 Task: Play online Dominion games in medium mode.
Action: Mouse moved to (871, 275)
Screenshot: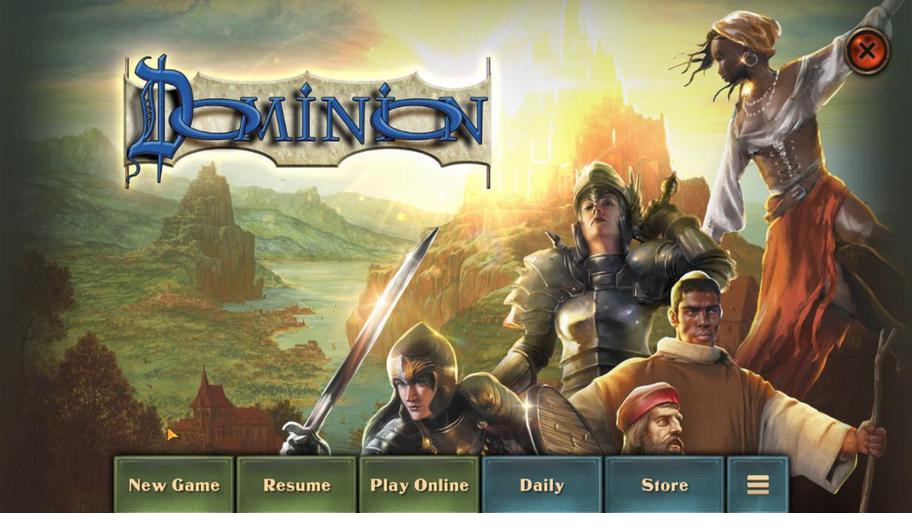 
Action: Mouse pressed left at (871, 275)
Screenshot: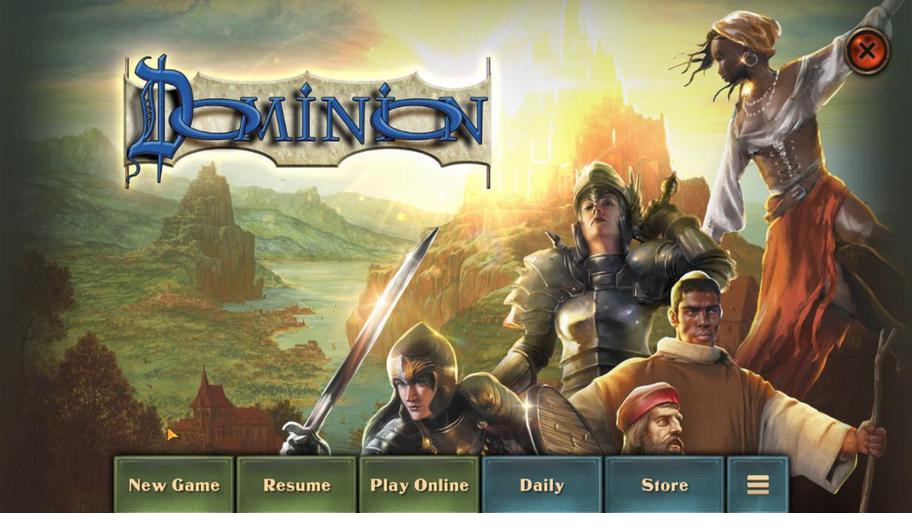 
Action: Mouse moved to (597, 399)
Screenshot: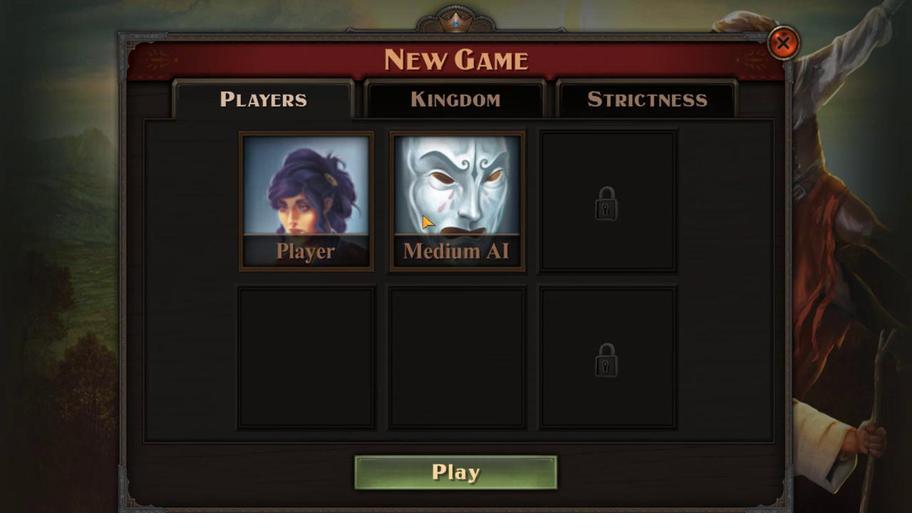 
Action: Mouse pressed left at (597, 399)
Screenshot: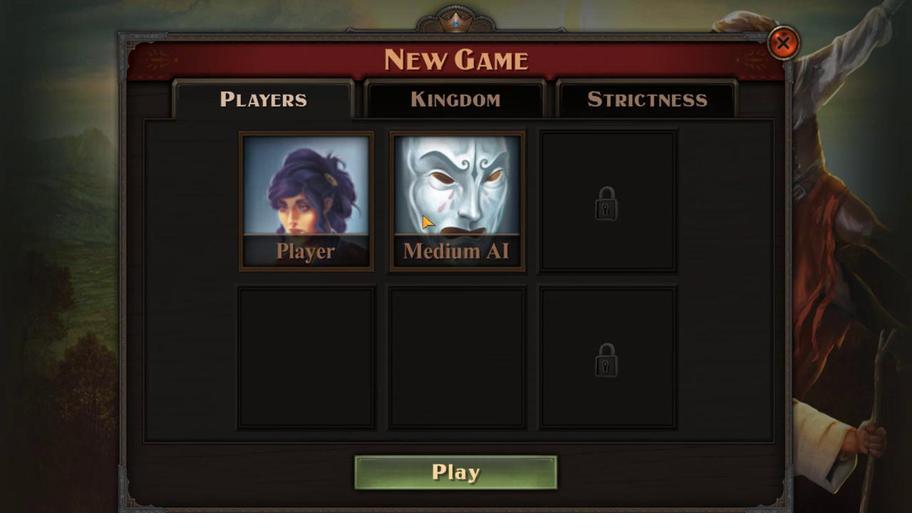 
Action: Mouse moved to (737, 324)
Screenshot: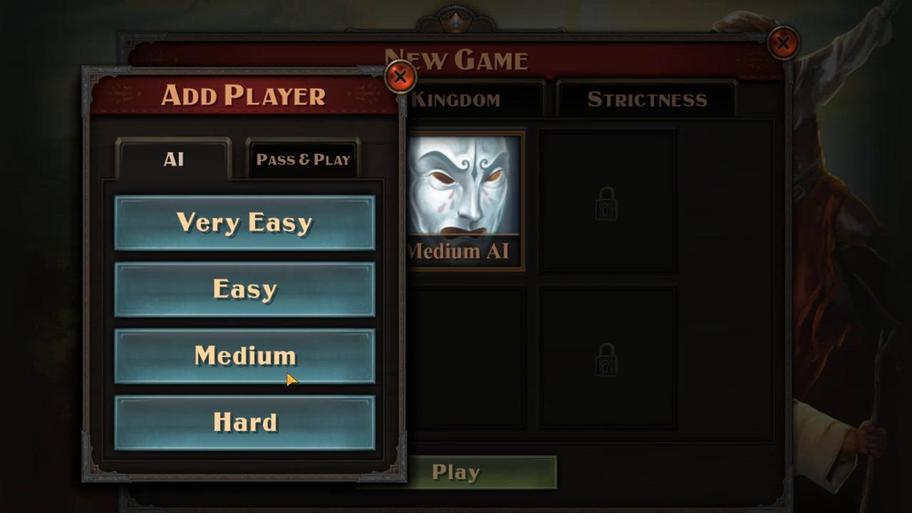 
Action: Mouse pressed left at (737, 324)
Screenshot: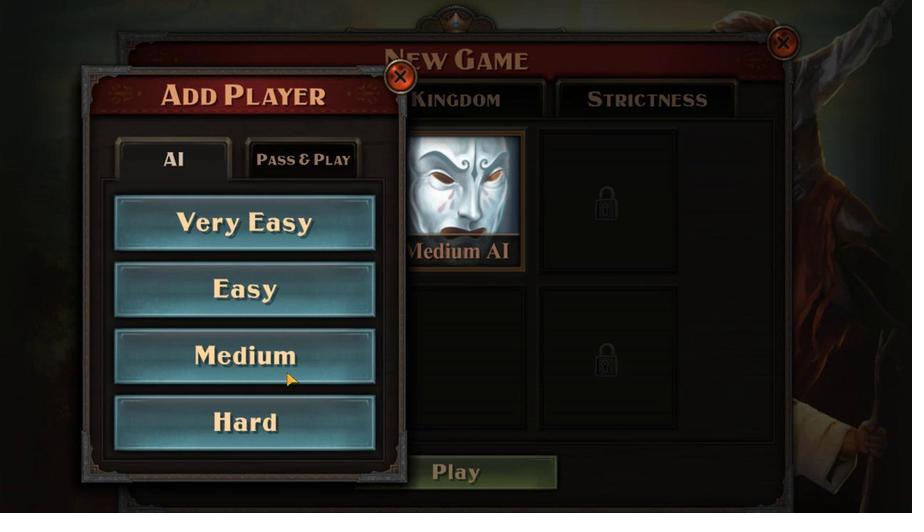
Action: Mouse moved to (630, 279)
Screenshot: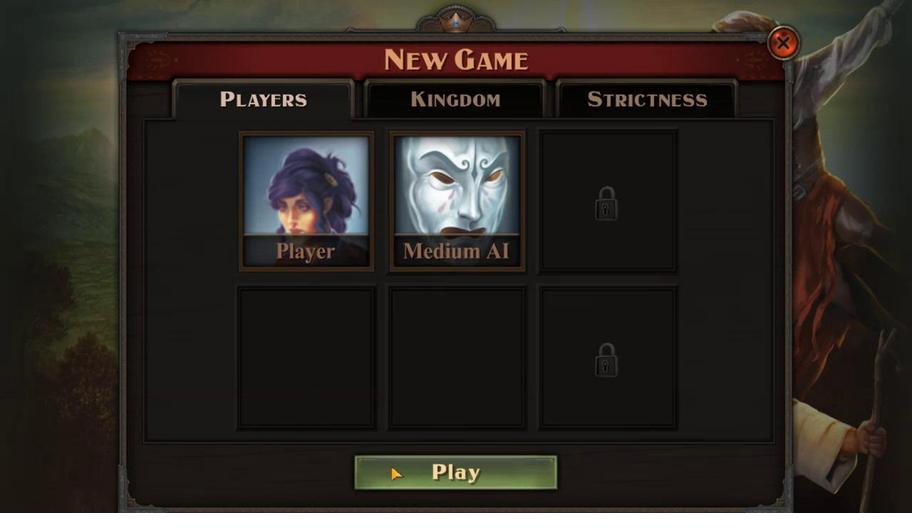 
Action: Mouse pressed left at (630, 279)
Screenshot: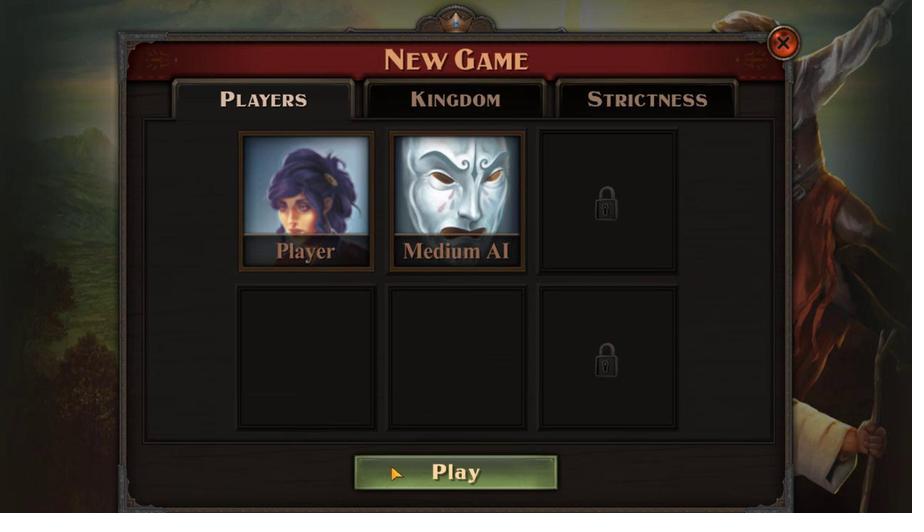 
Action: Mouse moved to (605, 290)
Screenshot: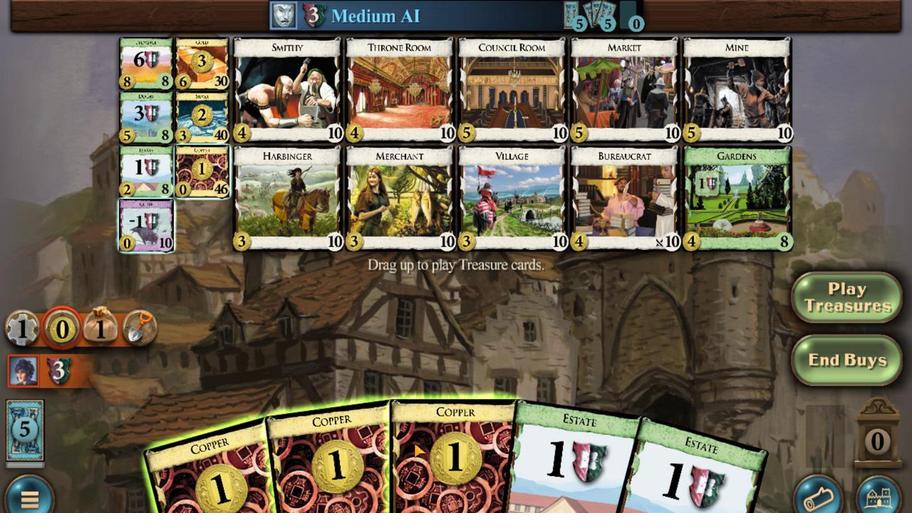 
Action: Mouse pressed left at (605, 290)
Screenshot: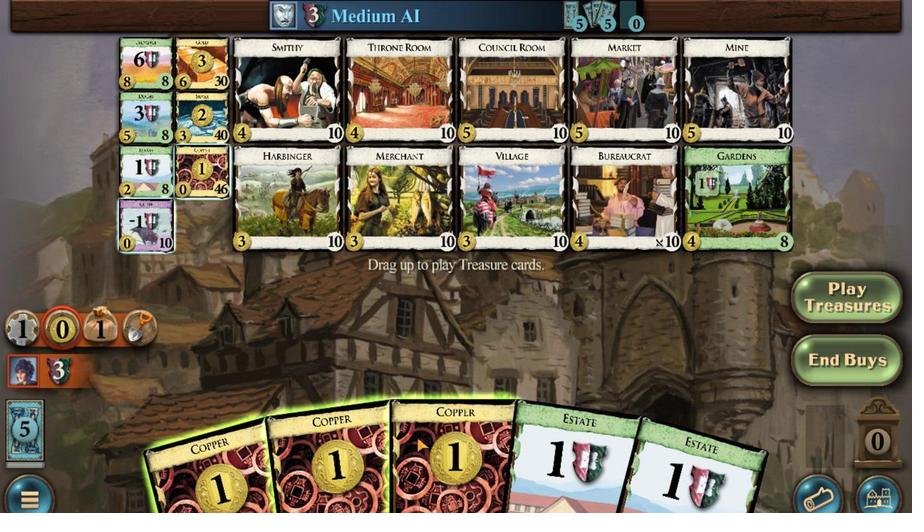 
Action: Mouse moved to (632, 287)
Screenshot: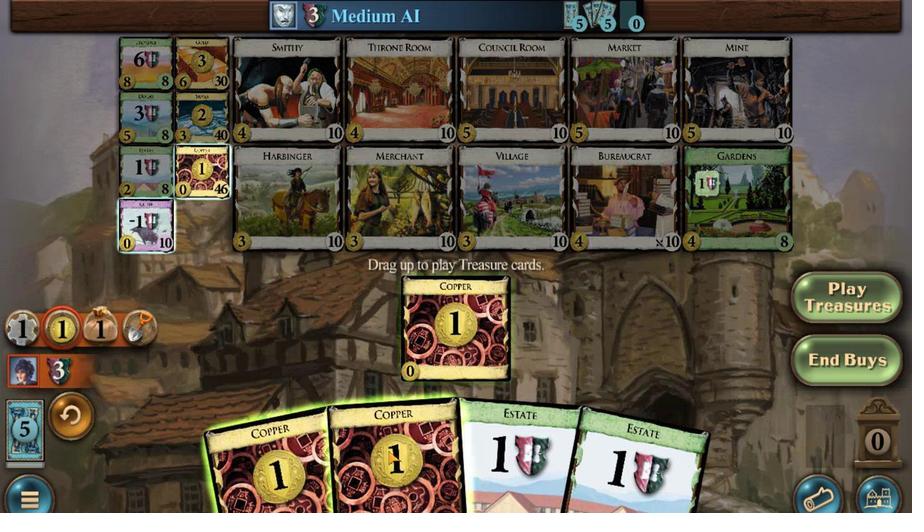 
Action: Mouse pressed left at (632, 287)
Screenshot: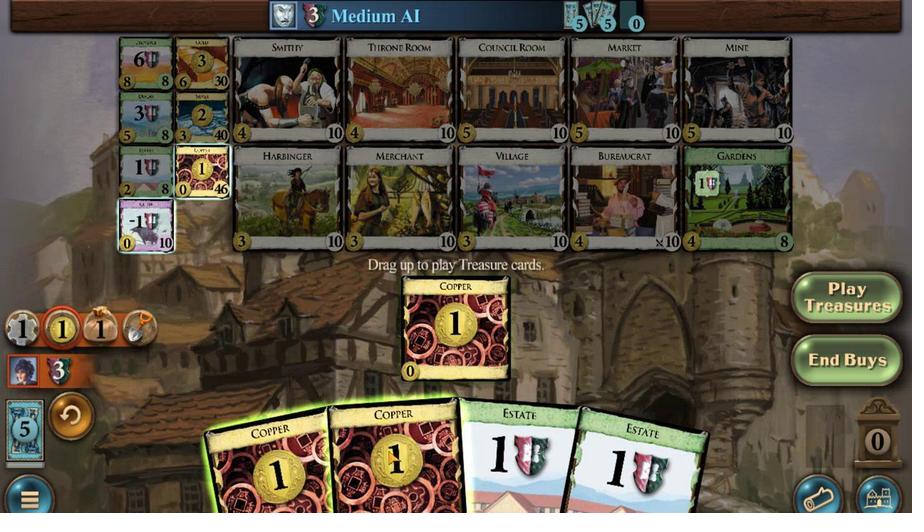 
Action: Mouse moved to (677, 283)
Screenshot: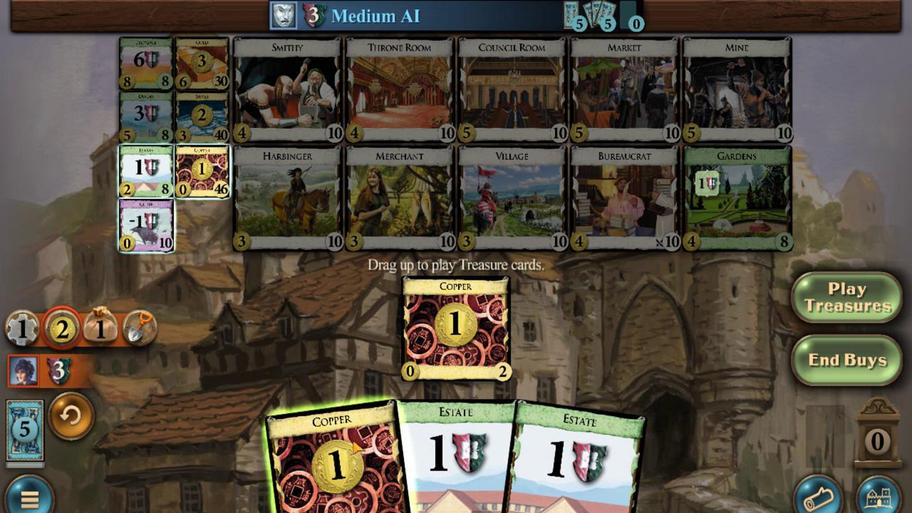 
Action: Mouse pressed left at (677, 283)
Screenshot: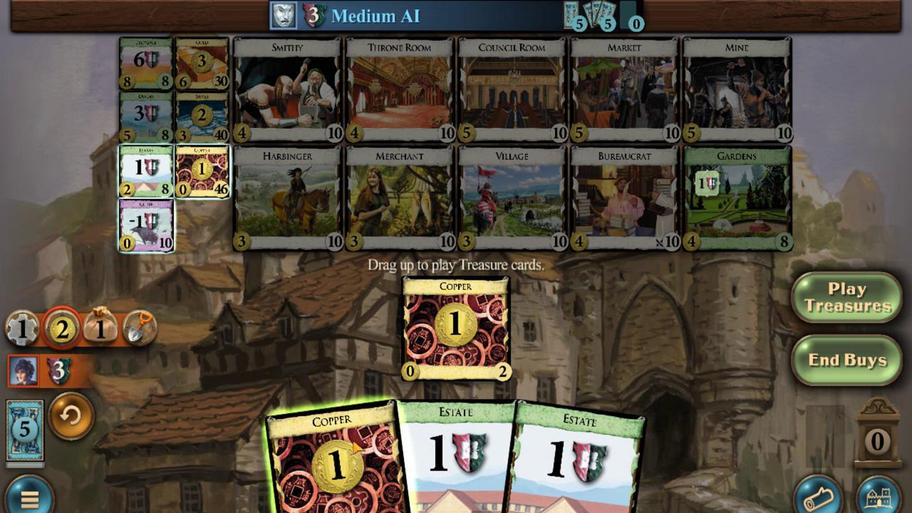 
Action: Mouse moved to (699, 415)
Screenshot: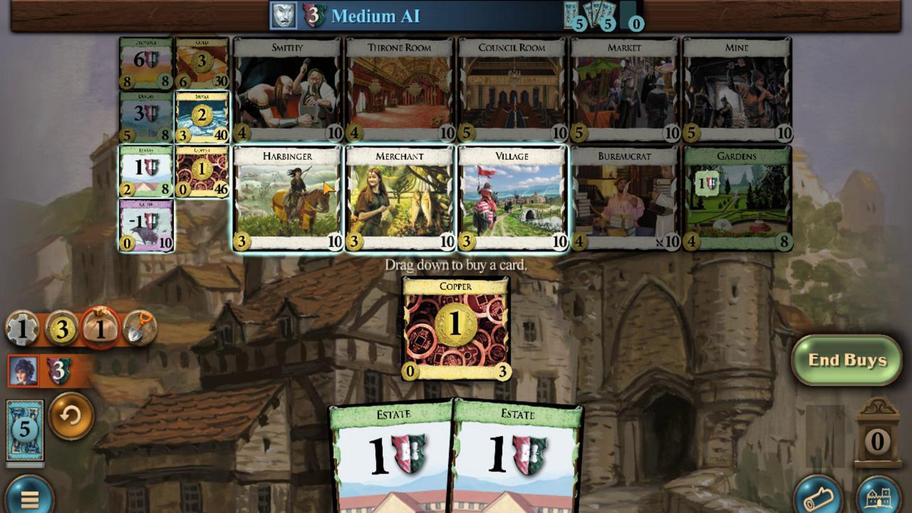 
Action: Mouse pressed left at (699, 415)
Screenshot: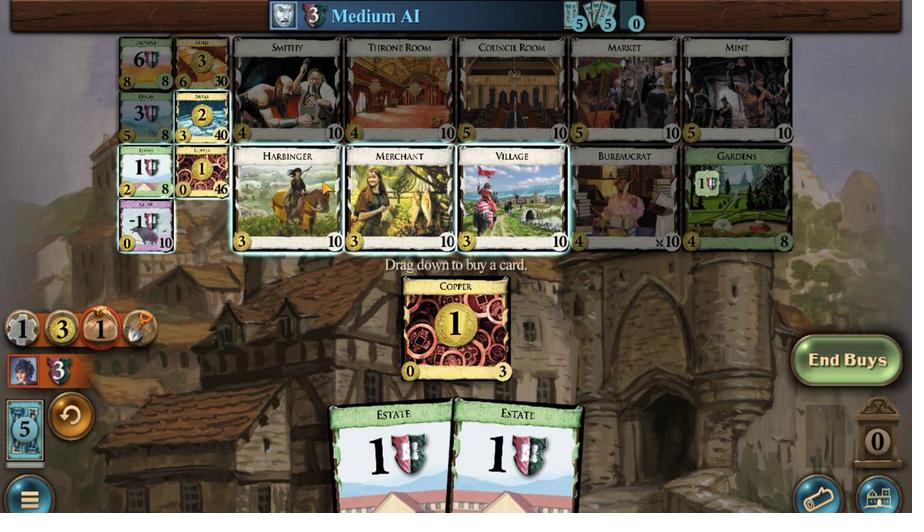 
Action: Mouse moved to (574, 289)
Screenshot: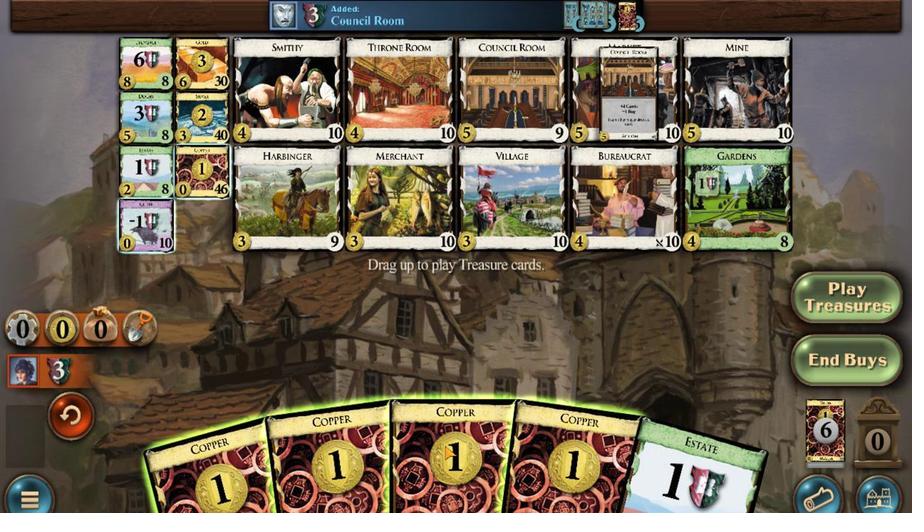 
Action: Mouse pressed left at (574, 289)
Screenshot: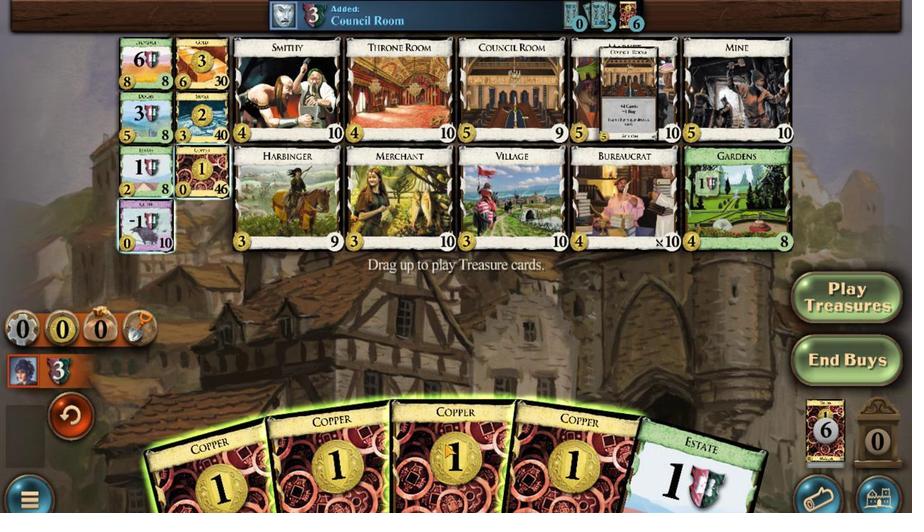 
Action: Mouse moved to (655, 278)
Screenshot: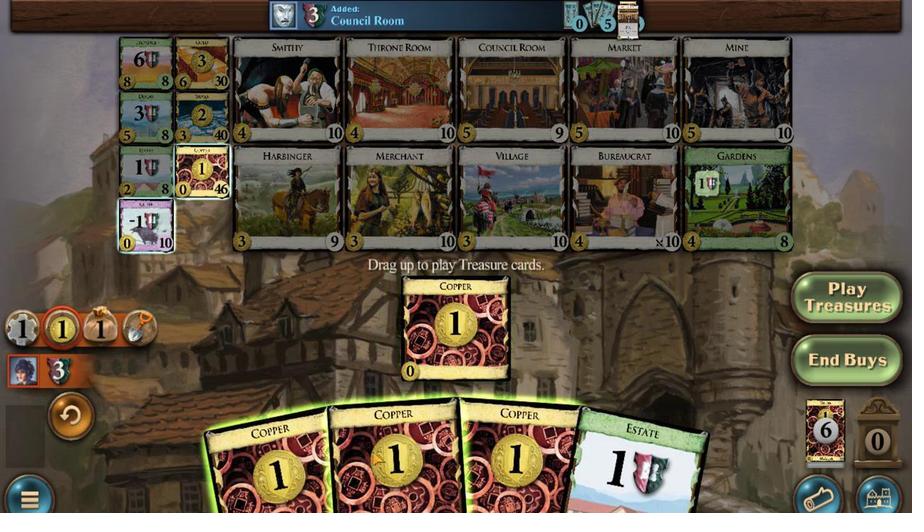 
Action: Mouse pressed left at (655, 278)
Screenshot: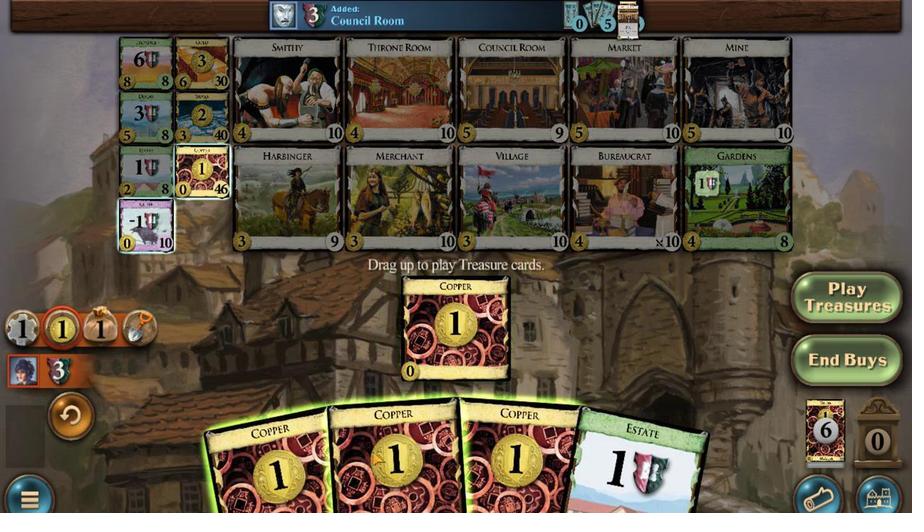 
Action: Mouse moved to (725, 275)
Screenshot: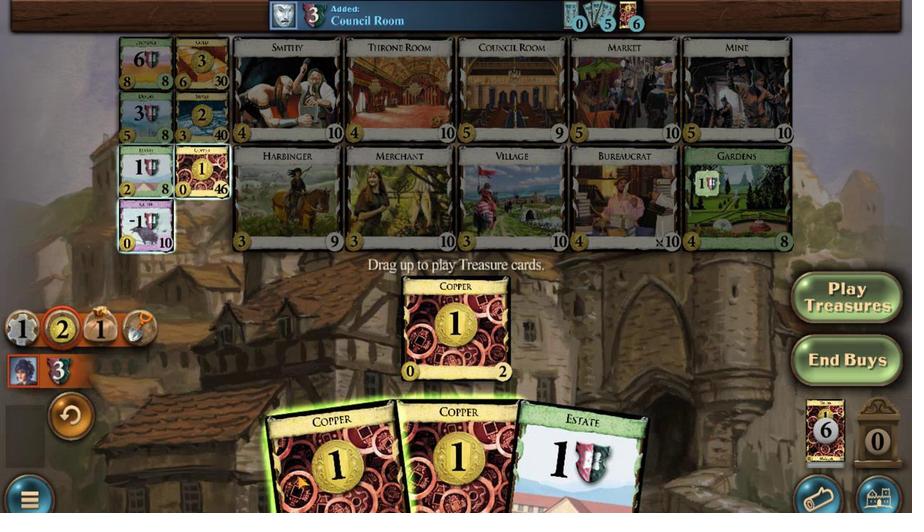 
Action: Mouse pressed left at (725, 275)
Screenshot: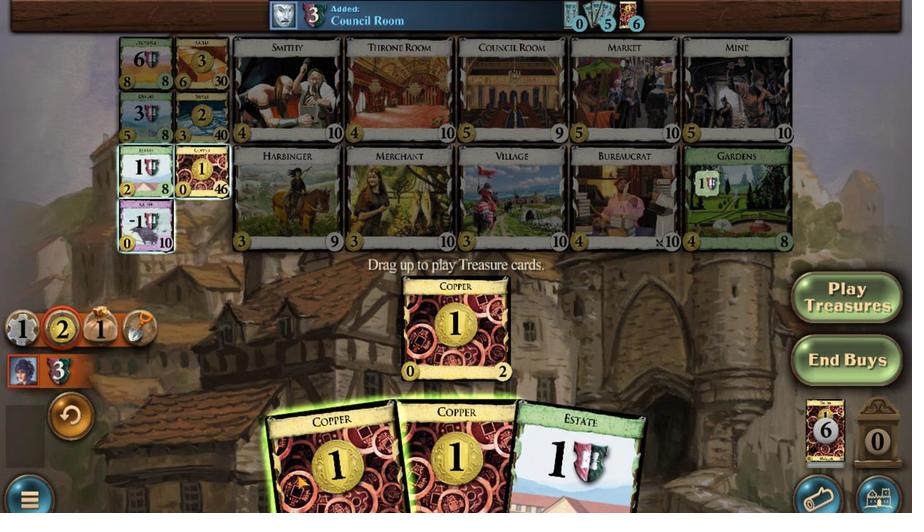 
Action: Mouse moved to (636, 280)
Screenshot: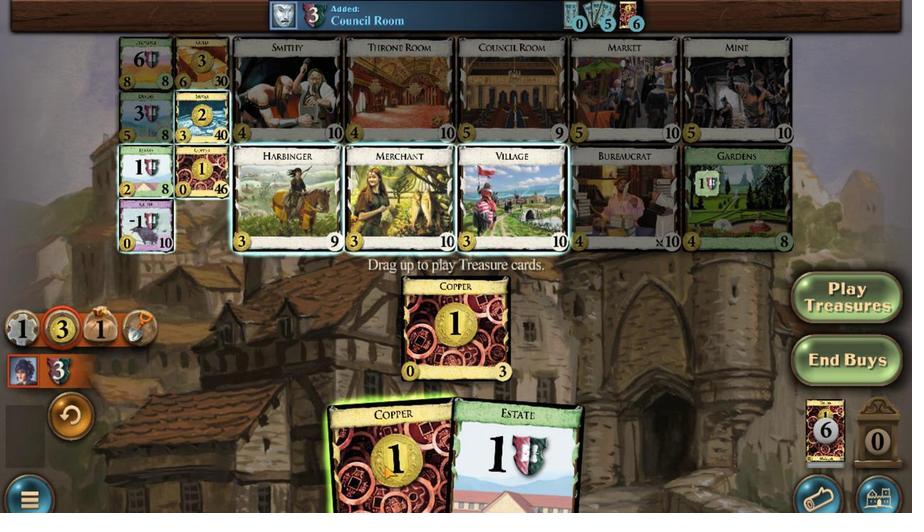 
Action: Mouse pressed left at (636, 280)
Screenshot: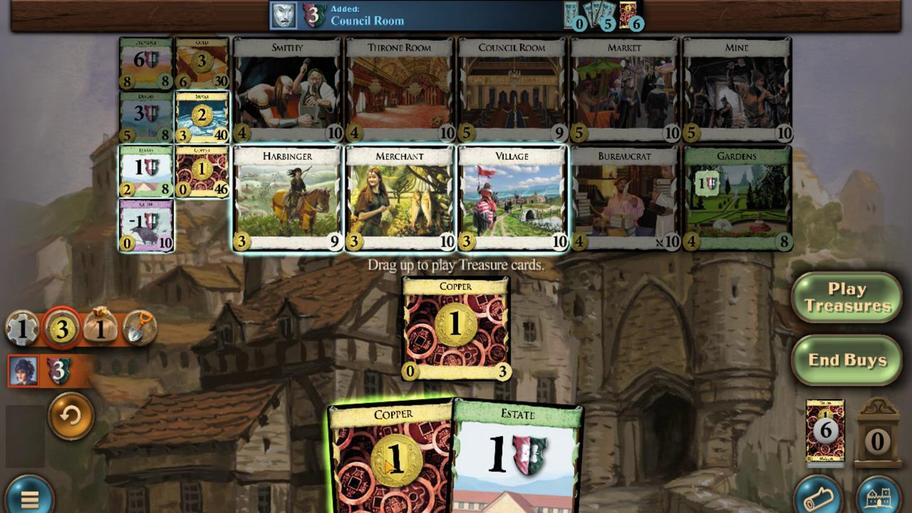 
Action: Mouse moved to (738, 457)
Screenshot: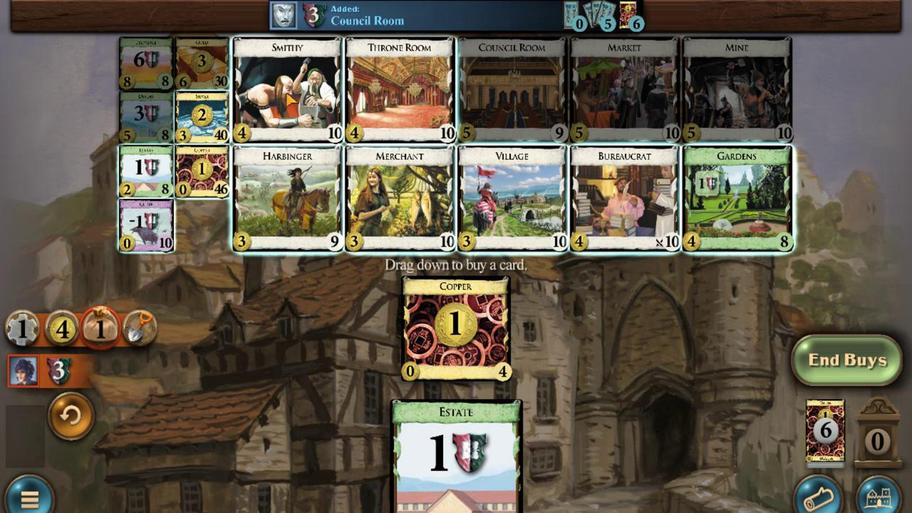 
Action: Mouse pressed left at (738, 457)
Screenshot: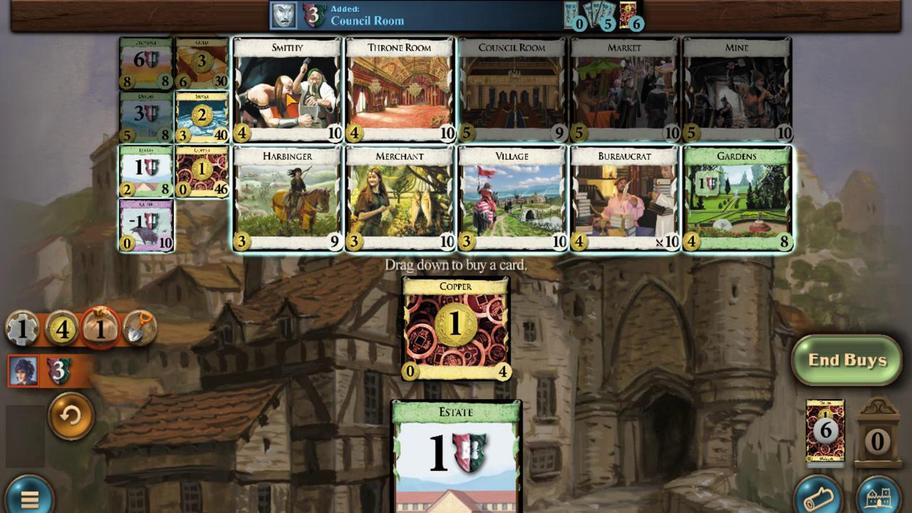 
Action: Mouse moved to (806, 284)
Screenshot: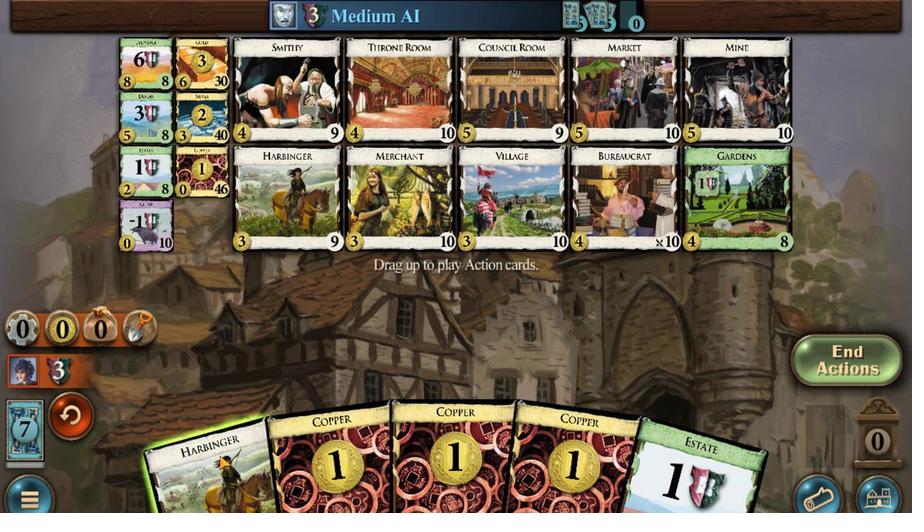
Action: Mouse pressed left at (806, 284)
Screenshot: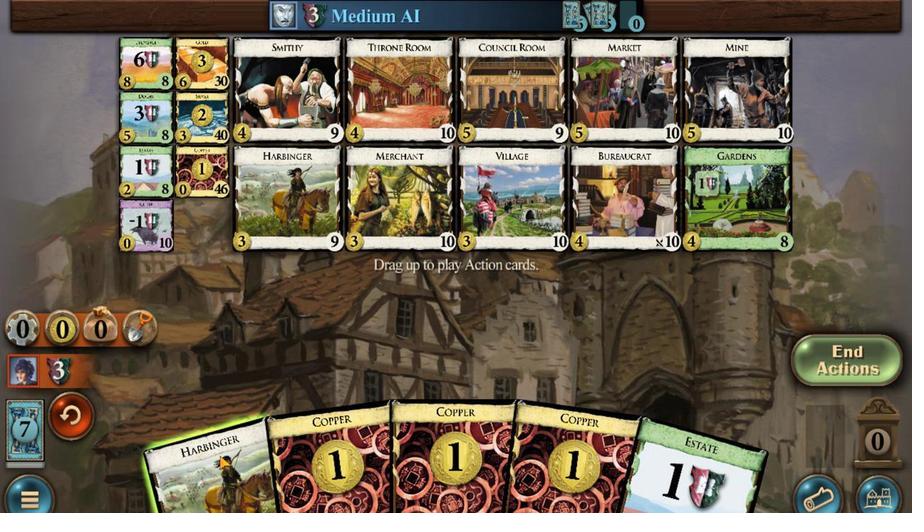 
Action: Mouse moved to (678, 269)
Screenshot: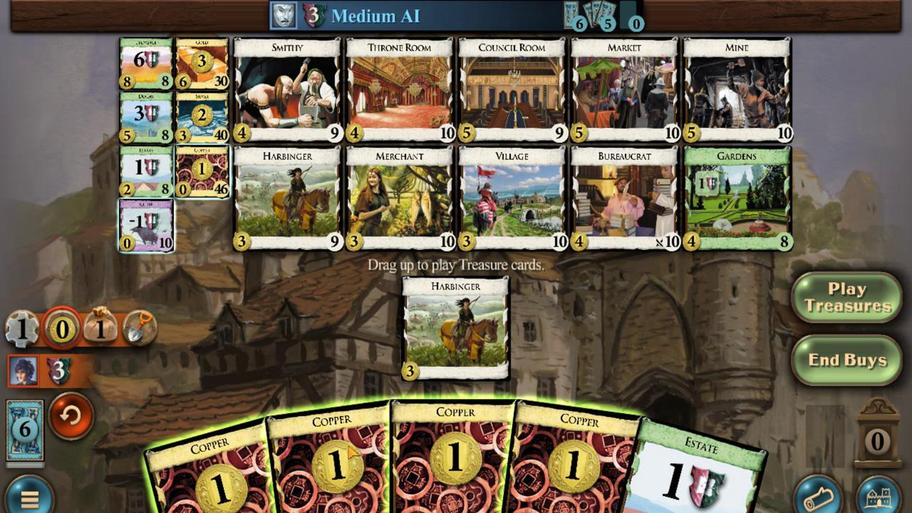 
Action: Mouse pressed left at (678, 269)
Screenshot: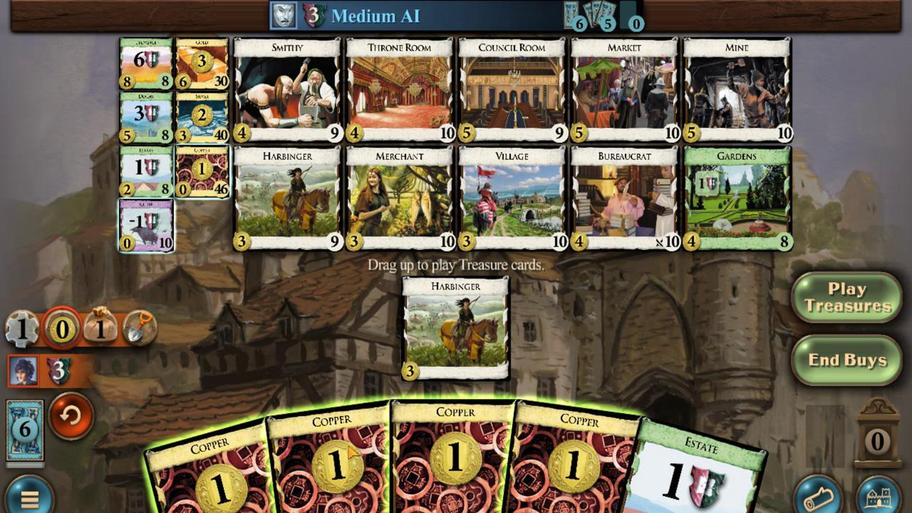
Action: Mouse moved to (648, 278)
Screenshot: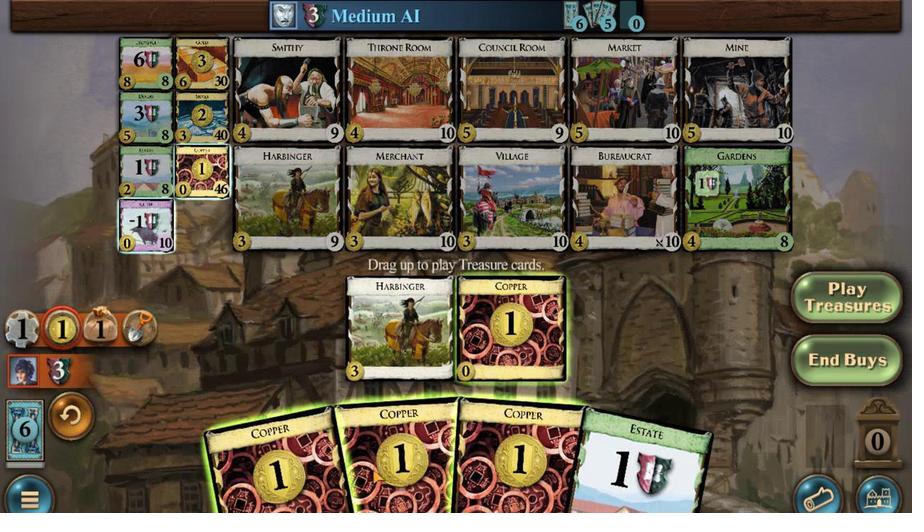 
Action: Mouse pressed left at (648, 278)
Screenshot: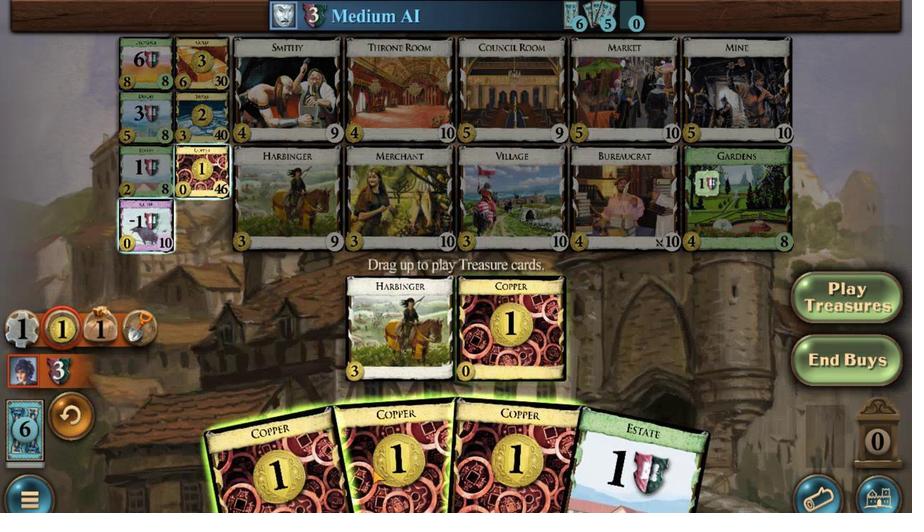 
Action: Mouse moved to (699, 273)
Screenshot: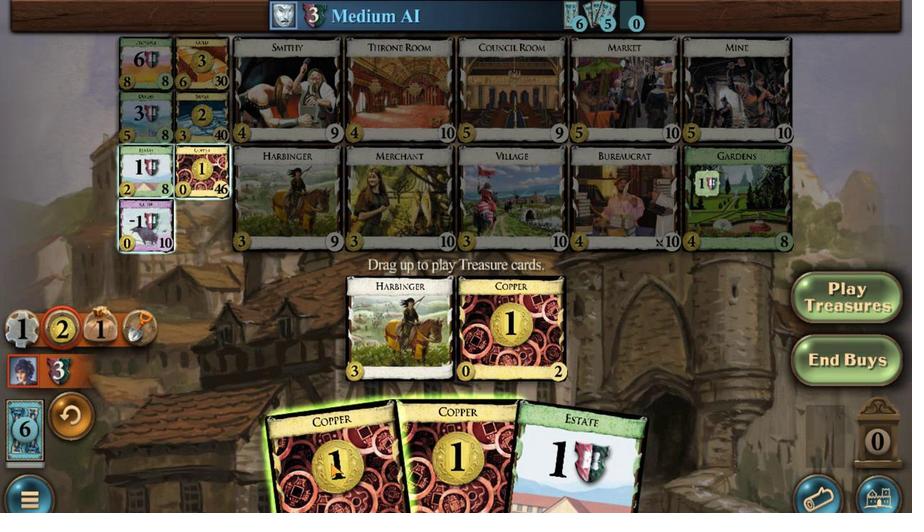 
Action: Mouse pressed left at (699, 273)
Screenshot: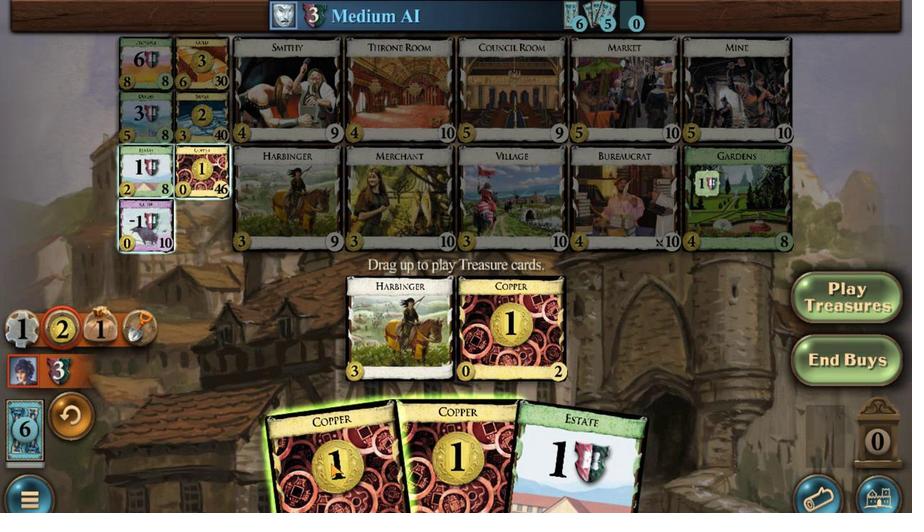 
Action: Mouse moved to (806, 446)
Screenshot: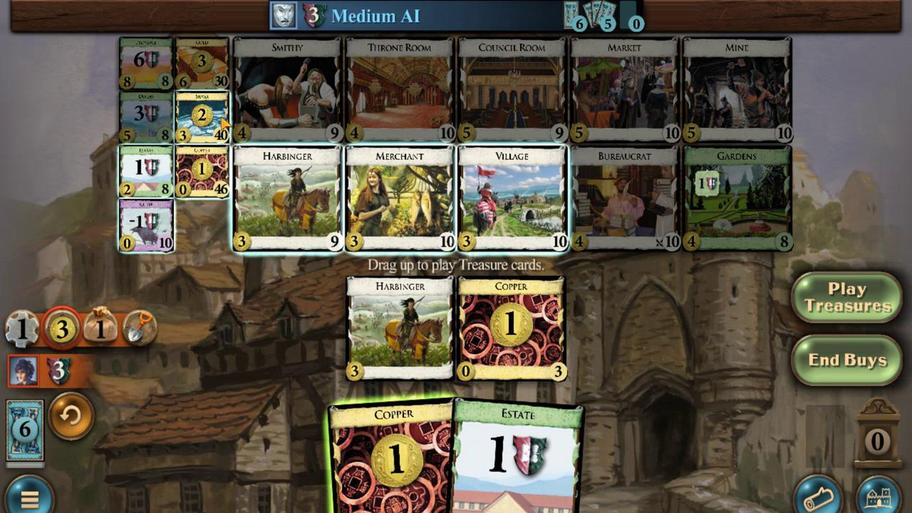 
Action: Mouse pressed left at (806, 446)
Screenshot: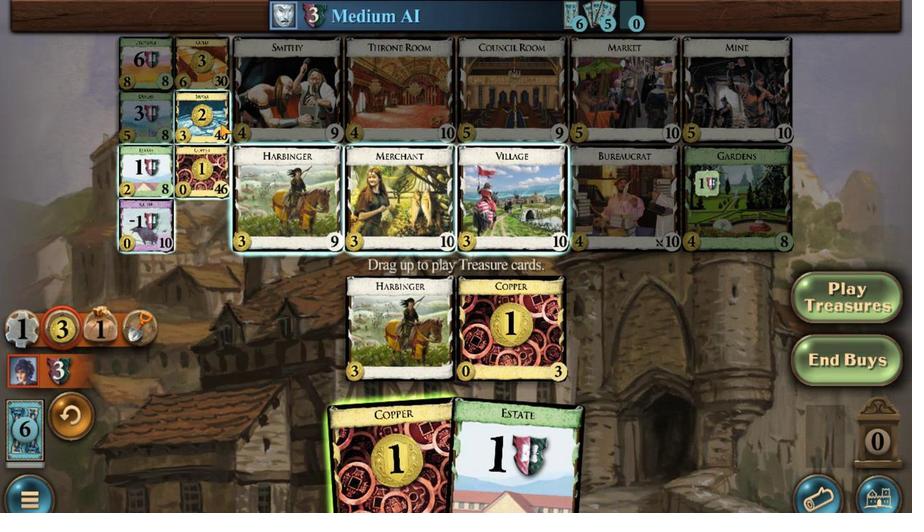 
Action: Mouse moved to (873, 272)
Screenshot: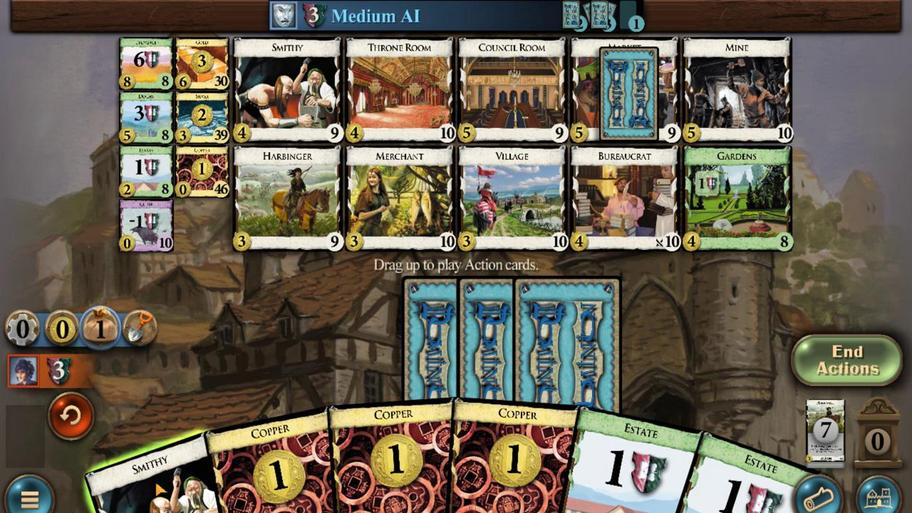 
Action: Mouse pressed left at (873, 272)
Screenshot: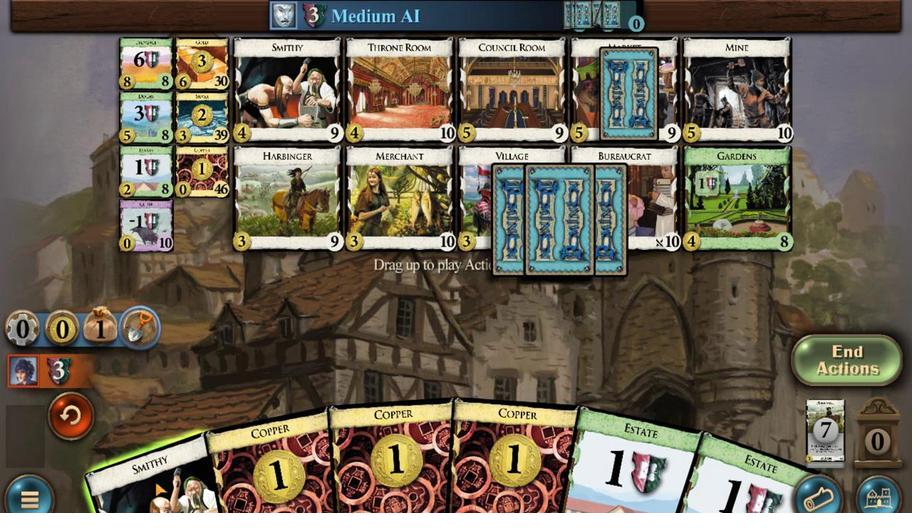 
Action: Mouse moved to (598, 273)
Screenshot: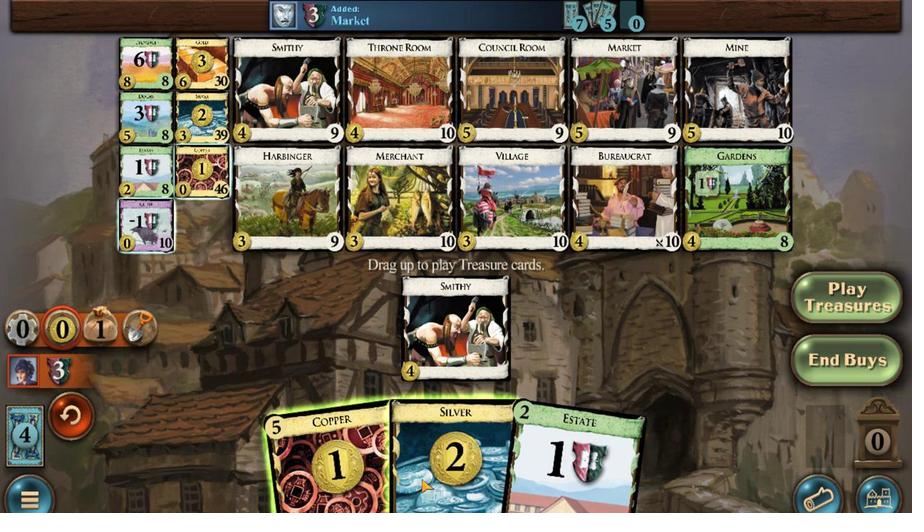 
Action: Mouse pressed left at (598, 273)
Screenshot: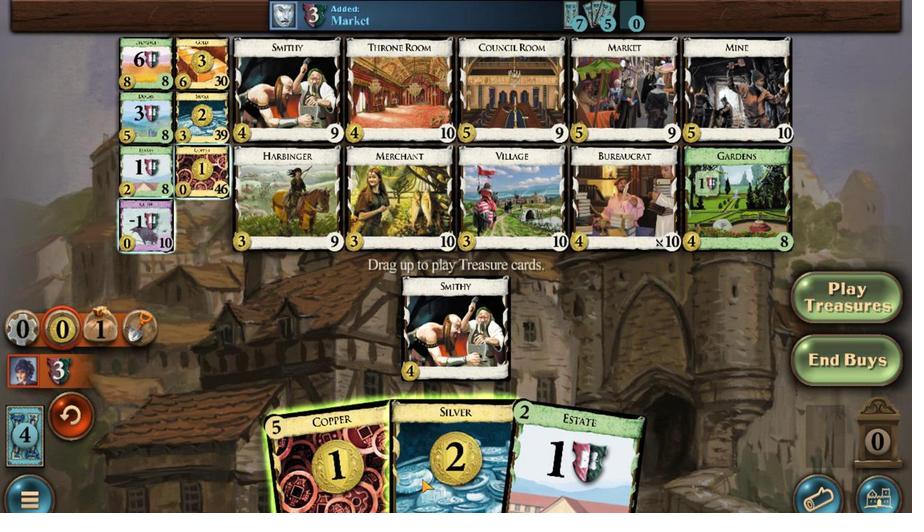 
Action: Mouse moved to (592, 280)
Screenshot: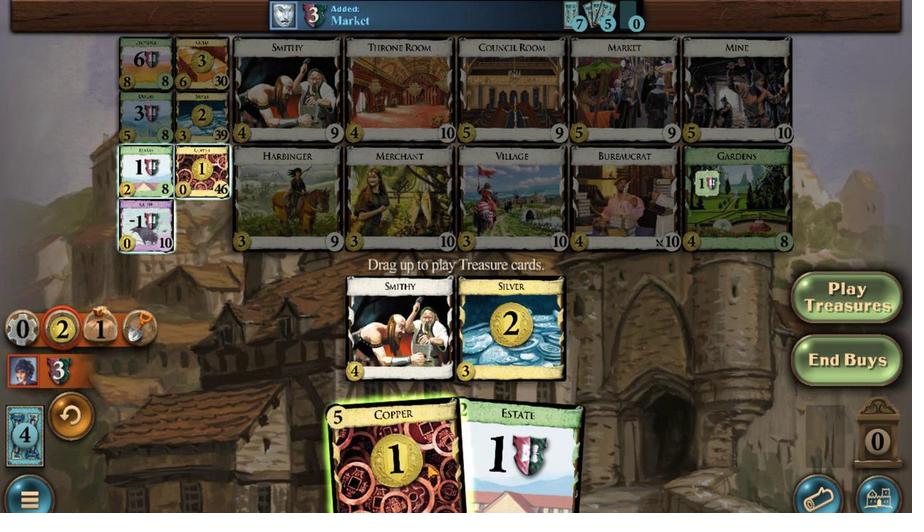 
Action: Mouse pressed left at (592, 280)
Screenshot: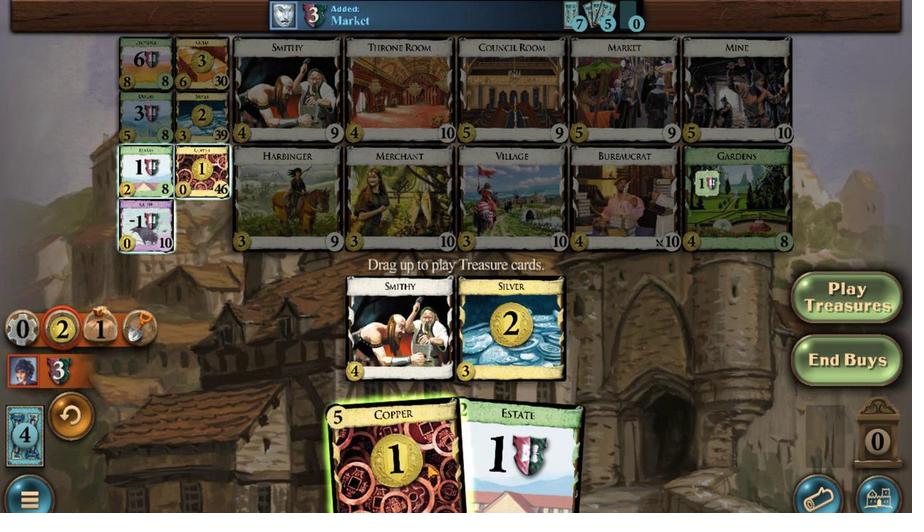 
Action: Mouse moved to (620, 278)
Screenshot: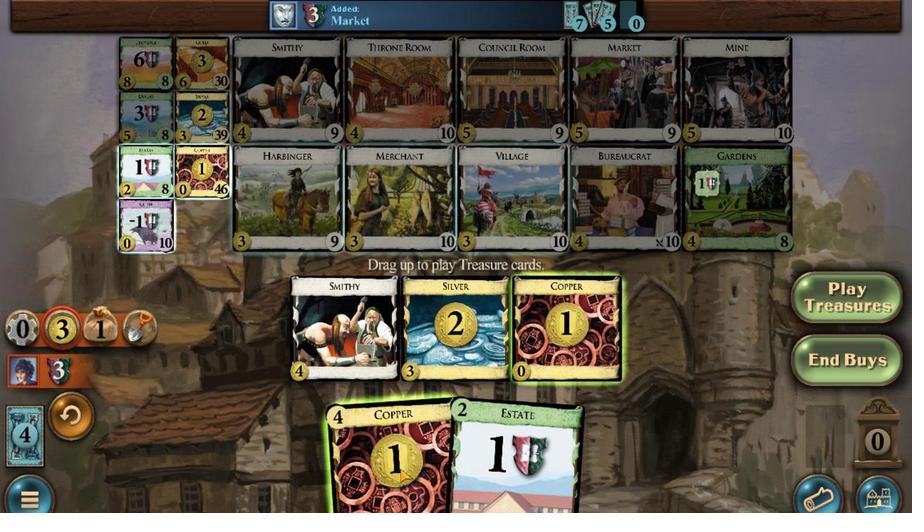 
Action: Mouse pressed left at (620, 278)
Screenshot: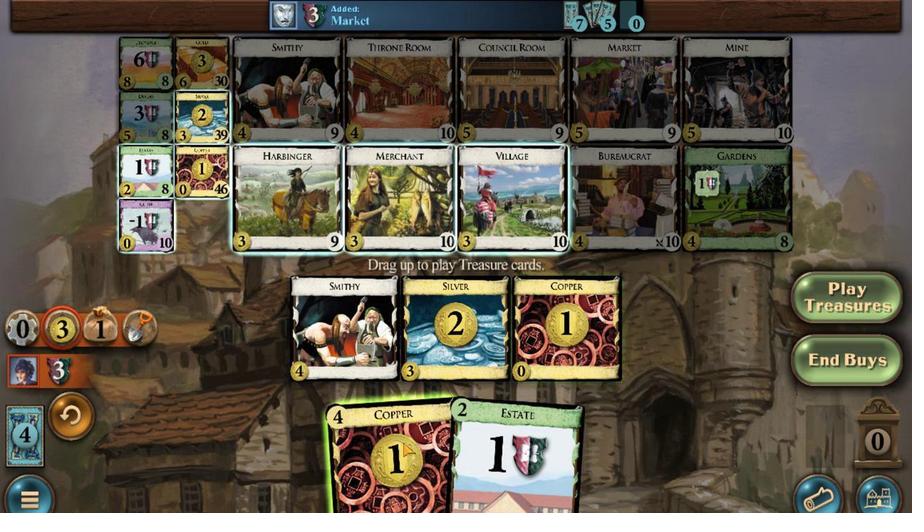 
Action: Mouse moved to (645, 275)
Screenshot: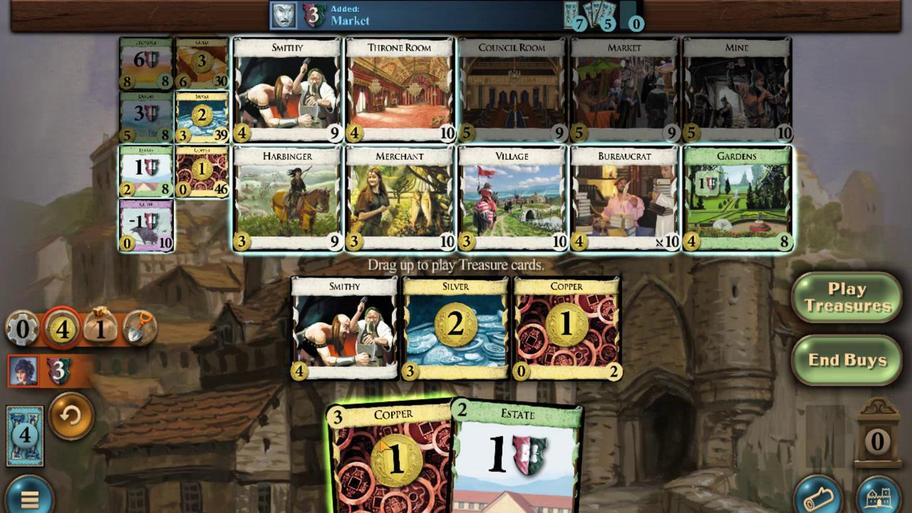 
Action: Mouse pressed left at (645, 275)
Screenshot: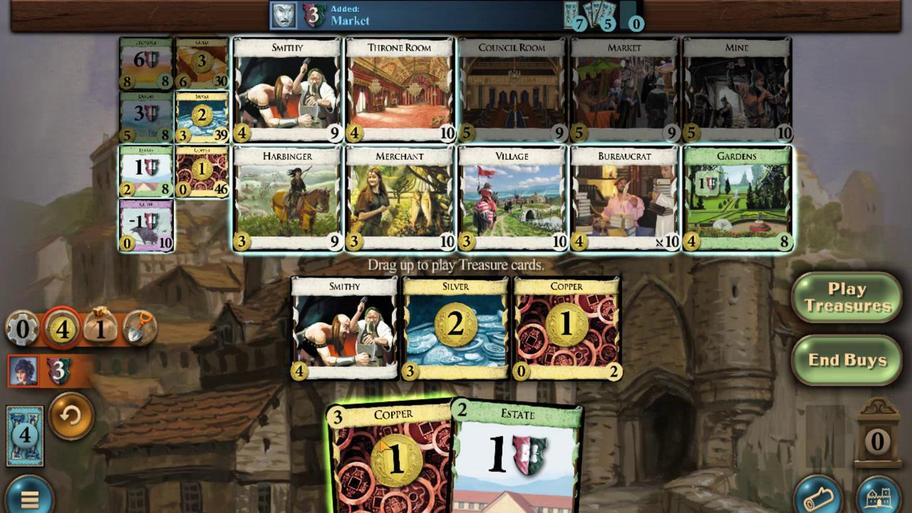 
Action: Mouse moved to (655, 281)
Screenshot: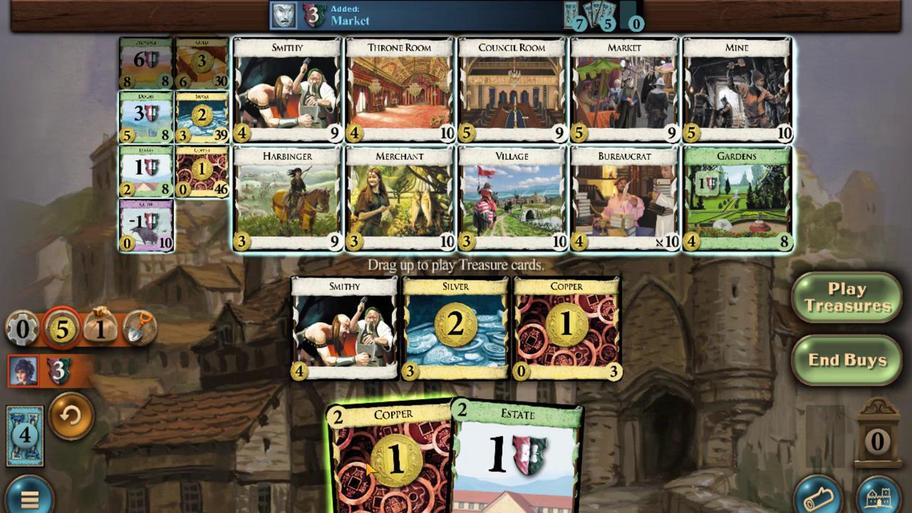 
Action: Mouse pressed left at (655, 281)
Screenshot: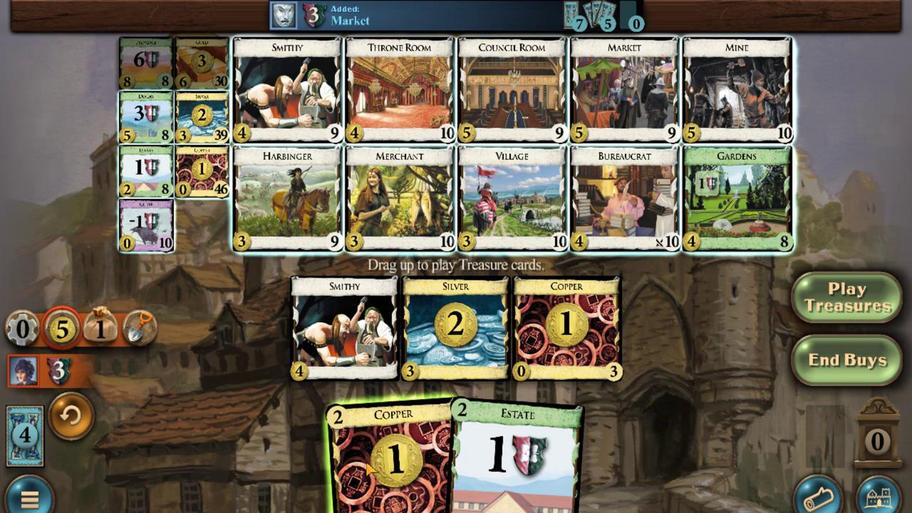 
Action: Mouse moved to (833, 470)
Screenshot: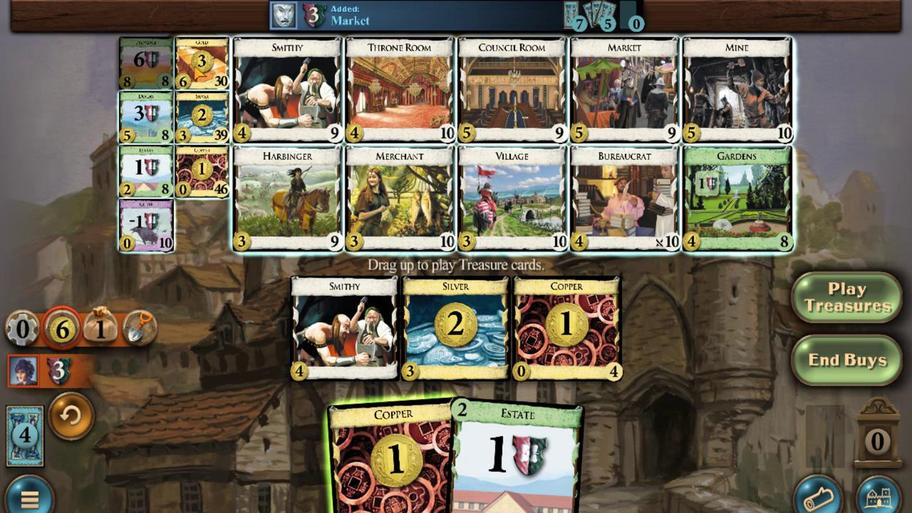 
Action: Mouse pressed left at (833, 470)
Screenshot: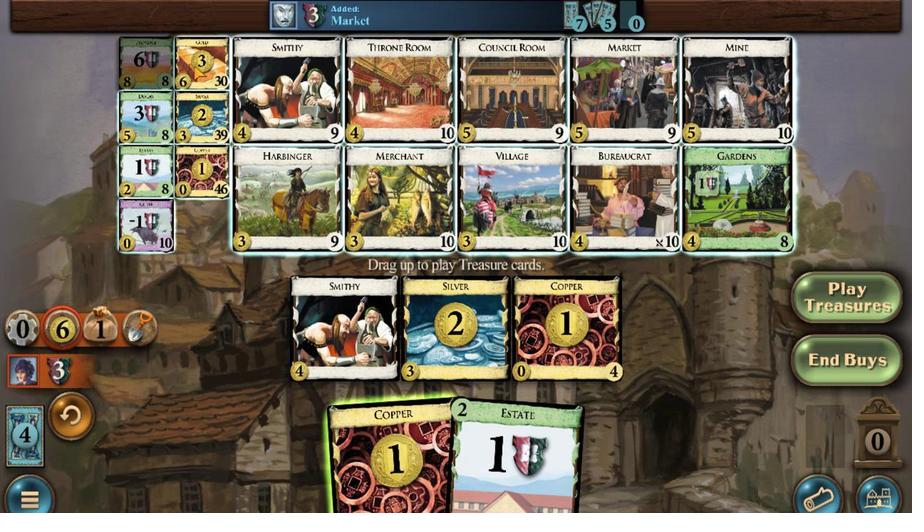 
Action: Mouse moved to (809, 281)
Screenshot: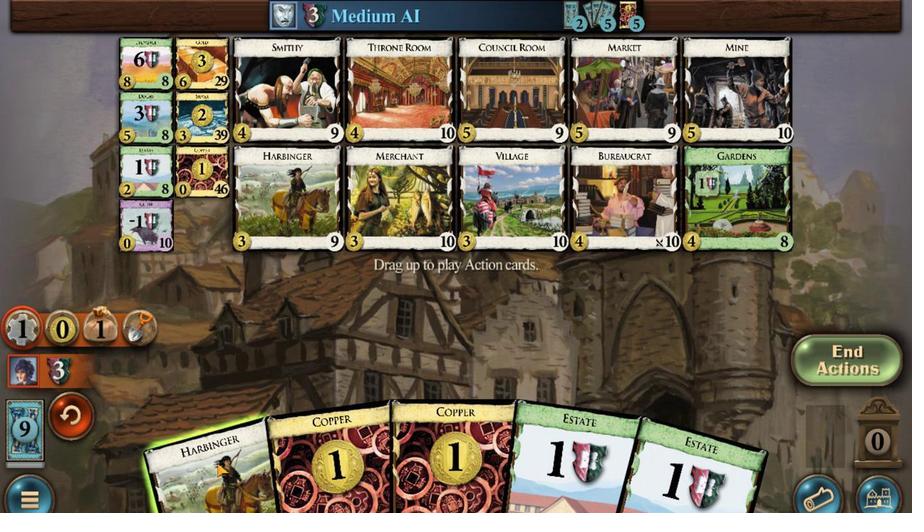 
Action: Mouse pressed left at (809, 281)
Screenshot: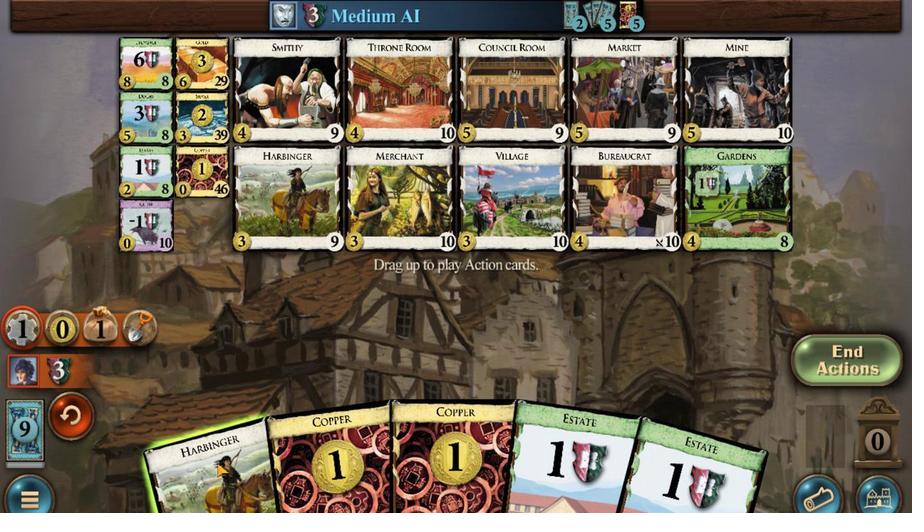
Action: Mouse moved to (603, 279)
Screenshot: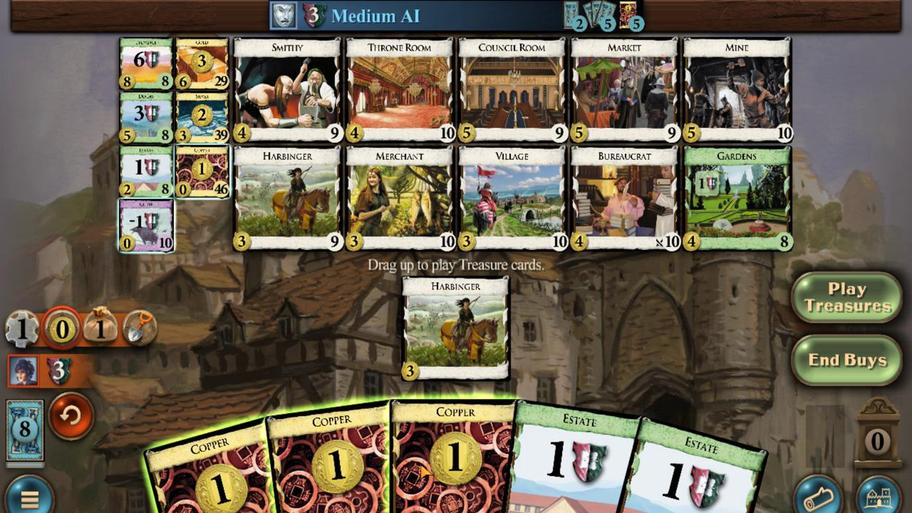 
Action: Mouse pressed left at (603, 279)
Screenshot: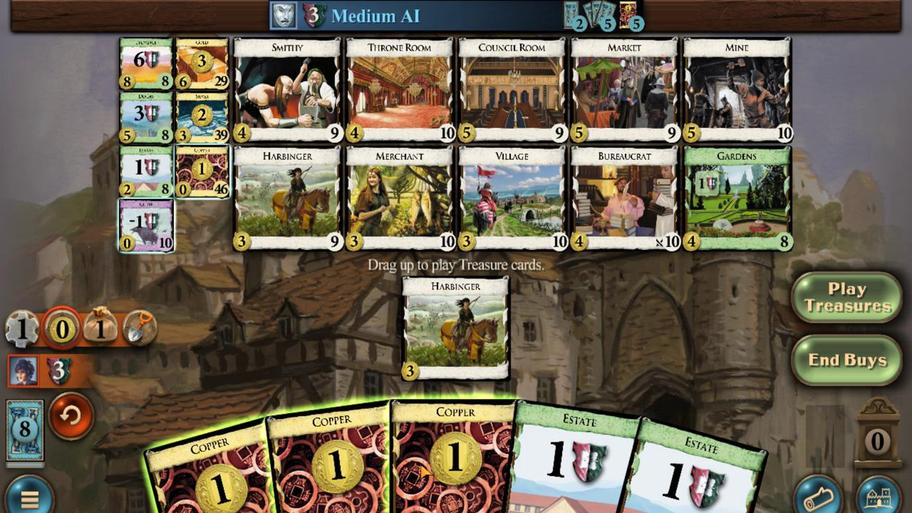 
Action: Mouse moved to (645, 264)
Screenshot: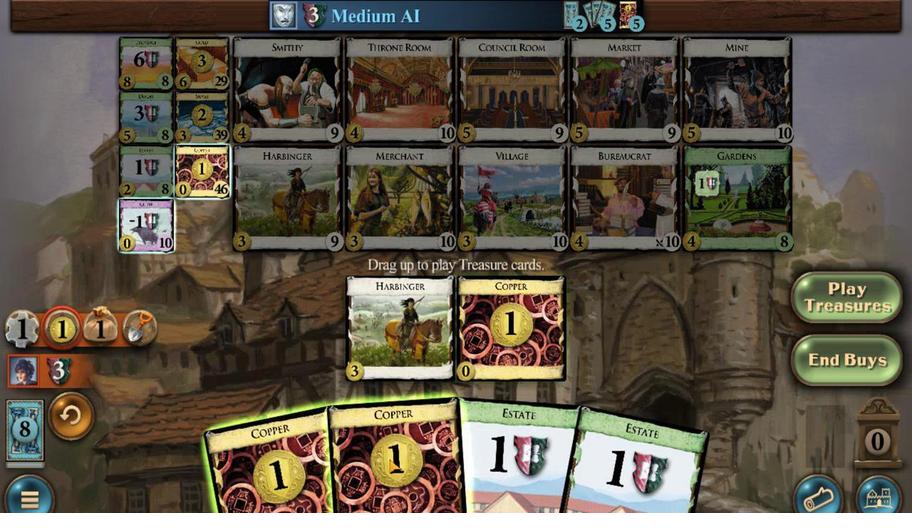 
Action: Mouse pressed left at (645, 264)
Screenshot: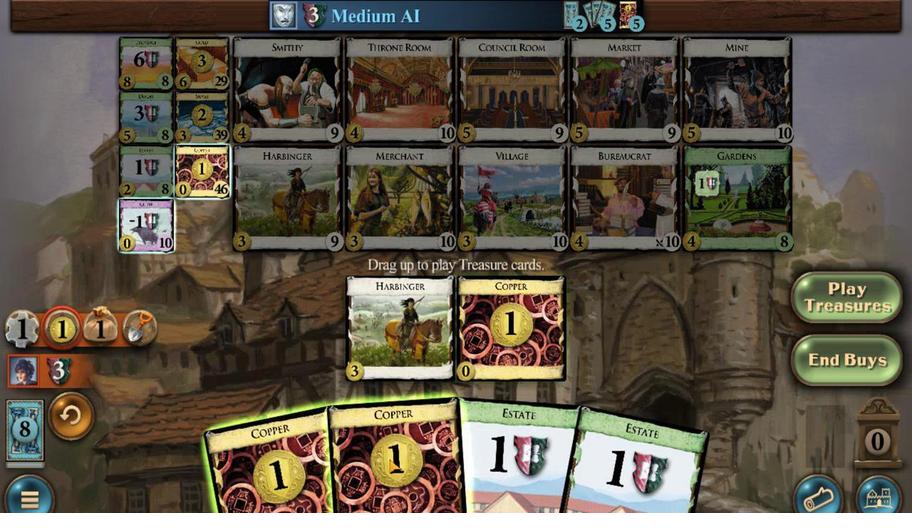 
Action: Mouse moved to (687, 267)
Screenshot: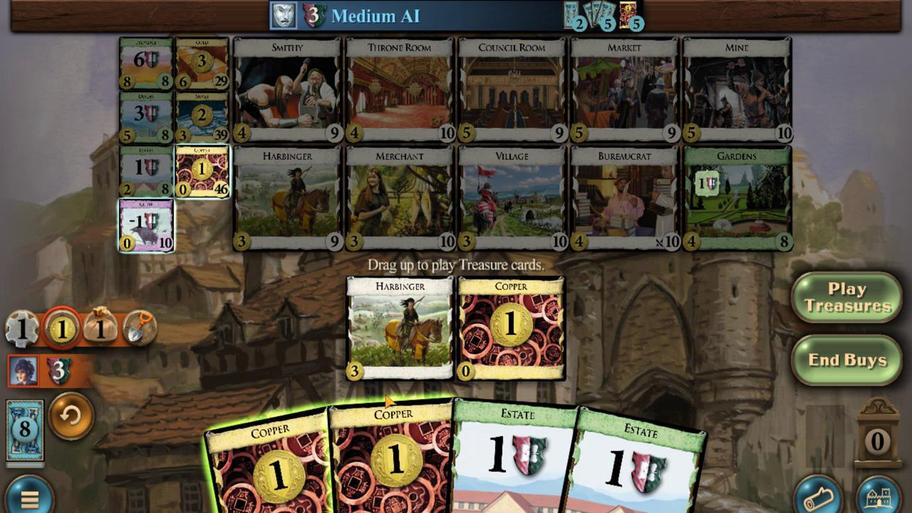 
Action: Mouse pressed left at (687, 267)
Screenshot: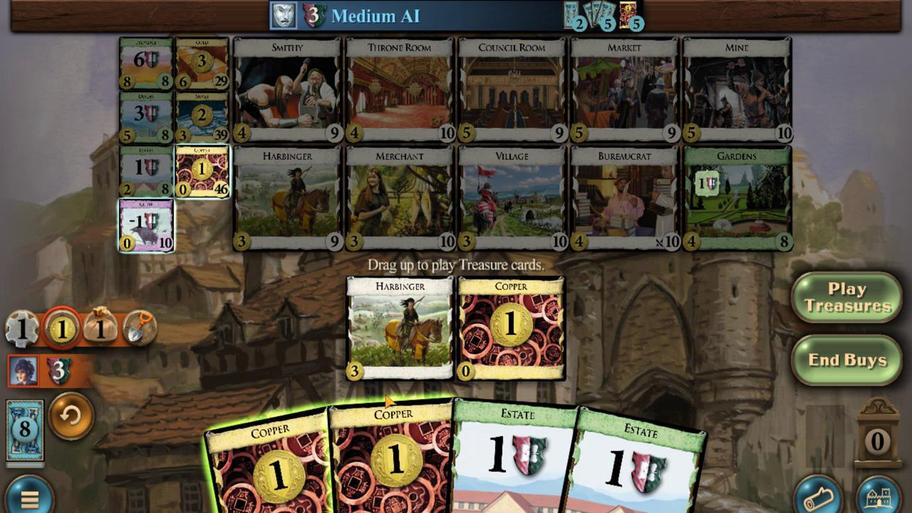 
Action: Mouse moved to (652, 292)
Screenshot: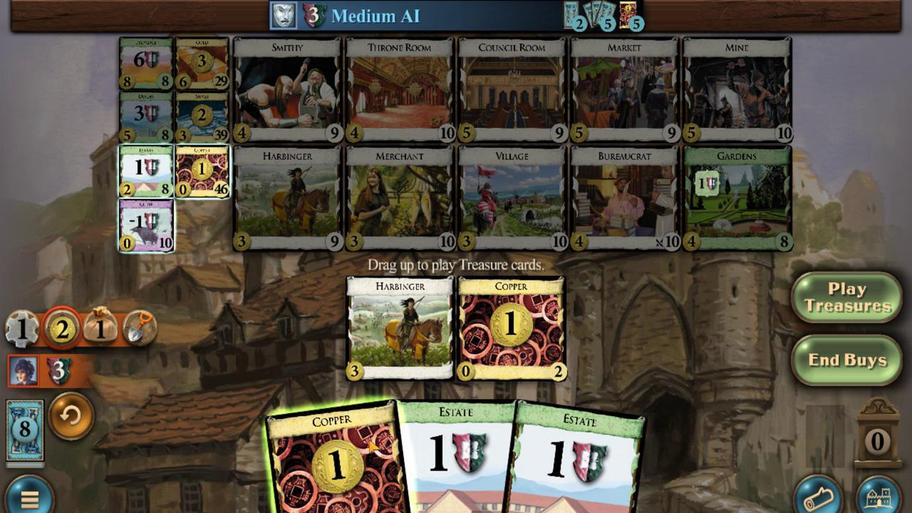 
Action: Mouse pressed left at (652, 292)
Screenshot: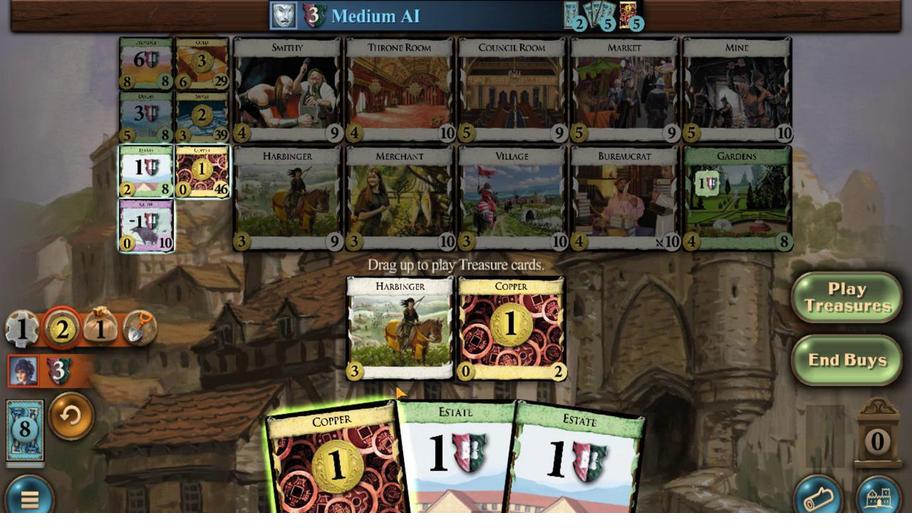 
Action: Mouse moved to (702, 417)
Screenshot: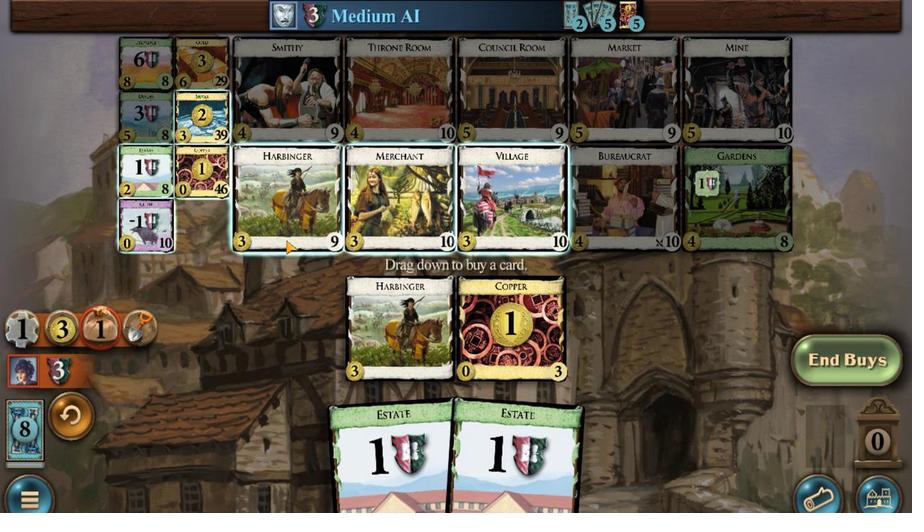 
Action: Mouse pressed left at (702, 417)
Screenshot: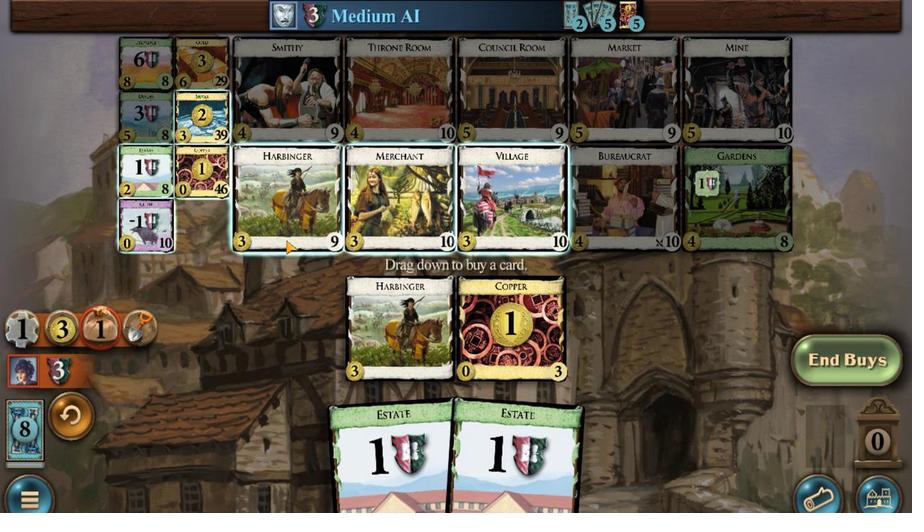 
Action: Mouse moved to (457, 282)
Screenshot: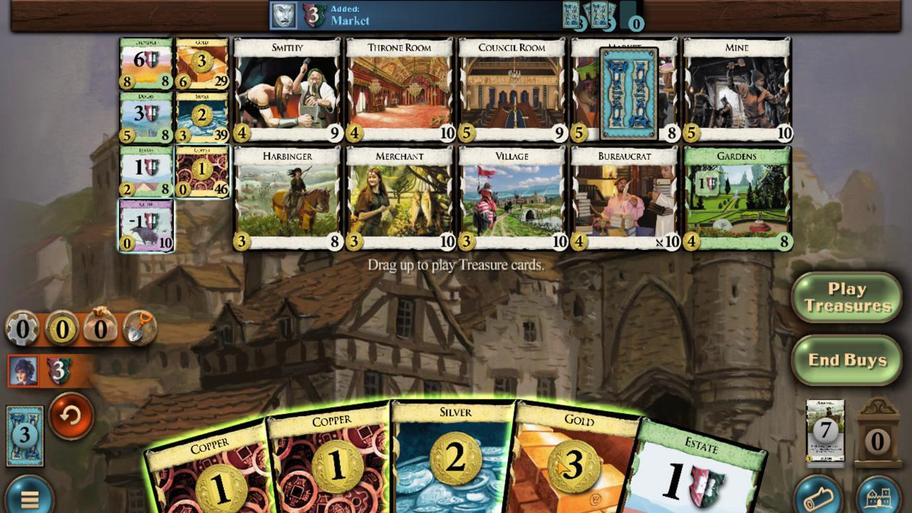 
Action: Mouse pressed left at (457, 282)
Screenshot: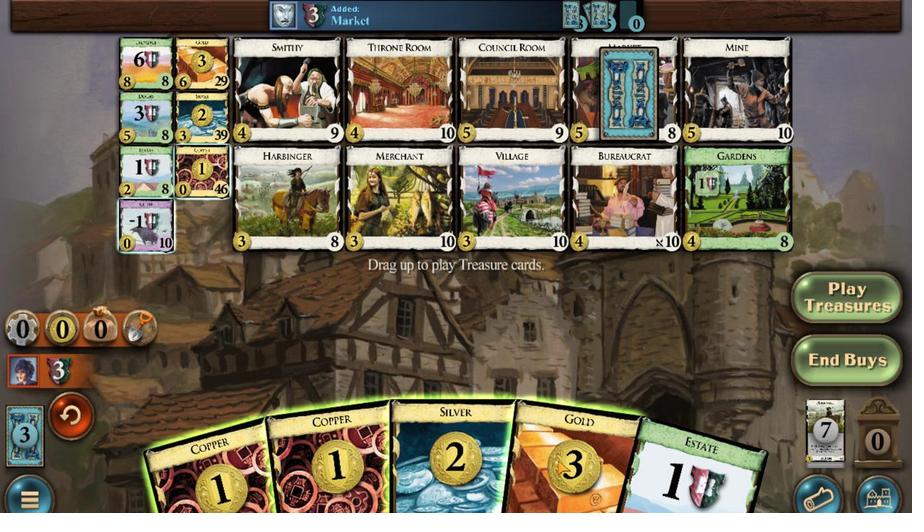 
Action: Mouse moved to (490, 288)
Screenshot: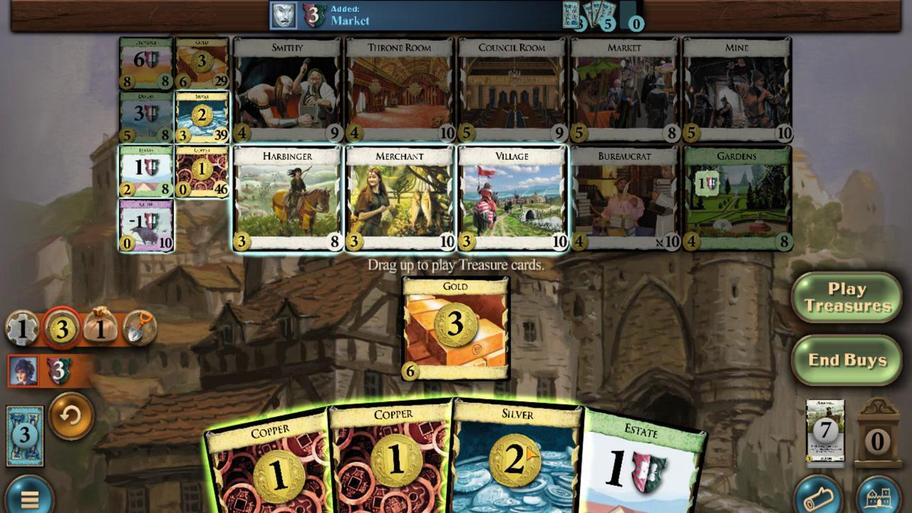 
Action: Mouse pressed left at (490, 288)
Screenshot: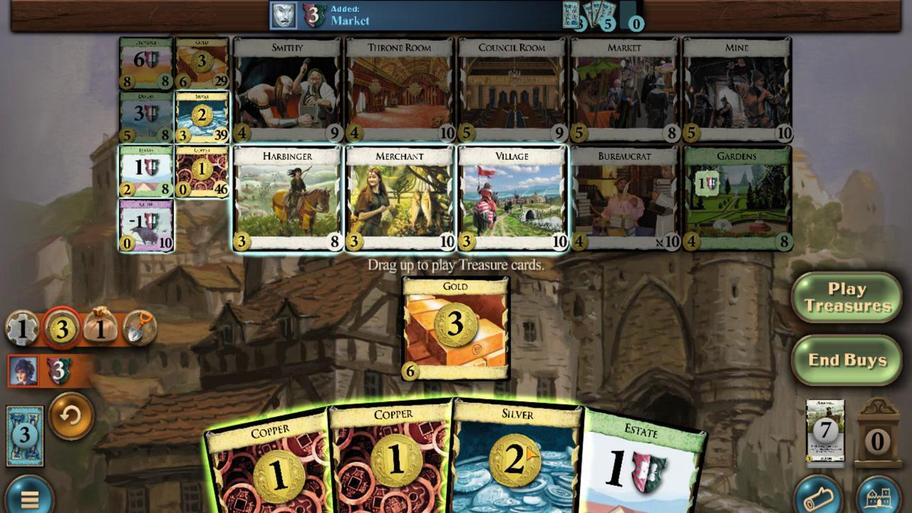 
Action: Mouse moved to (523, 466)
Screenshot: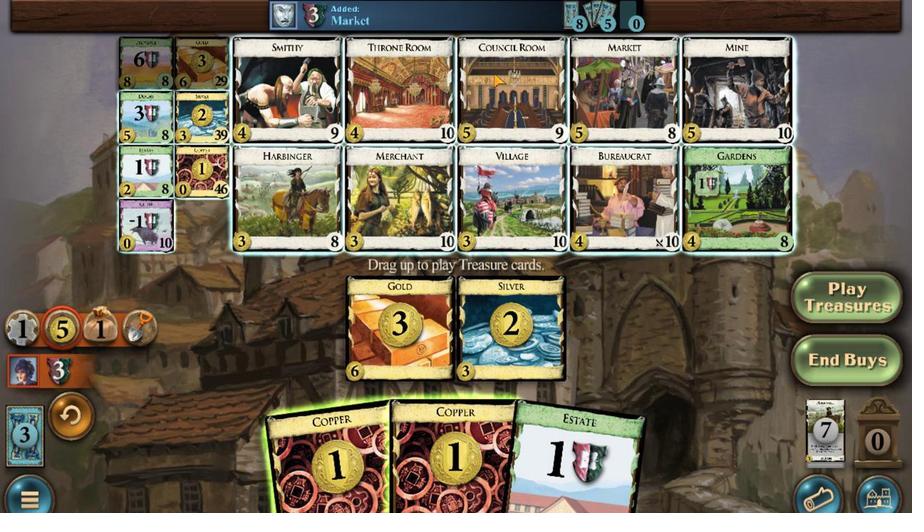 
Action: Mouse pressed left at (523, 466)
Screenshot: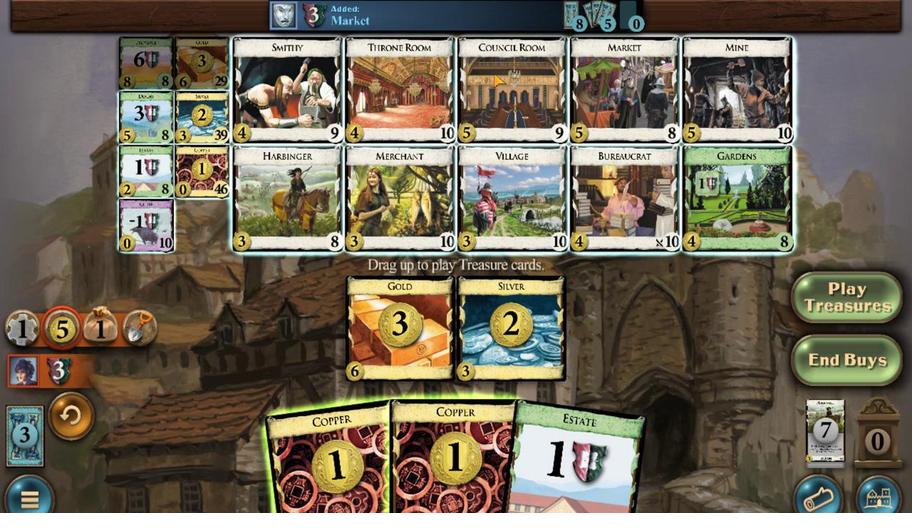 
Action: Mouse moved to (866, 278)
Screenshot: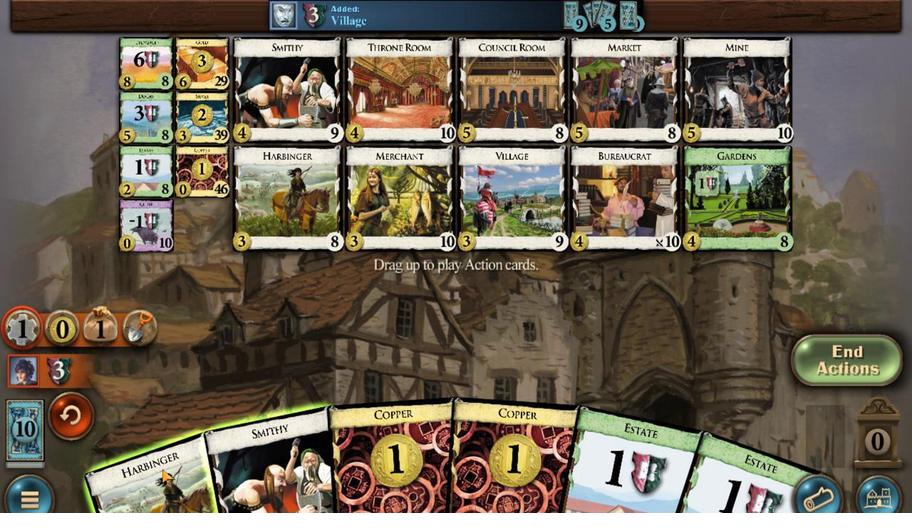 
Action: Mouse pressed left at (866, 278)
Screenshot: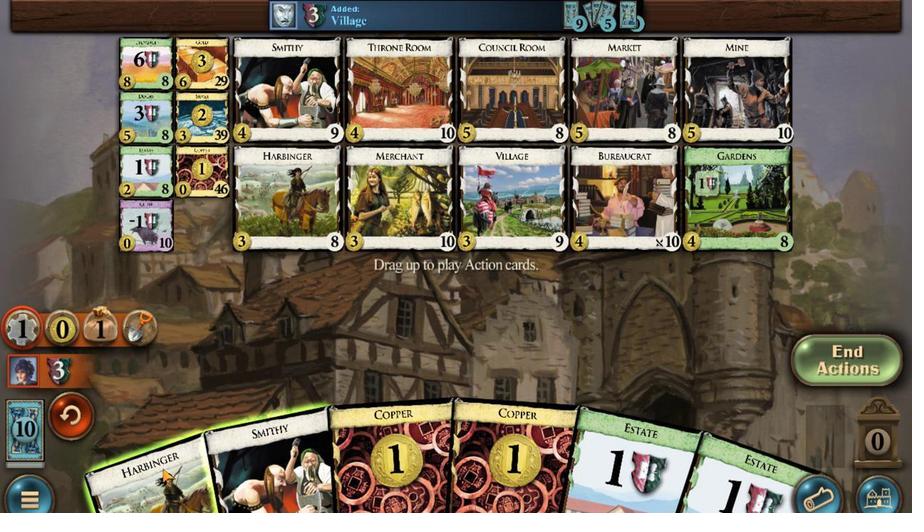
Action: Mouse moved to (888, 280)
Screenshot: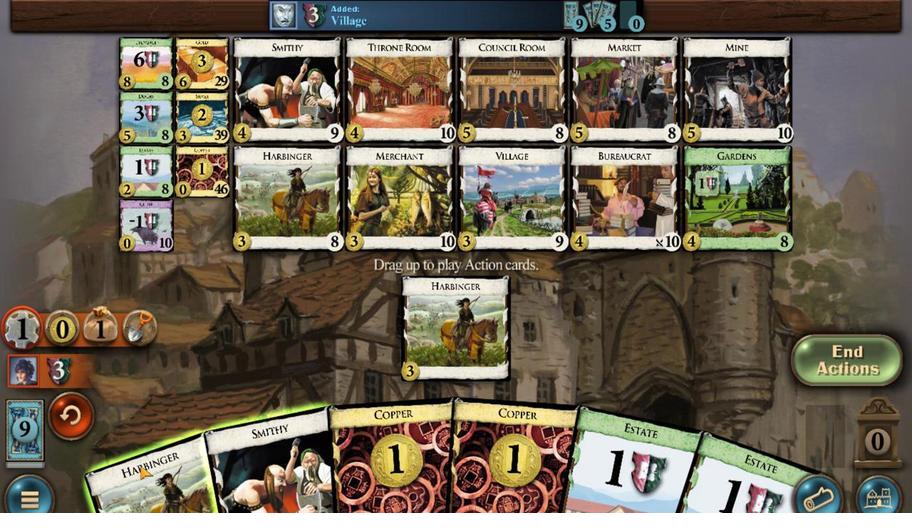 
Action: Mouse pressed left at (888, 280)
Screenshot: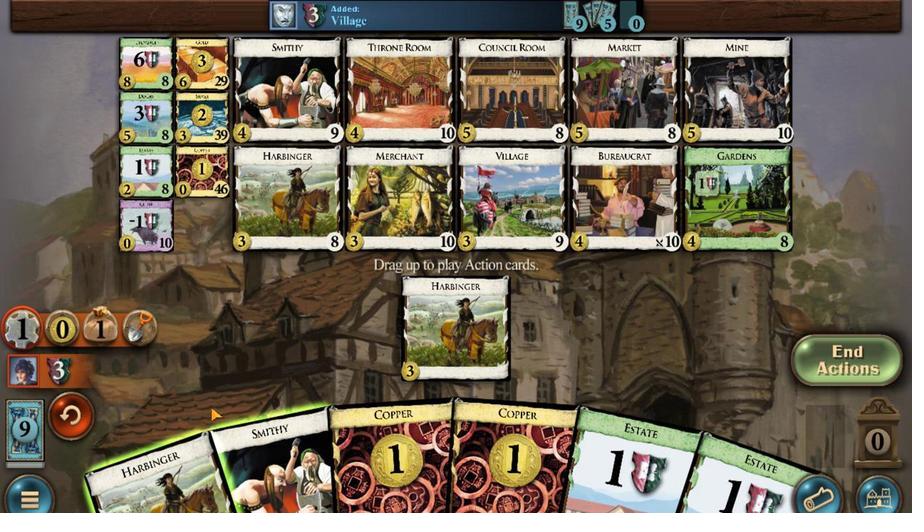 
Action: Mouse moved to (871, 271)
Screenshot: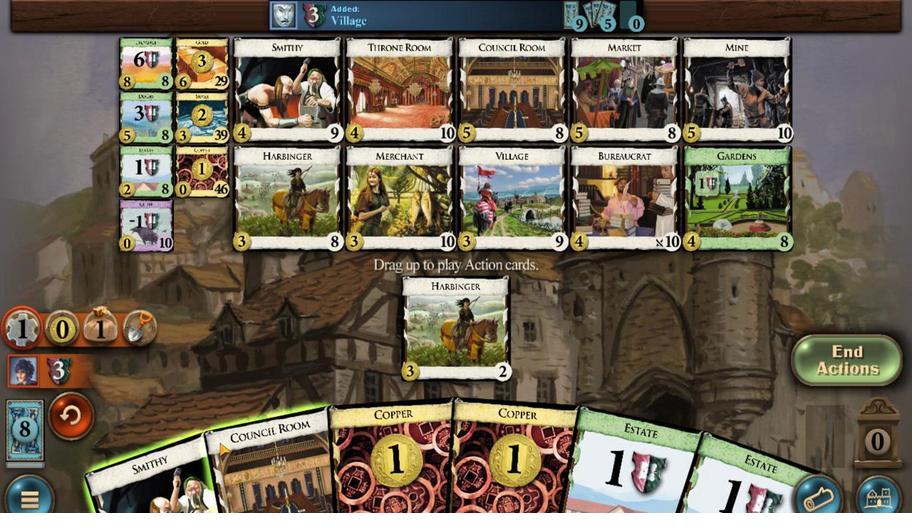 
Action: Mouse pressed left at (871, 271)
Screenshot: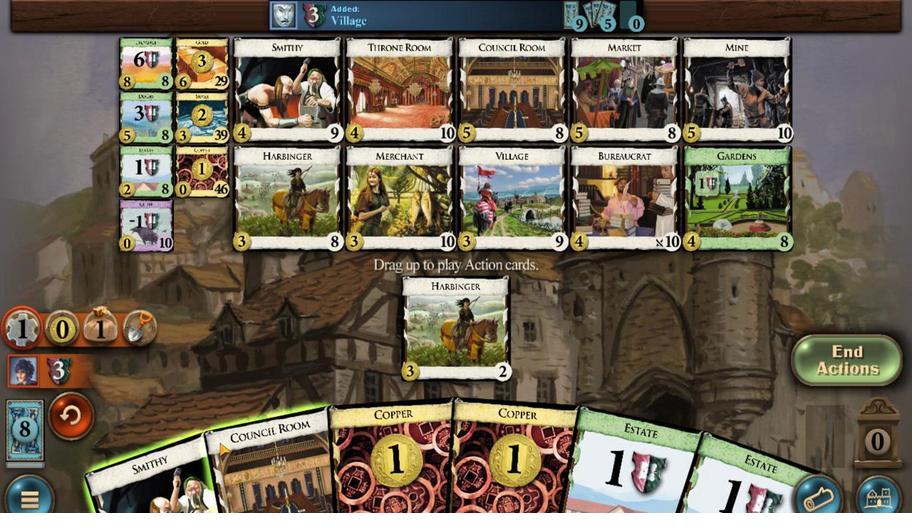 
Action: Mouse moved to (602, 270)
Screenshot: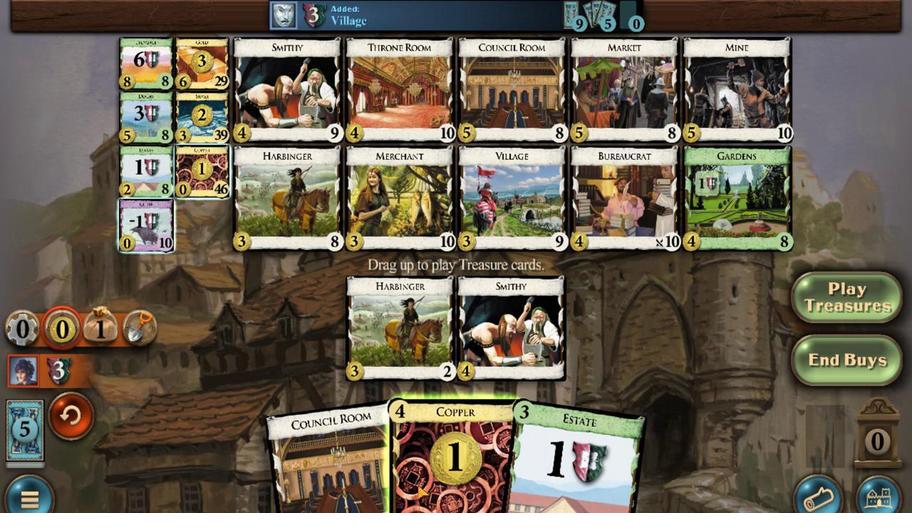 
Action: Mouse pressed left at (602, 270)
Screenshot: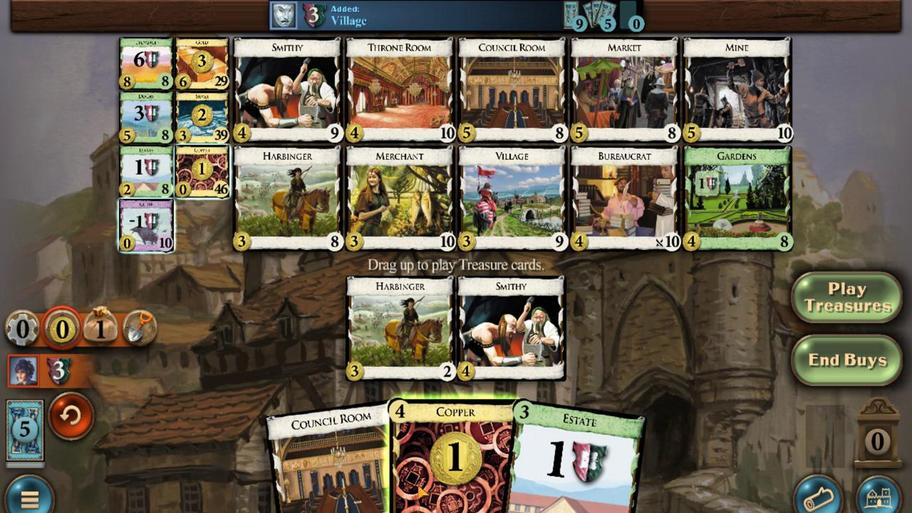 
Action: Mouse moved to (575, 274)
Screenshot: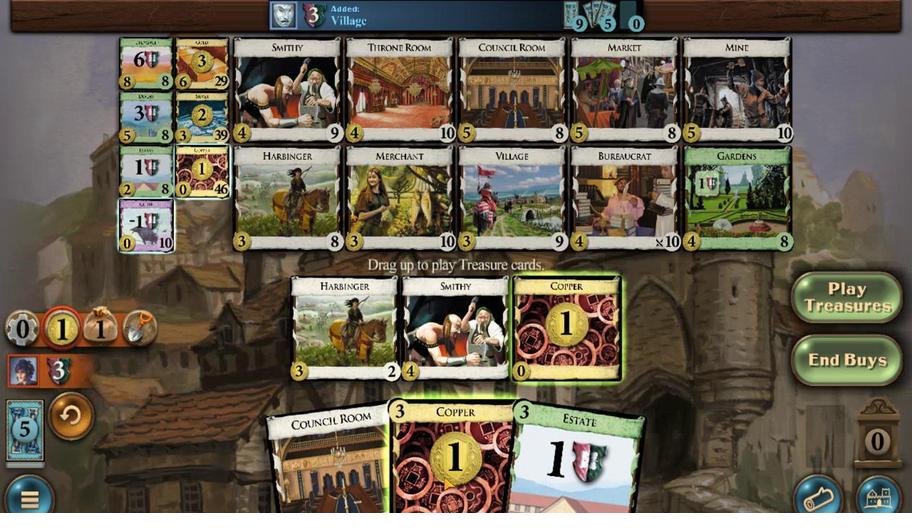 
Action: Mouse pressed left at (575, 274)
Screenshot: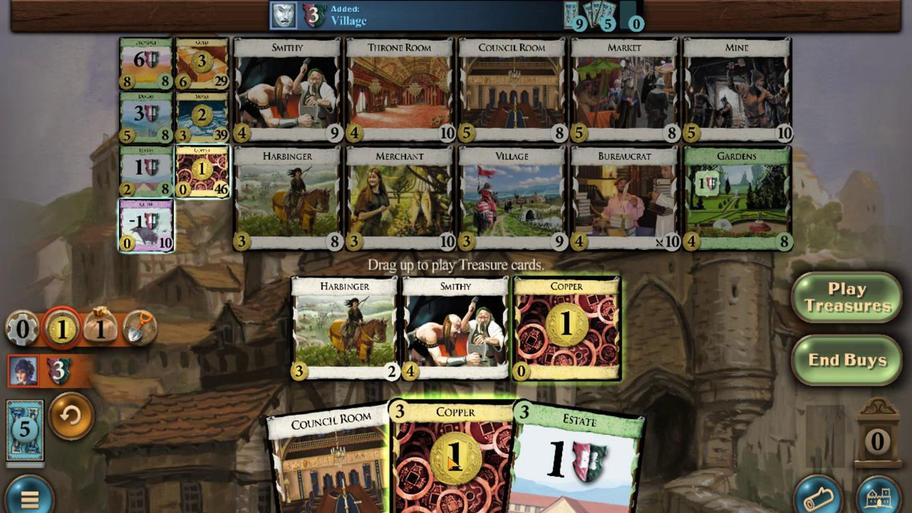 
Action: Mouse moved to (553, 278)
Screenshot: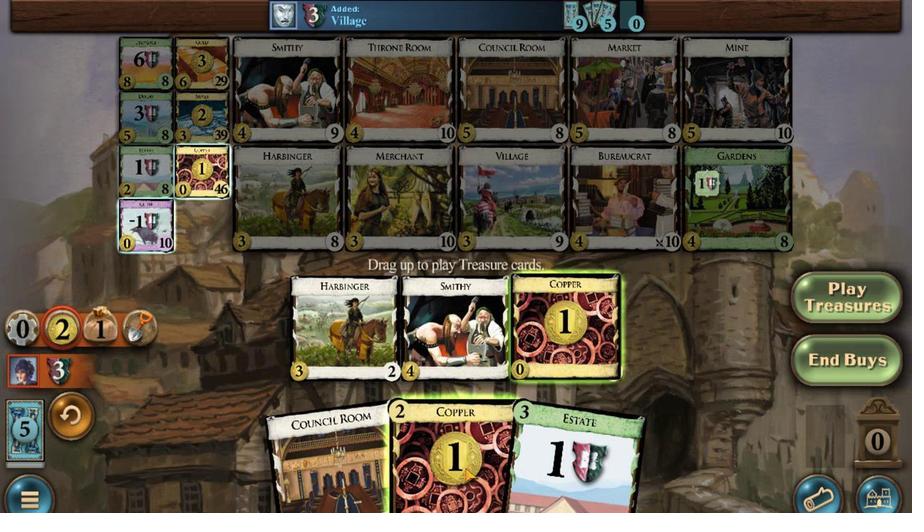
Action: Mouse pressed left at (553, 278)
Screenshot: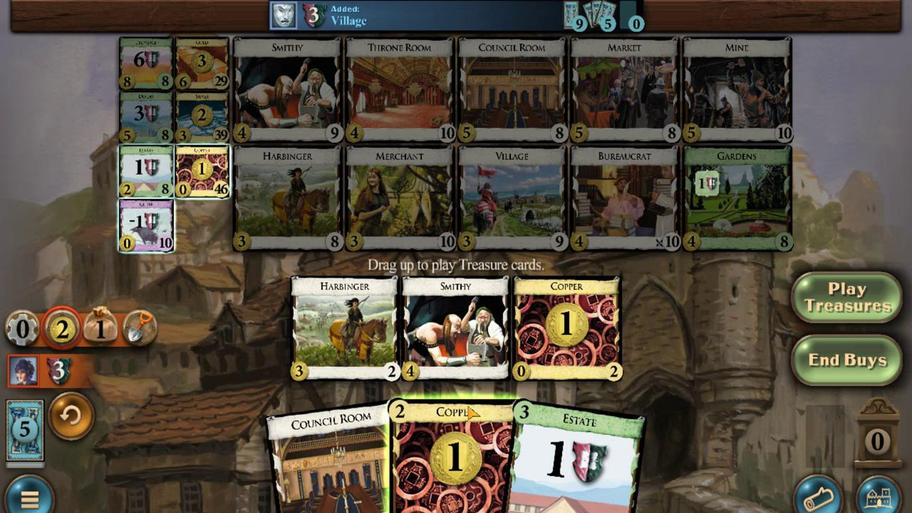 
Action: Mouse moved to (579, 275)
Screenshot: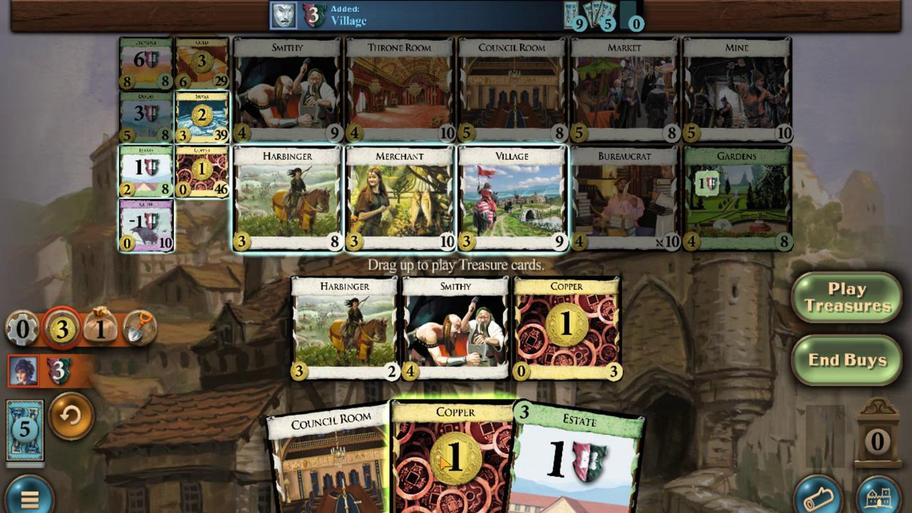 
Action: Mouse pressed left at (579, 275)
Screenshot: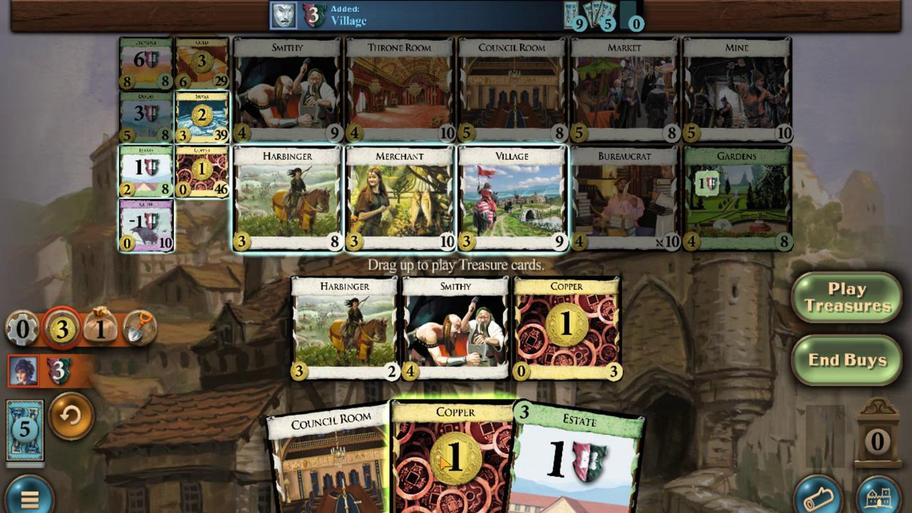 
Action: Mouse moved to (730, 472)
Screenshot: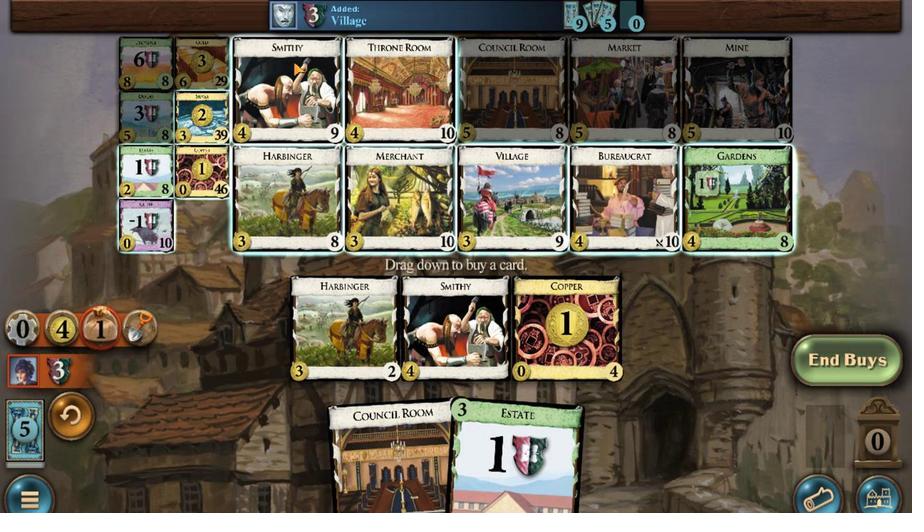 
Action: Mouse pressed left at (730, 472)
Screenshot: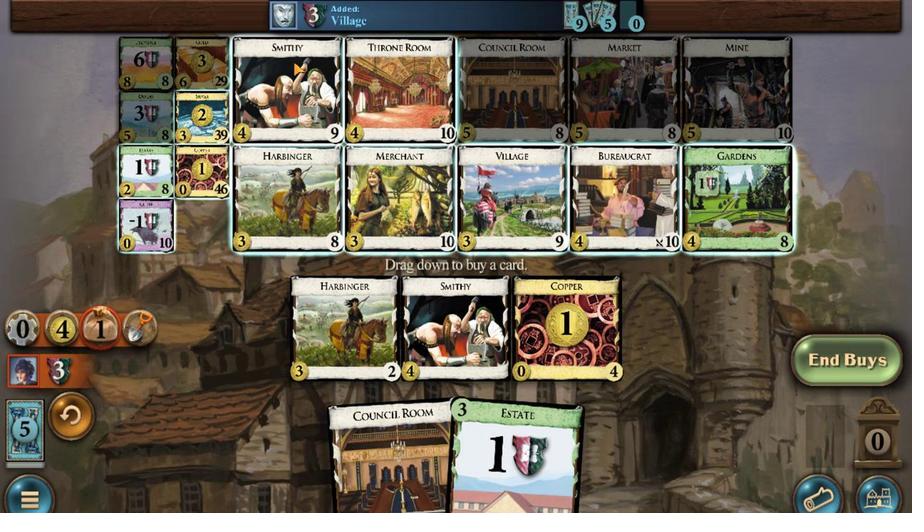 
Action: Mouse moved to (325, 269)
Screenshot: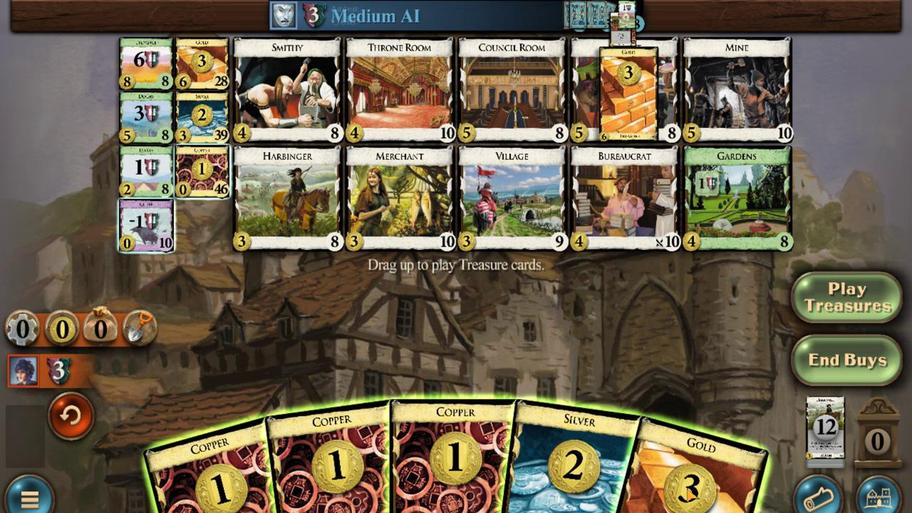 
Action: Mouse pressed left at (325, 269)
Screenshot: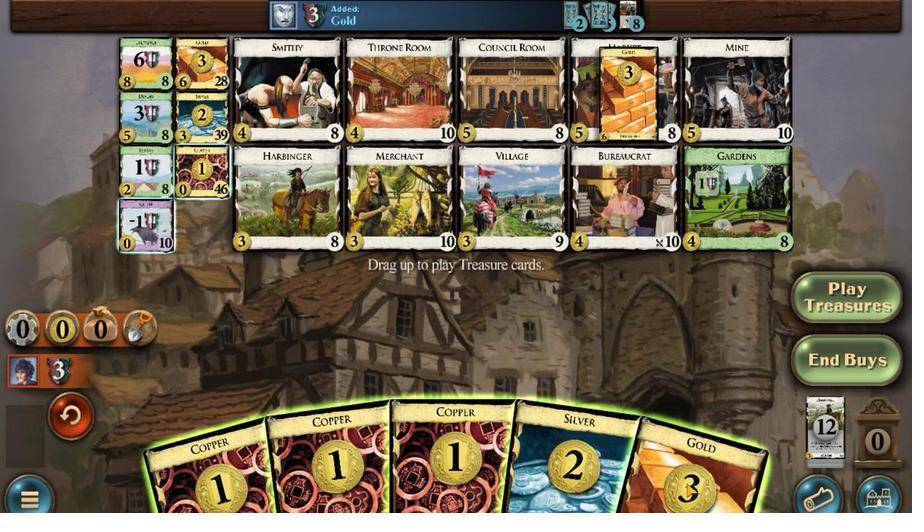 
Action: Mouse moved to (402, 260)
Screenshot: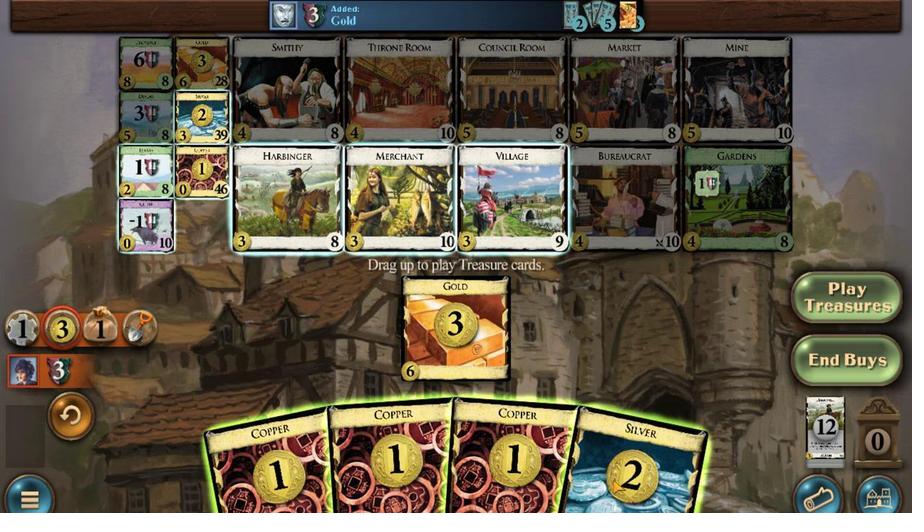 
Action: Mouse pressed left at (402, 260)
Screenshot: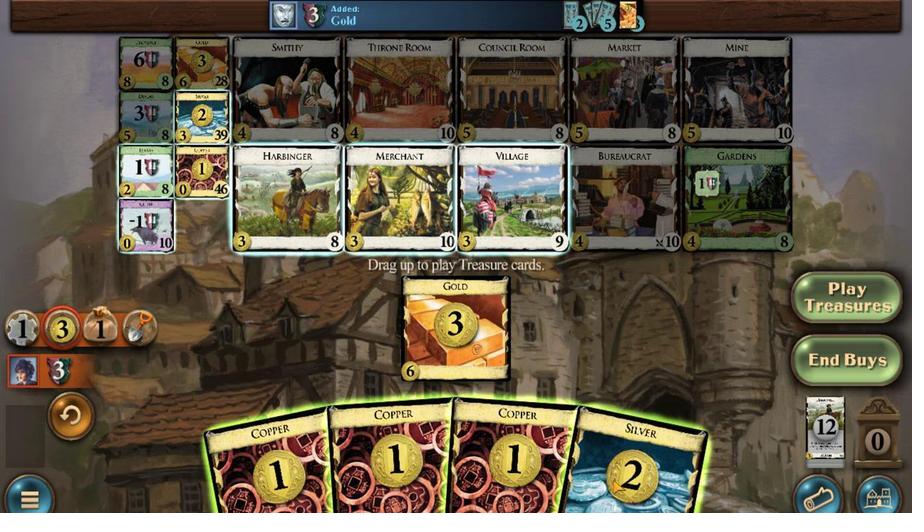 
Action: Mouse moved to (469, 258)
Screenshot: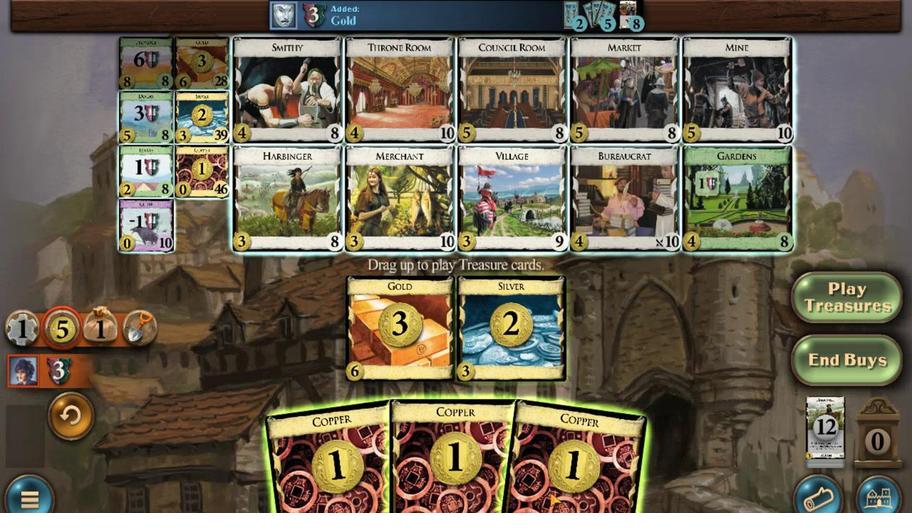
Action: Mouse pressed left at (469, 258)
Screenshot: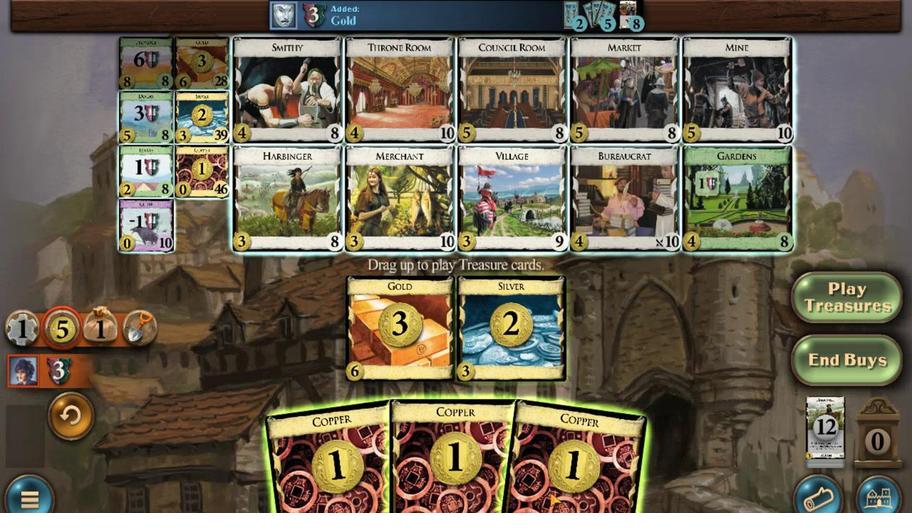 
Action: Mouse moved to (530, 278)
Screenshot: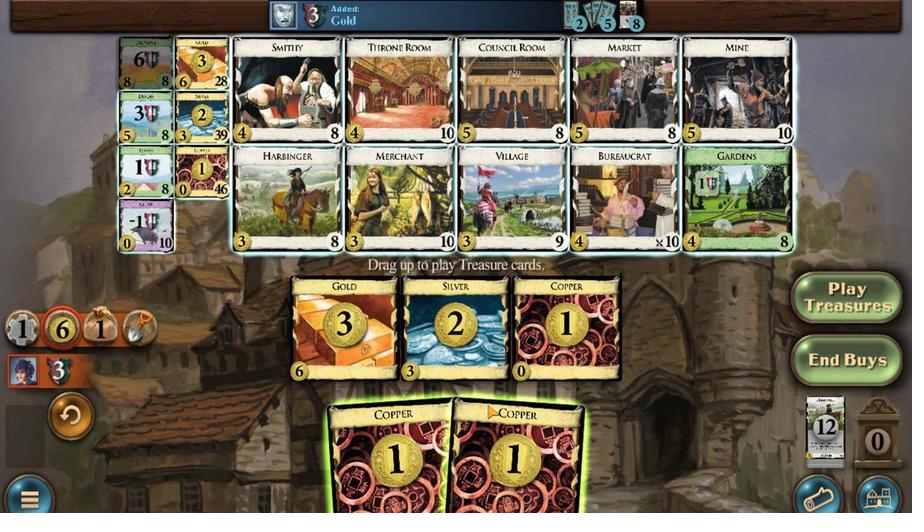 
Action: Mouse pressed left at (530, 278)
Screenshot: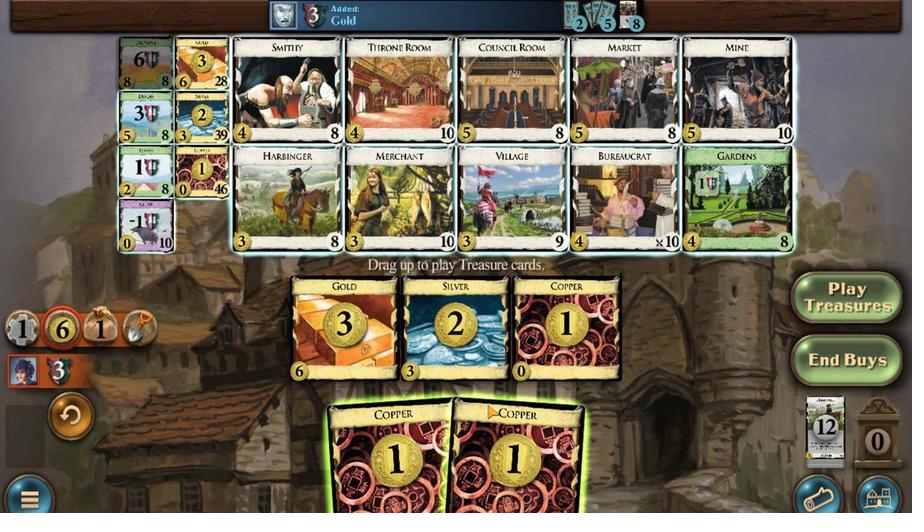
Action: Mouse moved to (599, 279)
Screenshot: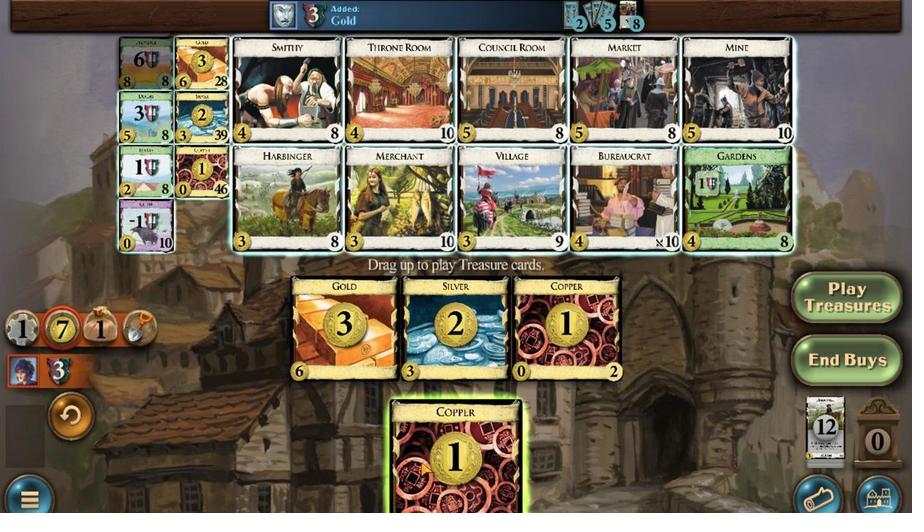 
Action: Mouse pressed left at (599, 279)
Screenshot: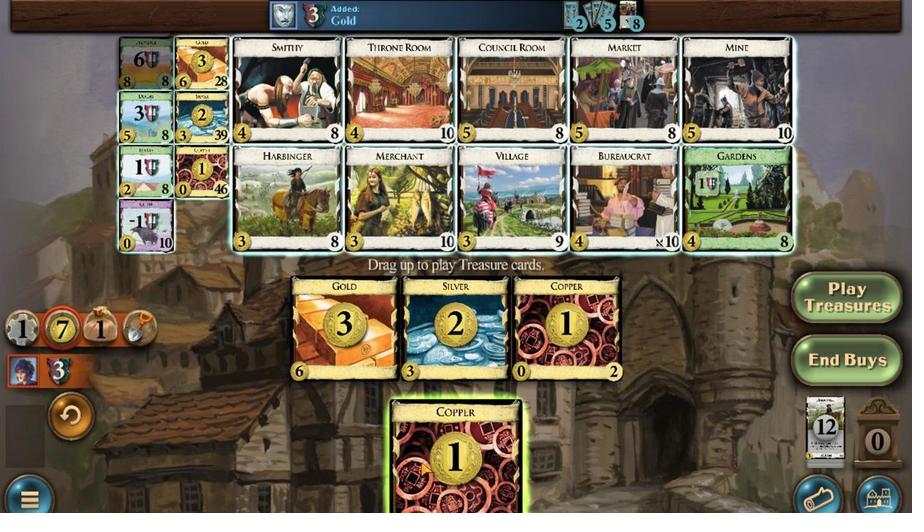 
Action: Mouse moved to (877, 471)
Screenshot: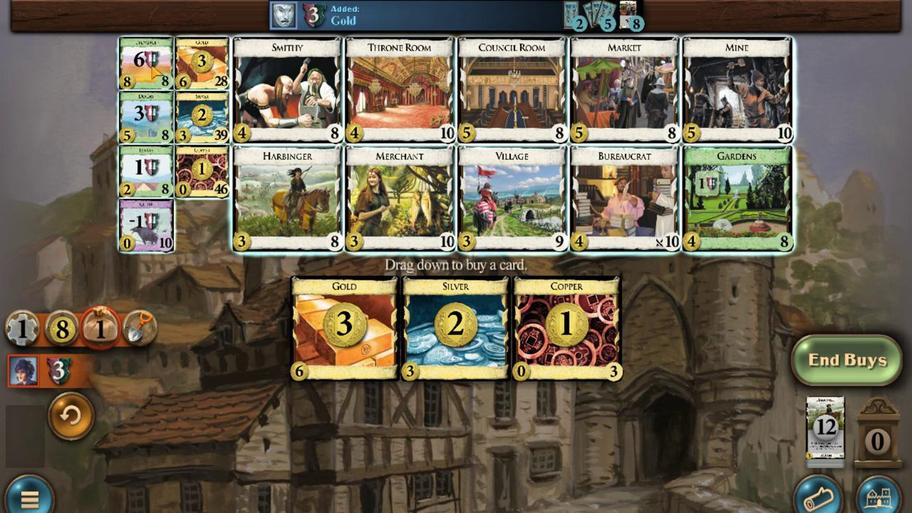 
Action: Mouse pressed left at (877, 471)
Screenshot: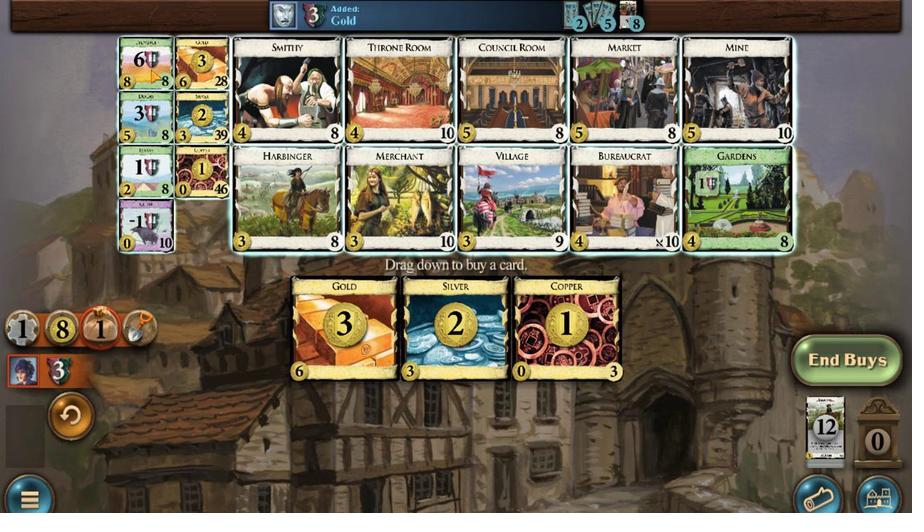 
Action: Mouse moved to (866, 277)
Screenshot: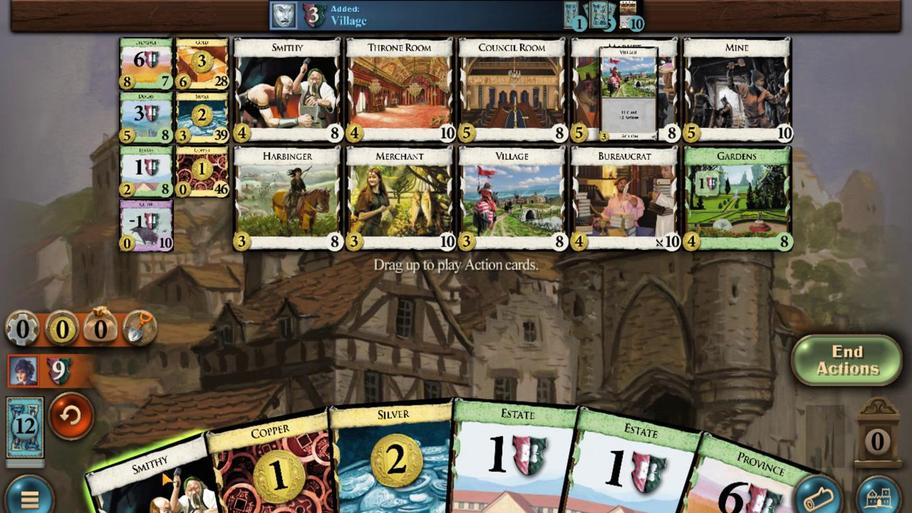 
Action: Mouse pressed left at (866, 277)
Screenshot: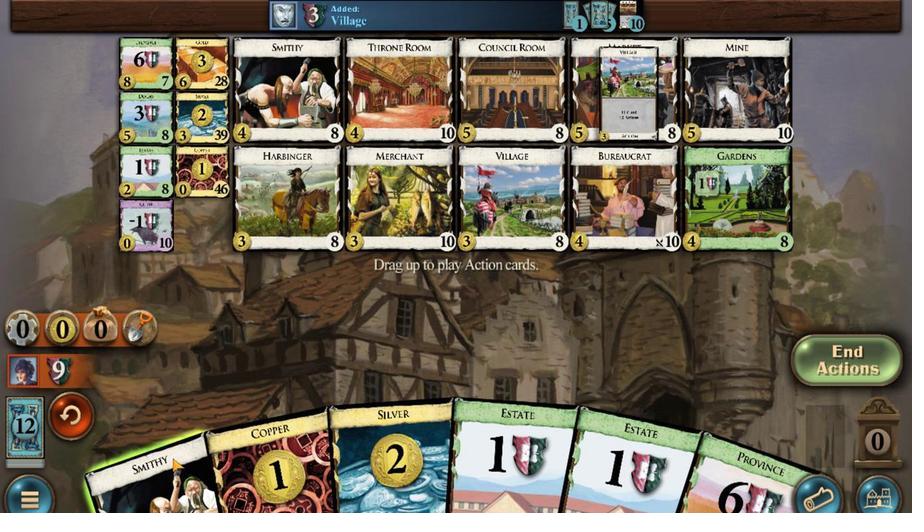 
Action: Mouse moved to (569, 295)
Screenshot: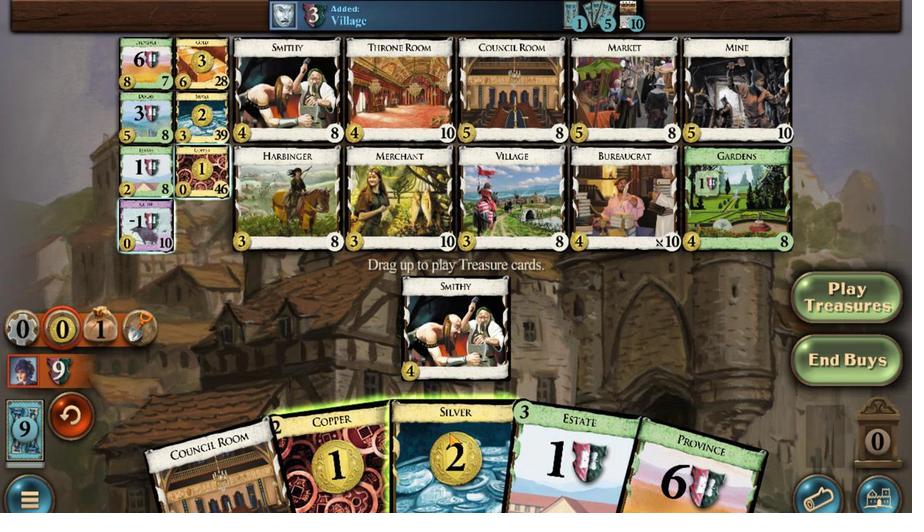 
Action: Mouse pressed left at (569, 295)
Screenshot: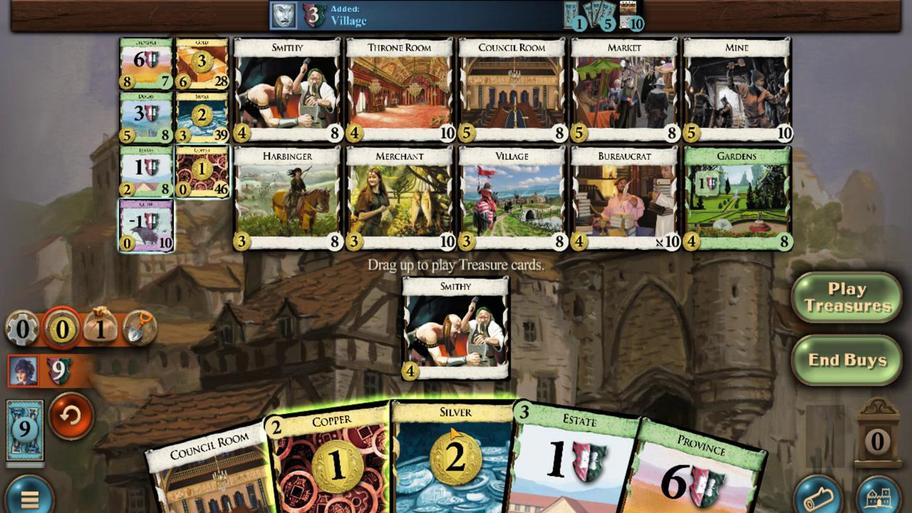 
Action: Mouse moved to (639, 273)
Screenshot: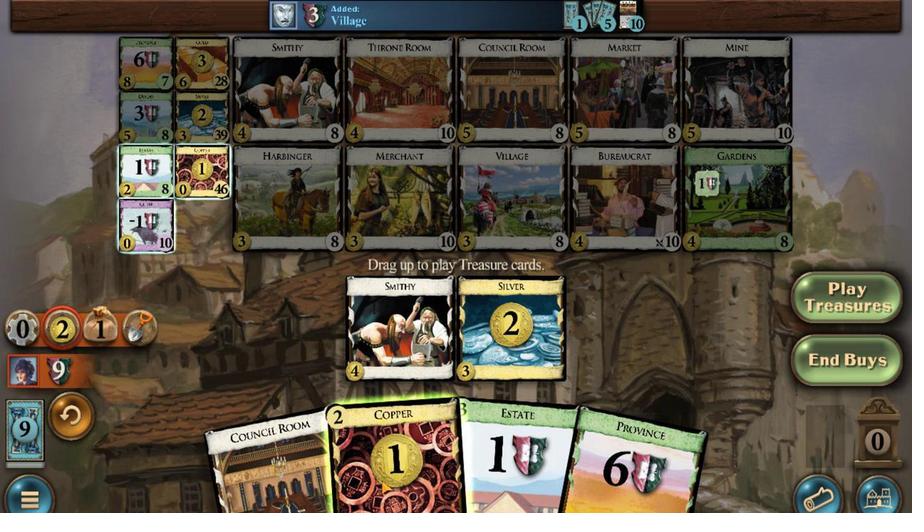 
Action: Mouse pressed left at (639, 273)
Screenshot: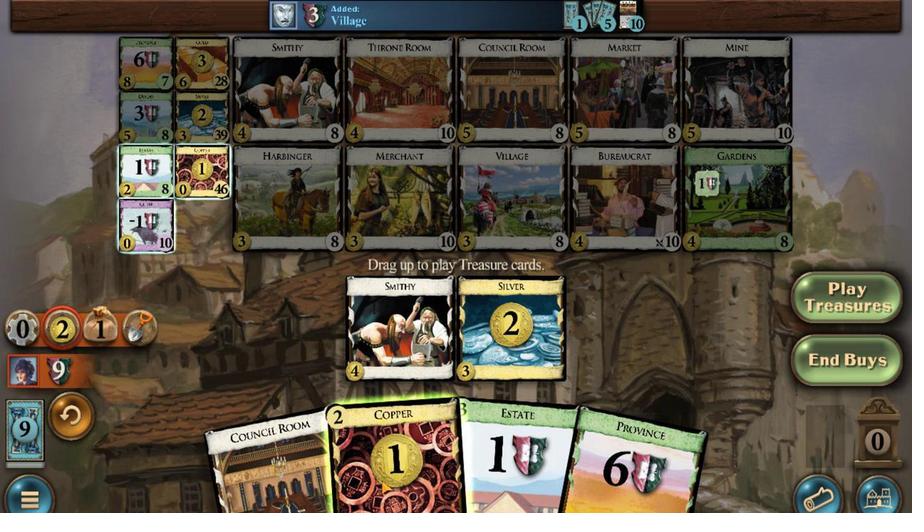 
Action: Mouse moved to (637, 282)
Screenshot: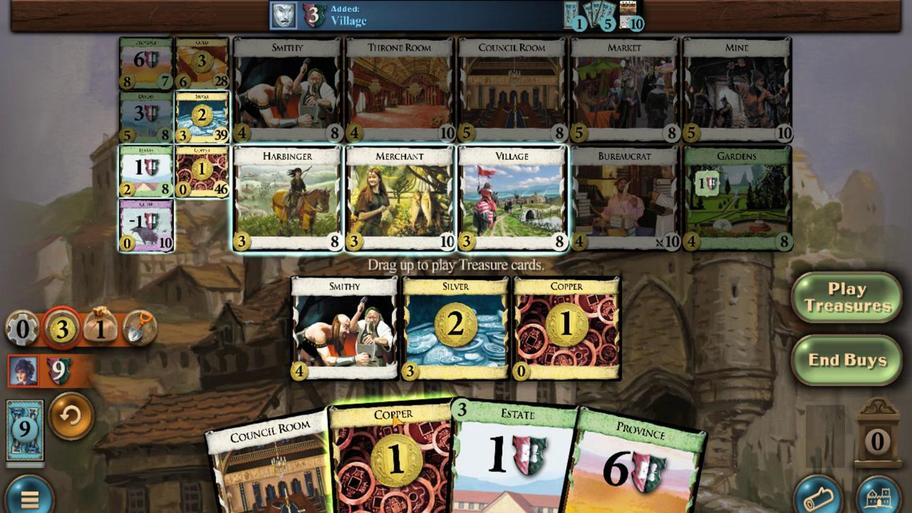 
Action: Mouse pressed left at (637, 282)
Screenshot: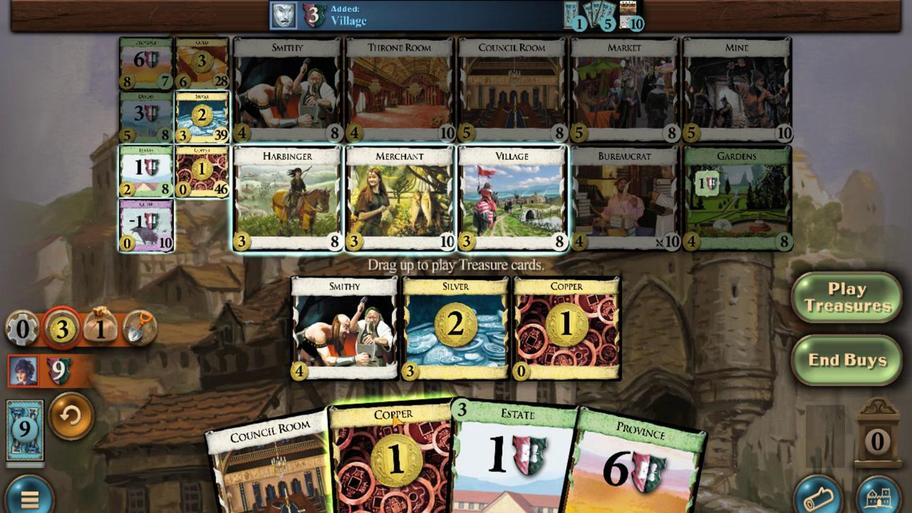 
Action: Mouse moved to (729, 468)
Screenshot: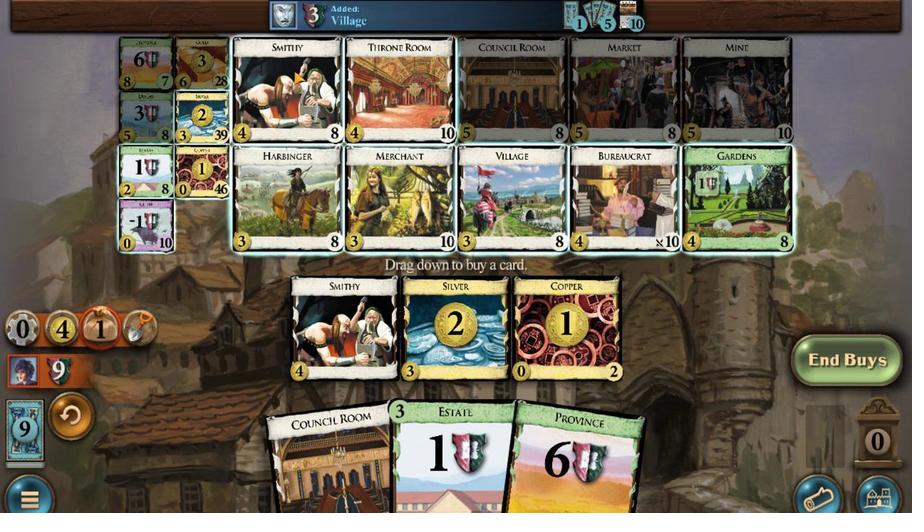 
Action: Mouse pressed left at (729, 468)
Screenshot: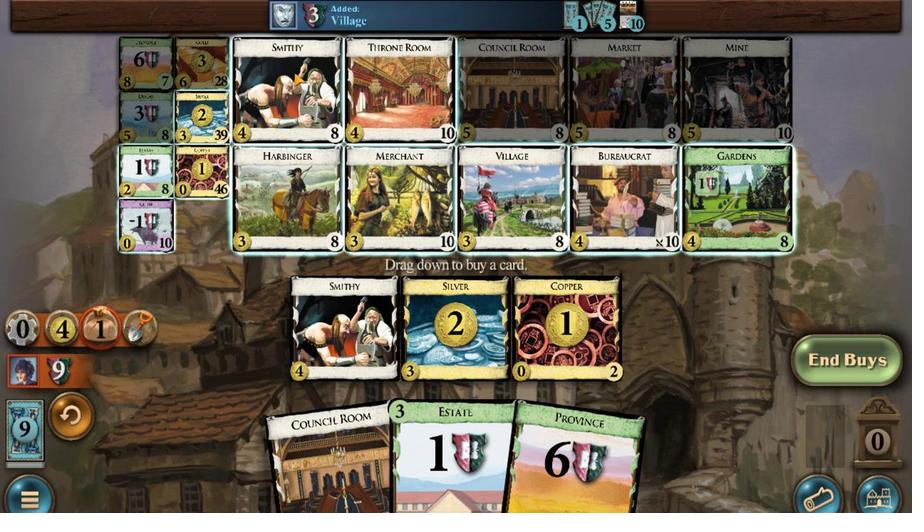 
Action: Mouse moved to (811, 282)
Screenshot: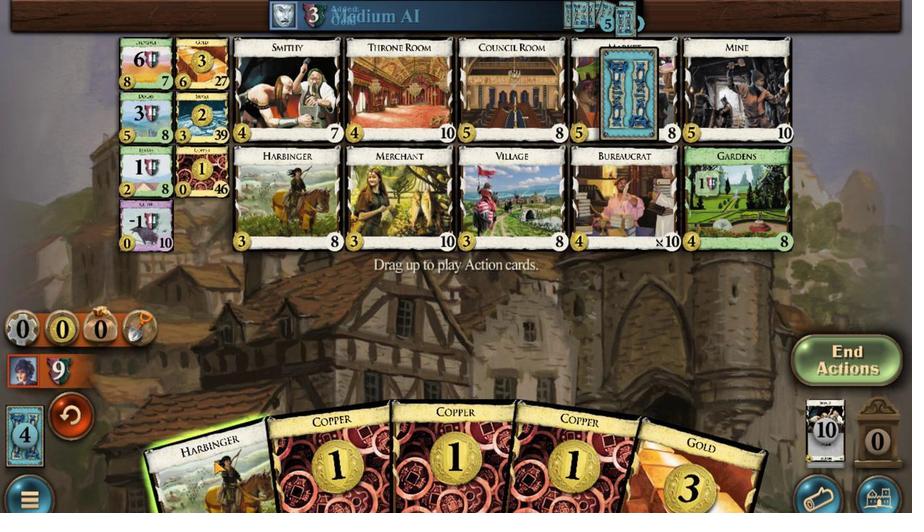 
Action: Mouse pressed left at (811, 282)
Screenshot: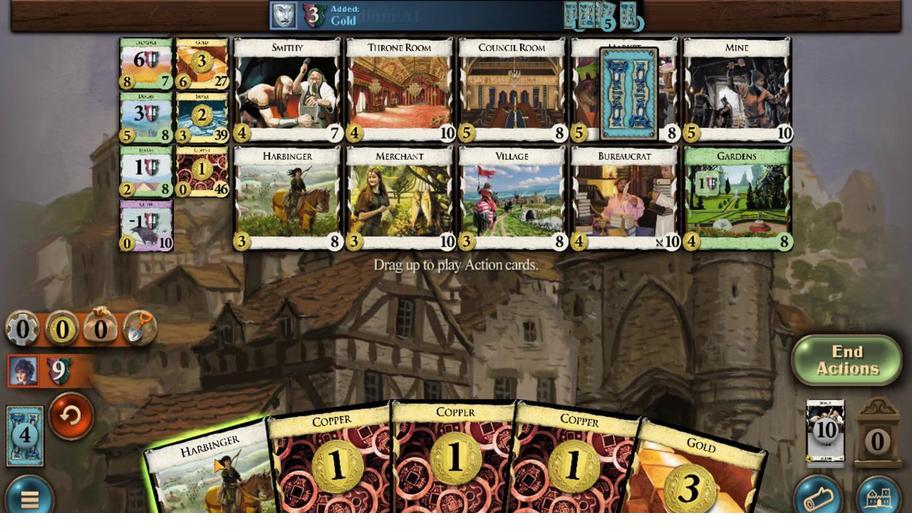 
Action: Mouse moved to (626, 455)
Screenshot: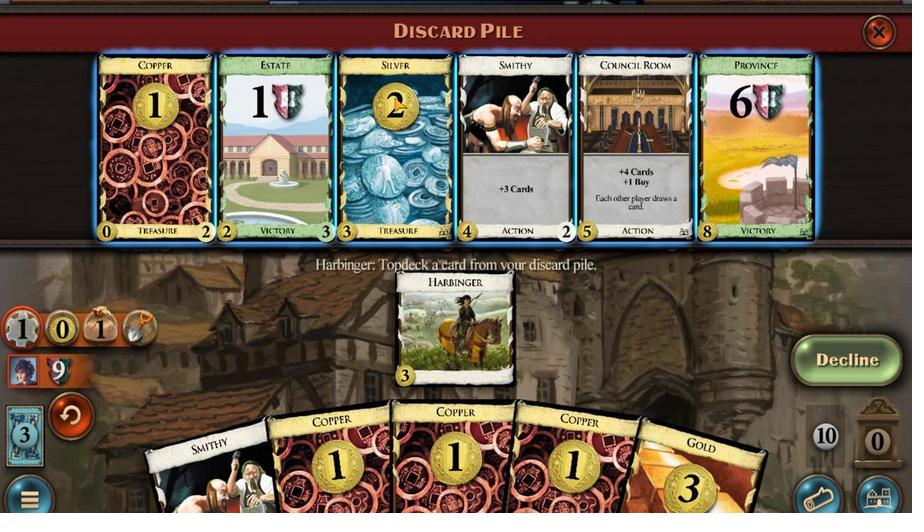 
Action: Mouse pressed left at (626, 455)
Screenshot: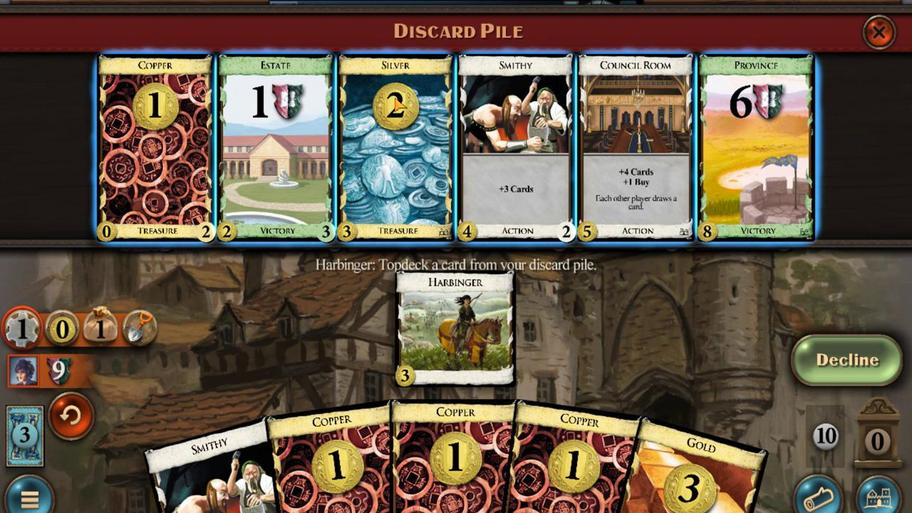 
Action: Mouse moved to (811, 269)
Screenshot: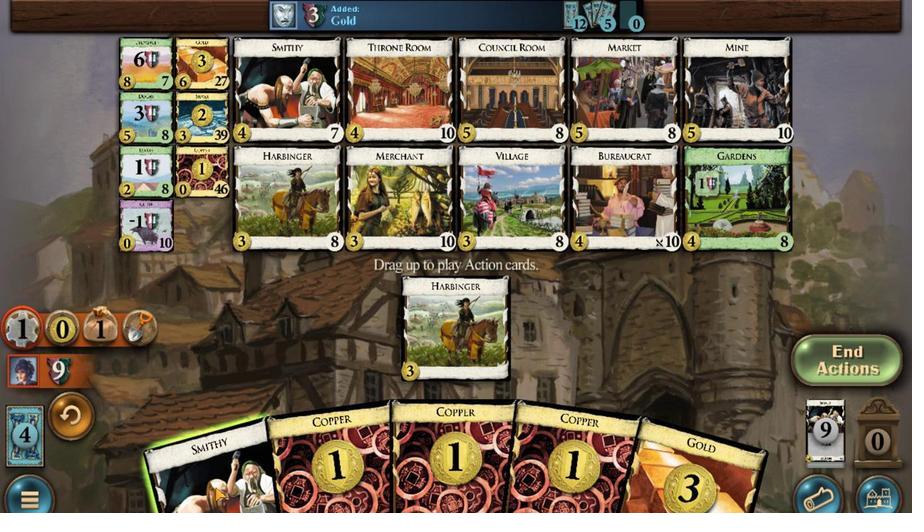 
Action: Mouse pressed left at (811, 269)
Screenshot: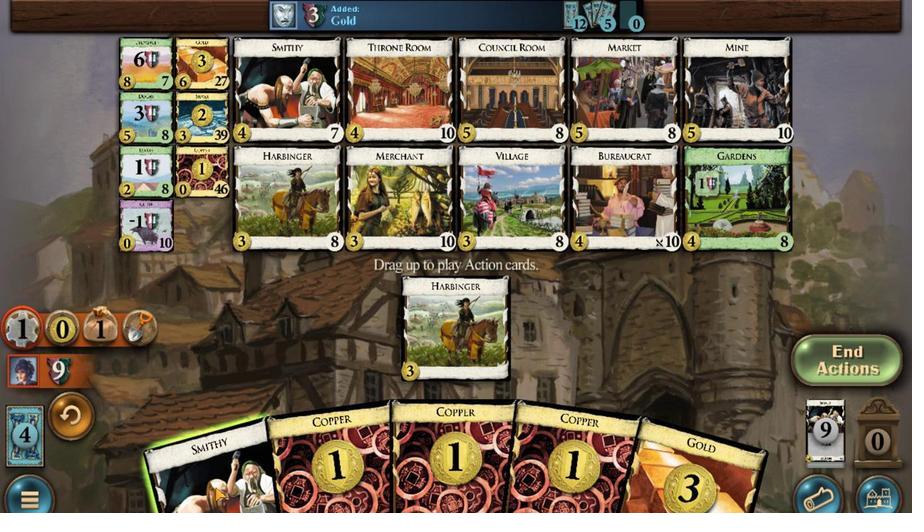 
Action: Mouse moved to (302, 260)
Screenshot: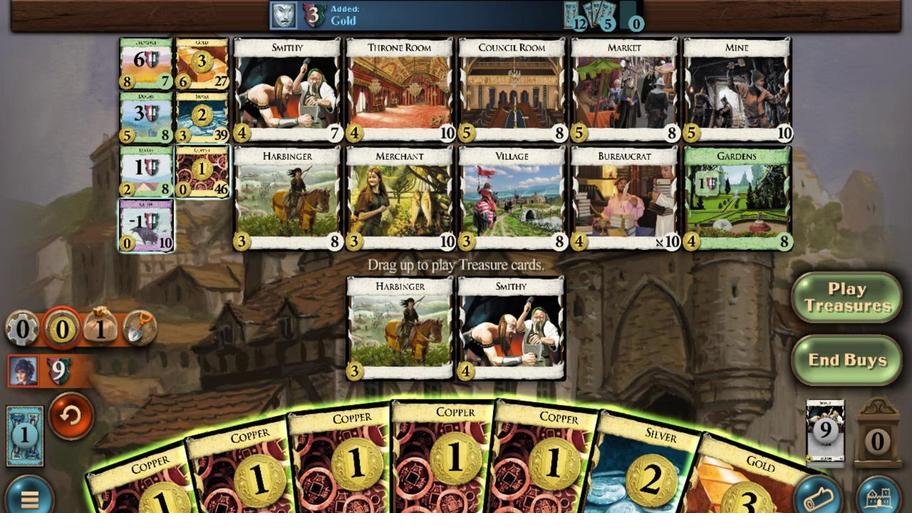 
Action: Mouse pressed left at (302, 260)
Screenshot: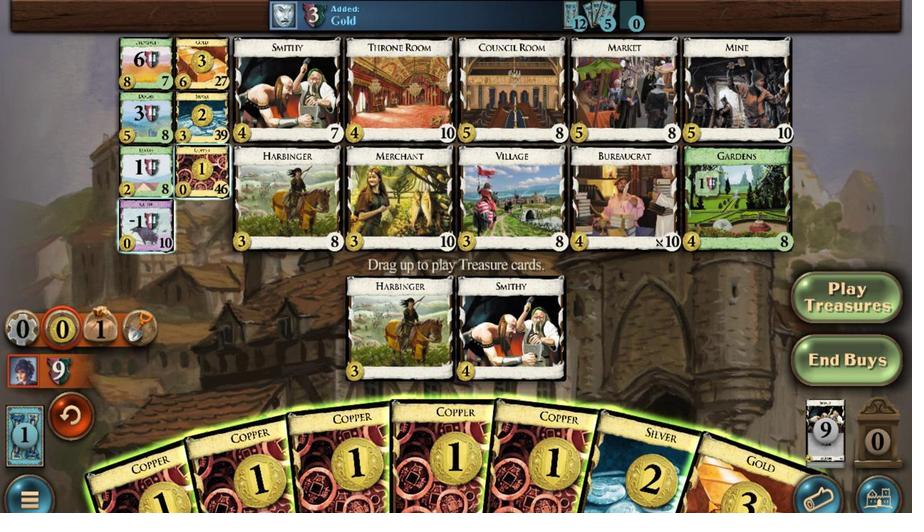 
Action: Mouse moved to (389, 277)
Screenshot: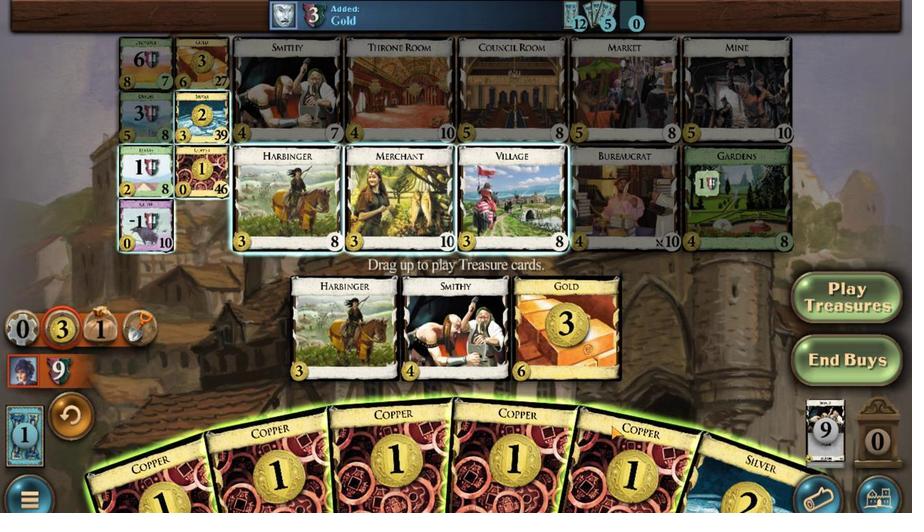 
Action: Mouse pressed left at (389, 277)
Screenshot: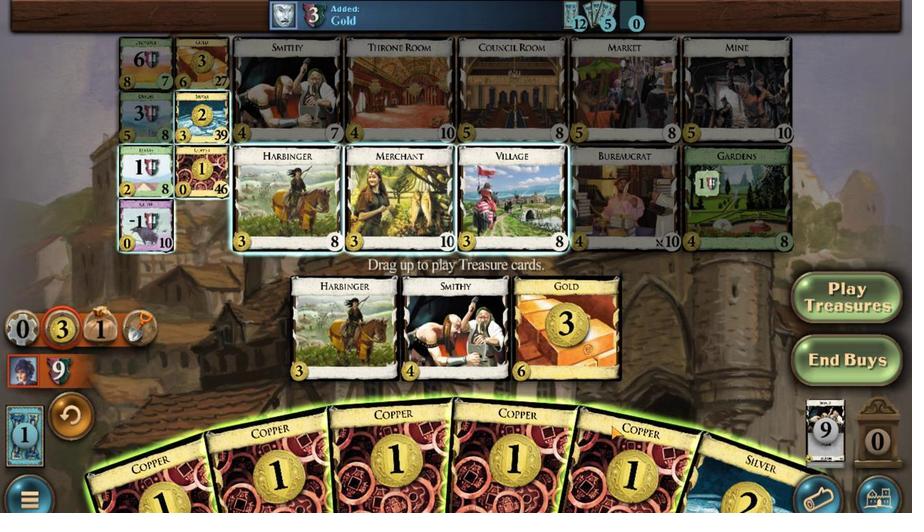 
Action: Mouse moved to (345, 265)
Screenshot: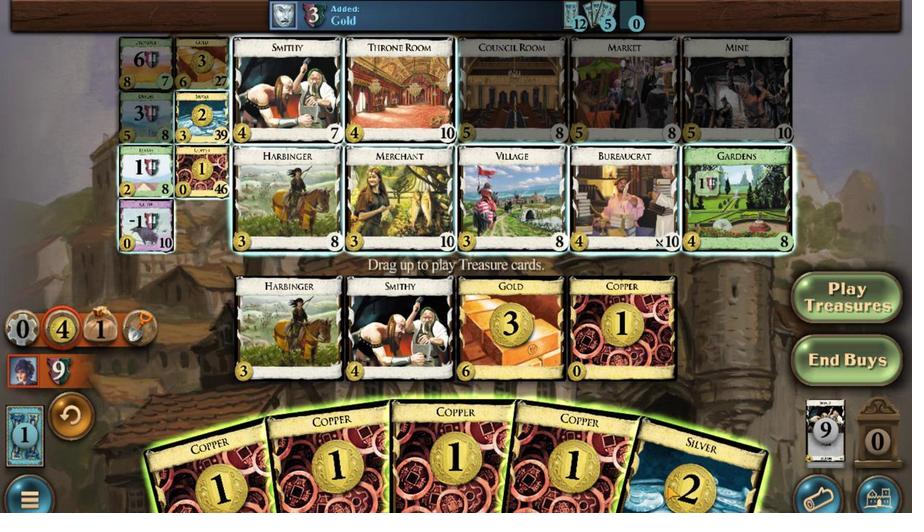 
Action: Mouse pressed left at (345, 265)
Screenshot: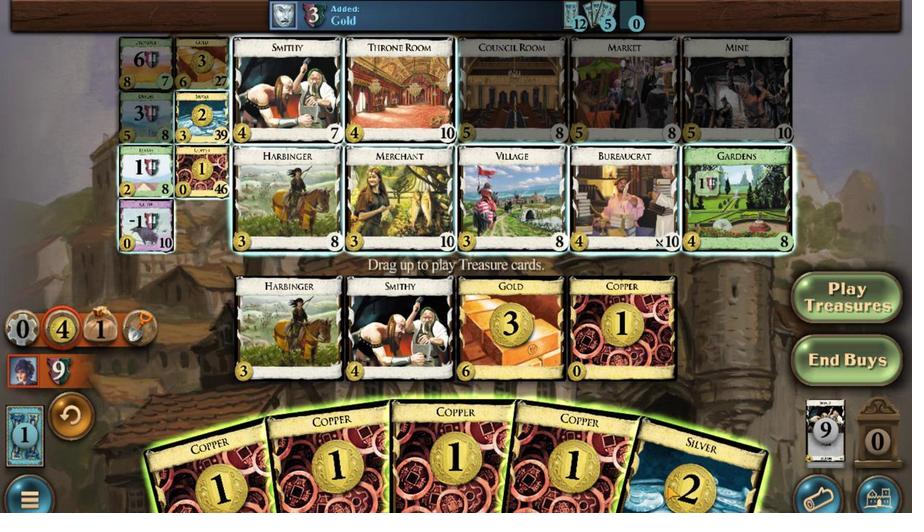 
Action: Mouse moved to (466, 289)
Screenshot: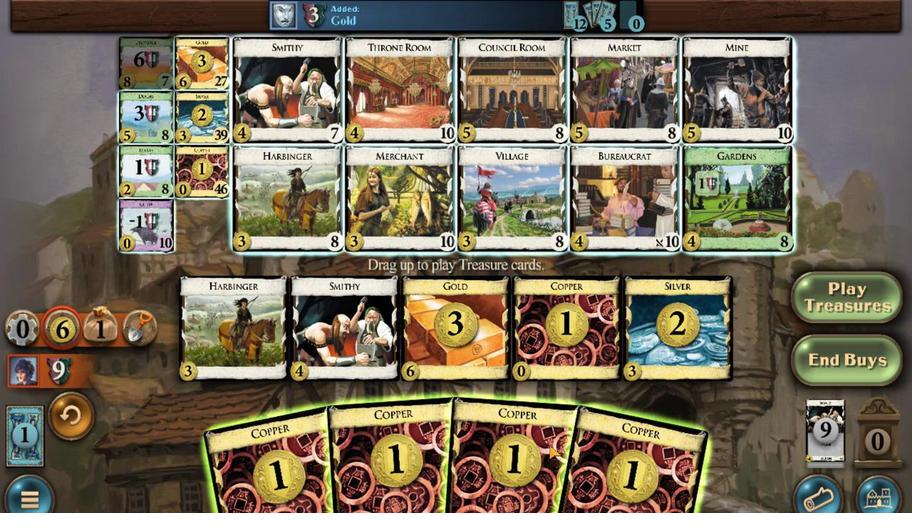 
Action: Mouse pressed left at (466, 289)
Screenshot: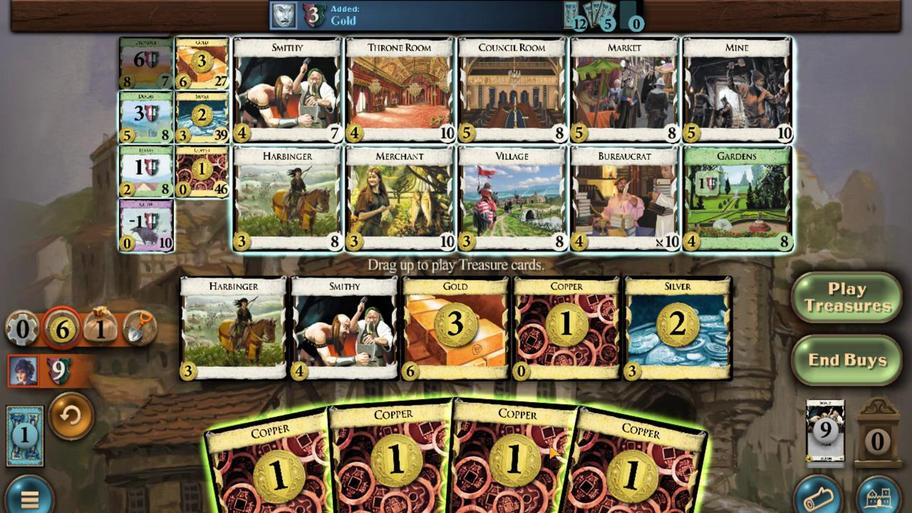 
Action: Mouse moved to (496, 273)
Screenshot: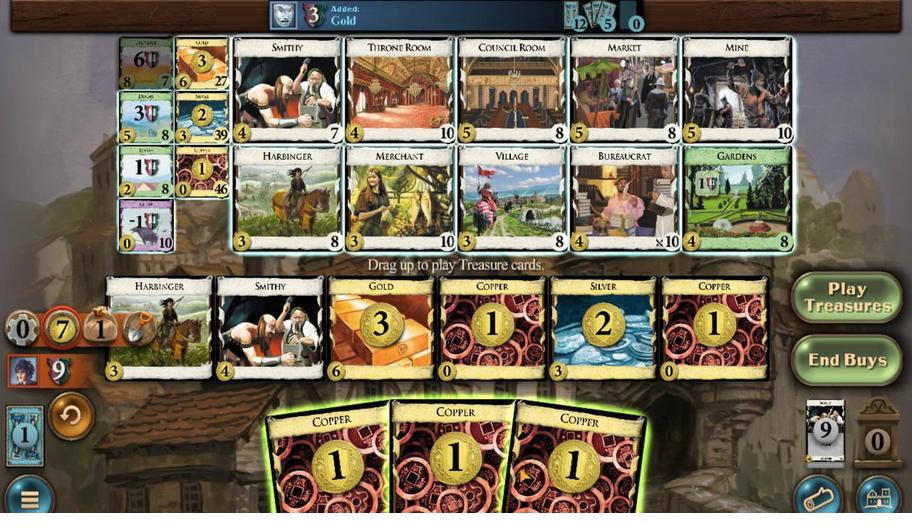 
Action: Mouse pressed left at (496, 273)
Screenshot: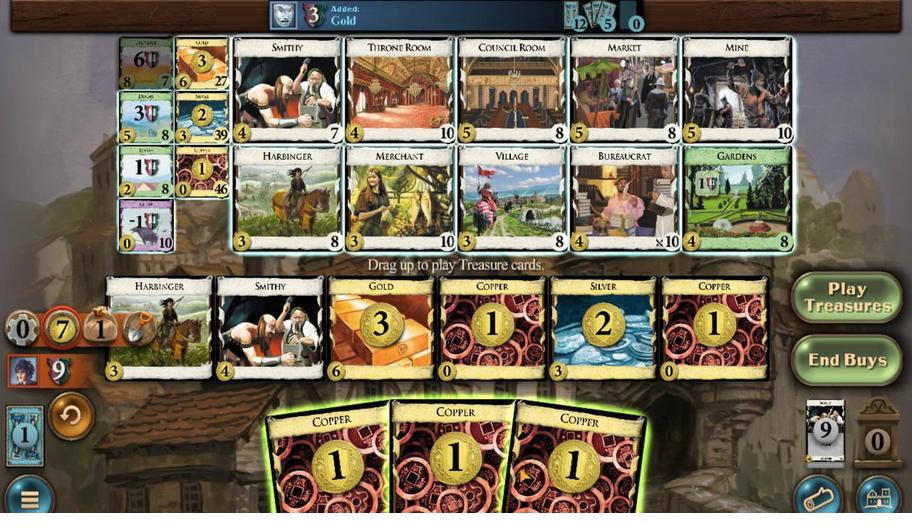 
Action: Mouse moved to (874, 472)
Screenshot: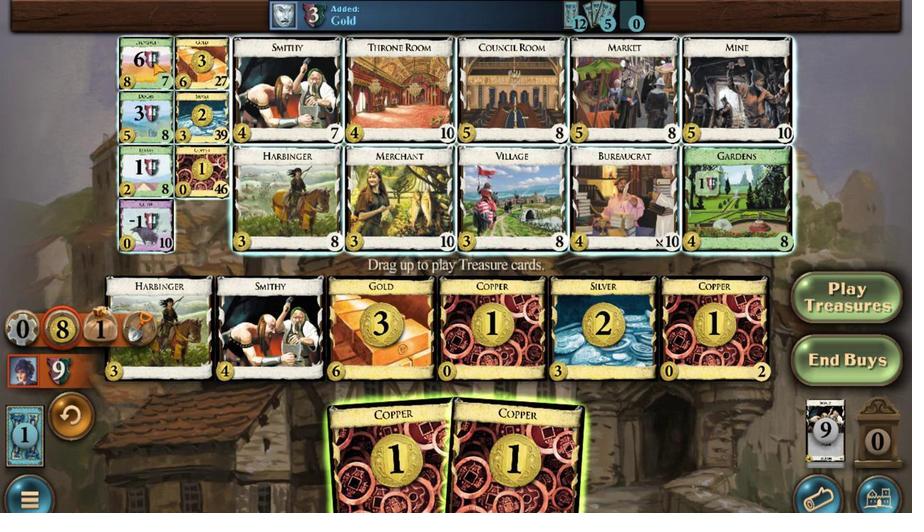 
Action: Mouse pressed left at (874, 472)
Screenshot: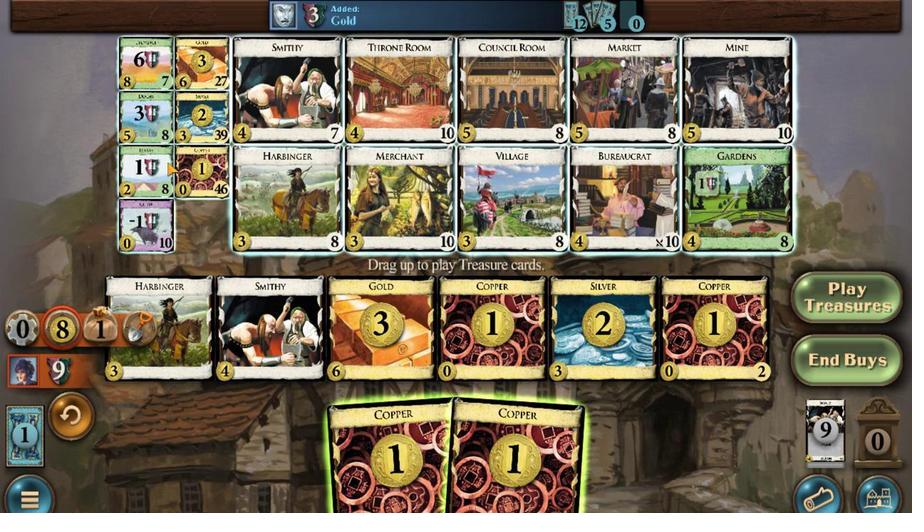 
Action: Mouse moved to (873, 280)
Screenshot: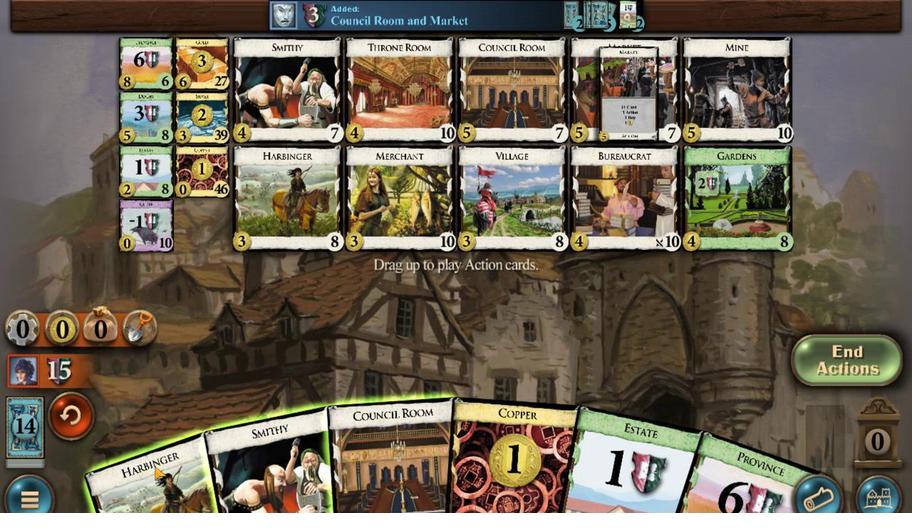 
Action: Mouse pressed left at (873, 280)
Screenshot: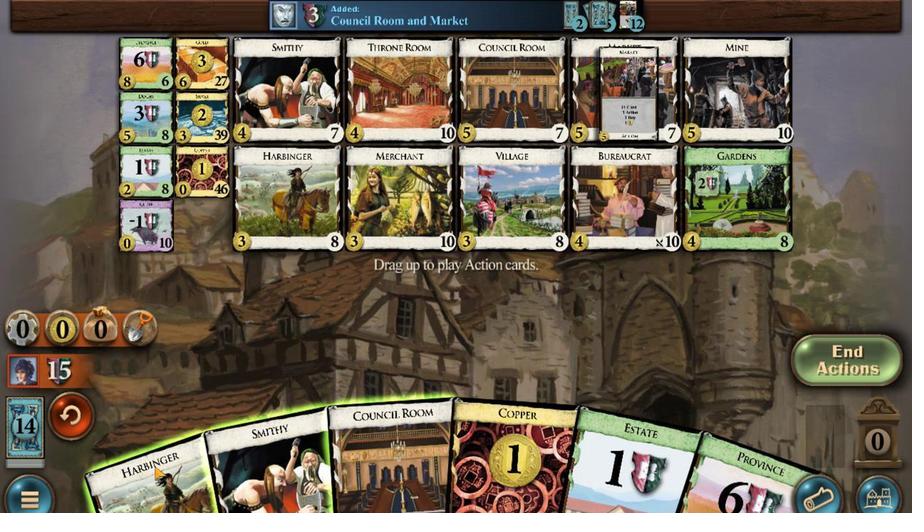 
Action: Mouse moved to (871, 271)
Screenshot: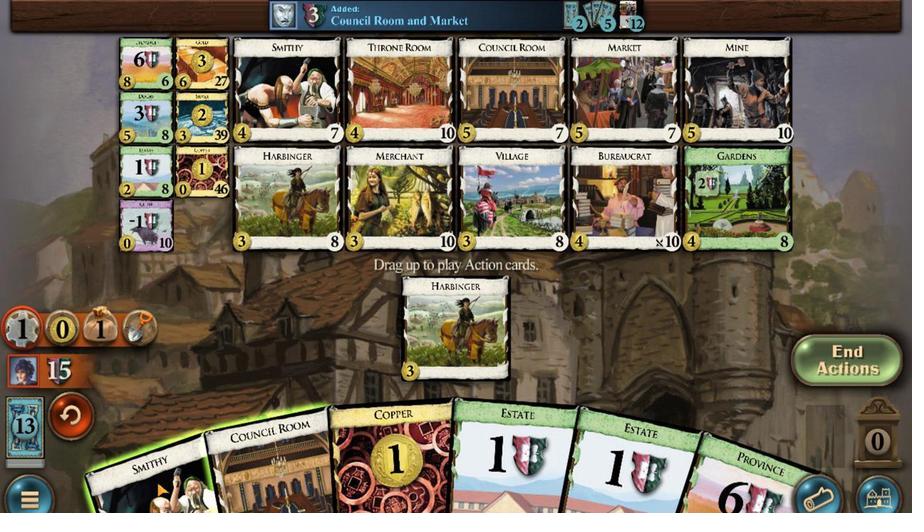 
Action: Mouse pressed left at (871, 271)
Screenshot: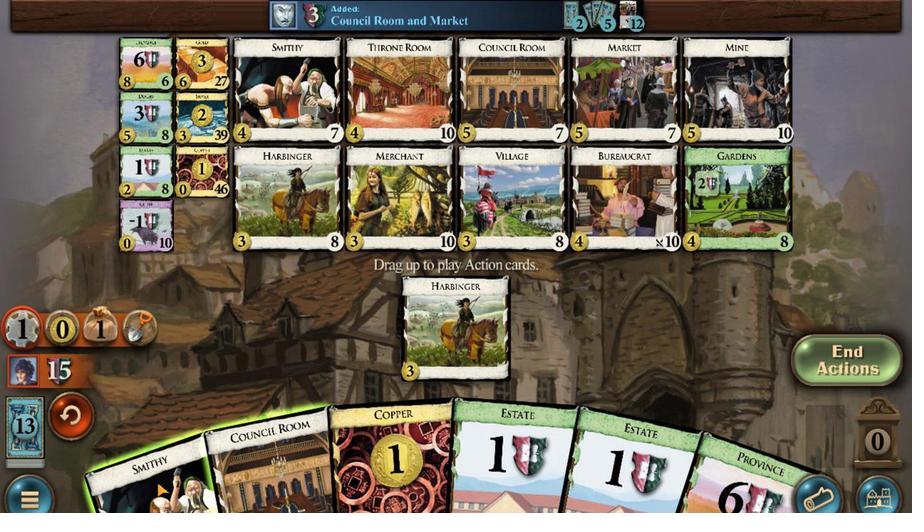 
Action: Mouse moved to (633, 270)
Screenshot: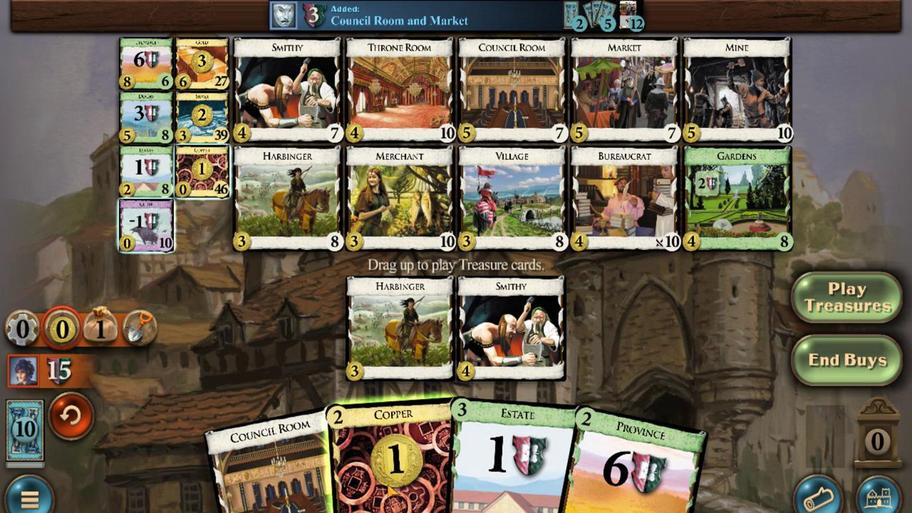 
Action: Mouse pressed left at (633, 270)
Screenshot: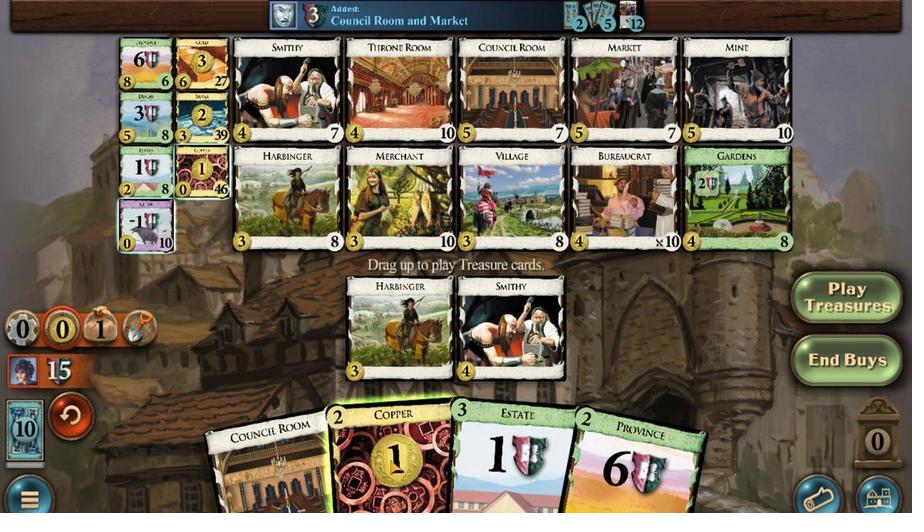
Action: Mouse moved to (644, 279)
Screenshot: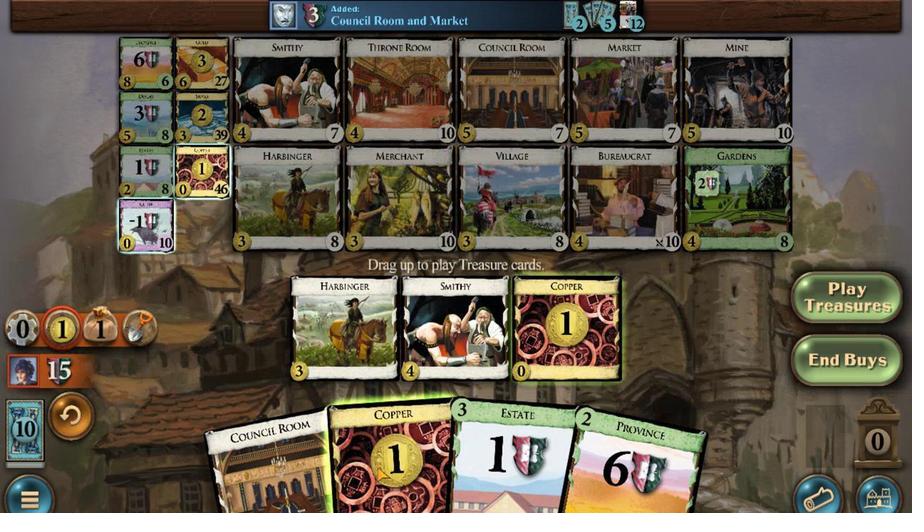 
Action: Mouse pressed left at (644, 279)
Screenshot: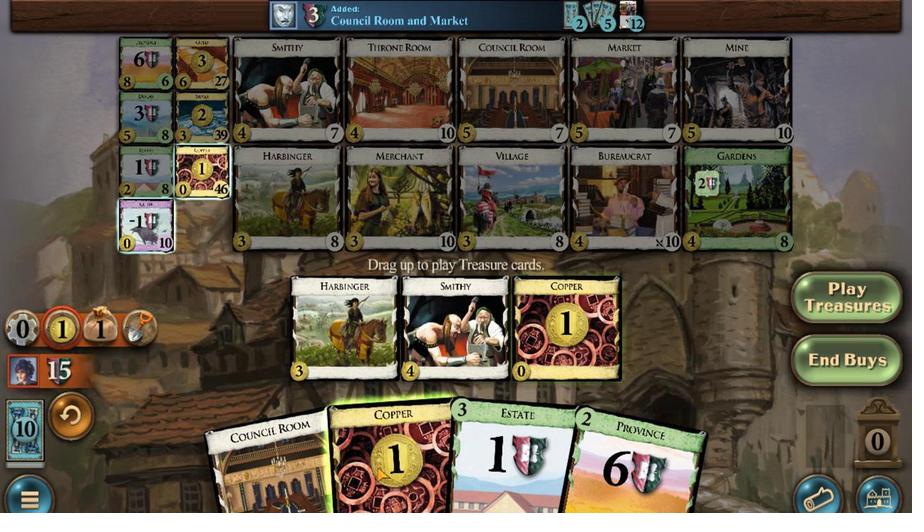 
Action: Mouse moved to (881, 421)
Screenshot: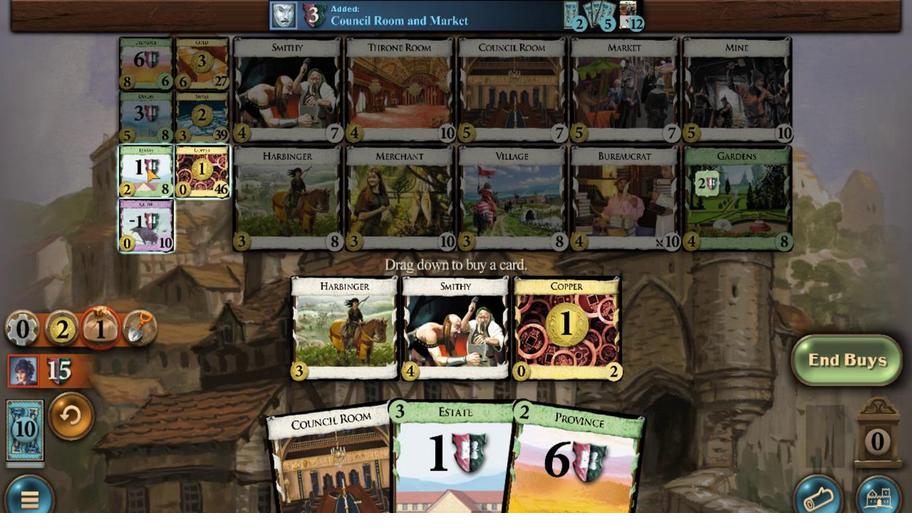 
Action: Mouse pressed left at (881, 421)
Screenshot: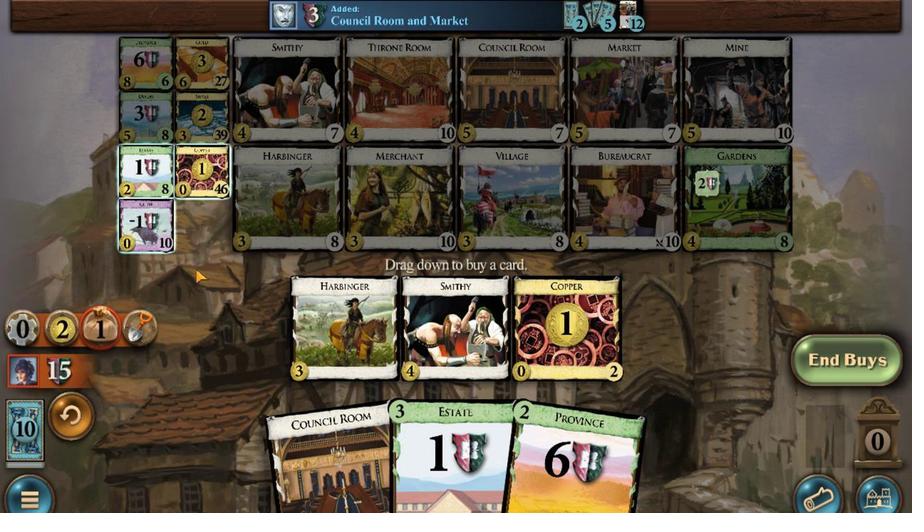 
Action: Mouse moved to (846, 278)
Screenshot: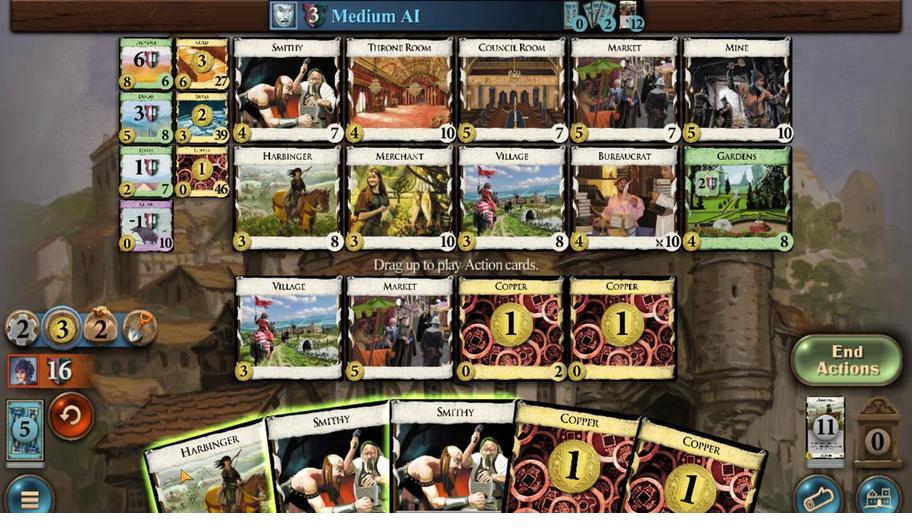 
Action: Mouse pressed left at (846, 278)
Screenshot: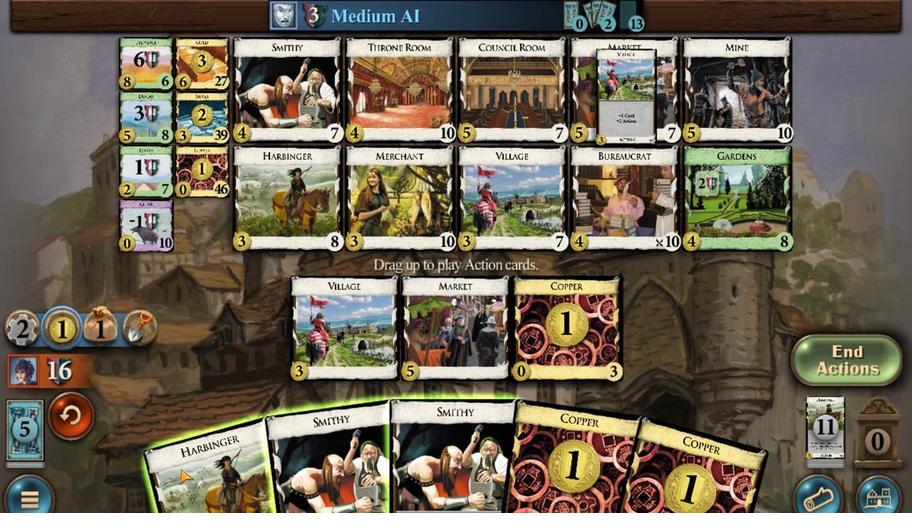
Action: Mouse moved to (627, 459)
Screenshot: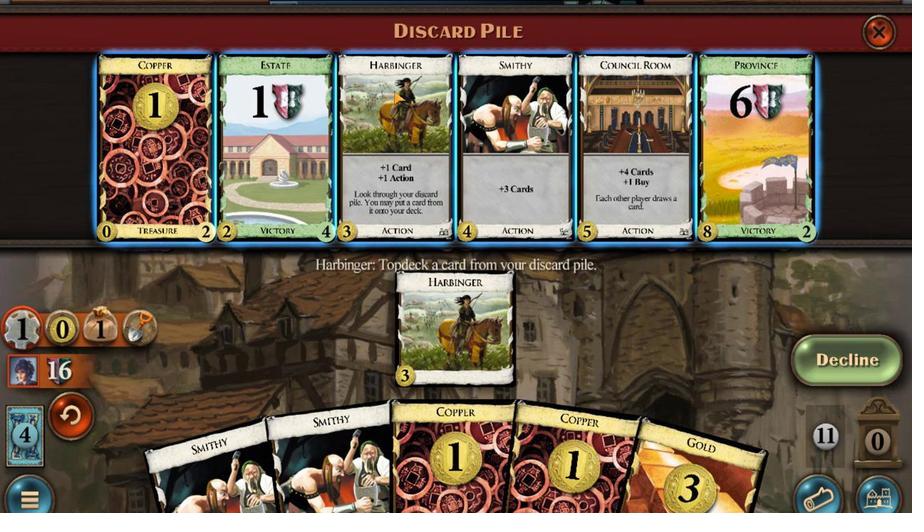 
Action: Mouse pressed left at (627, 459)
Screenshot: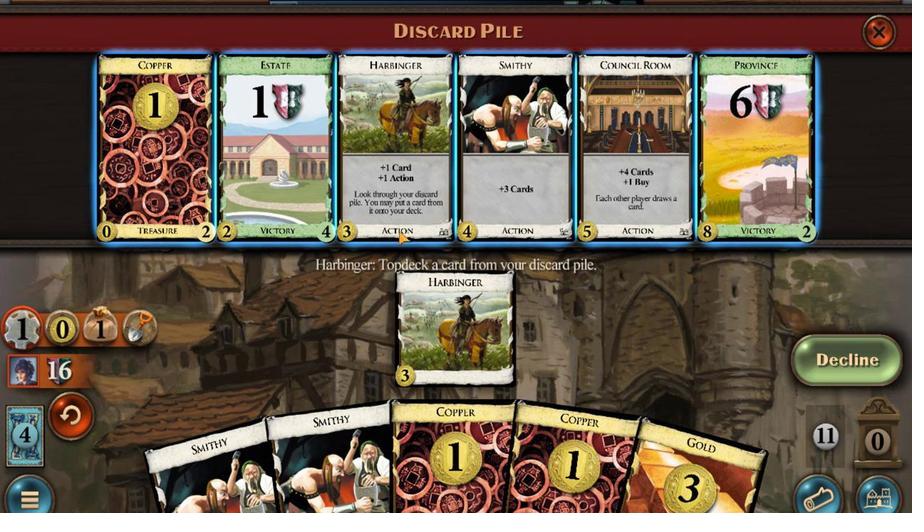 
Action: Mouse moved to (690, 267)
Screenshot: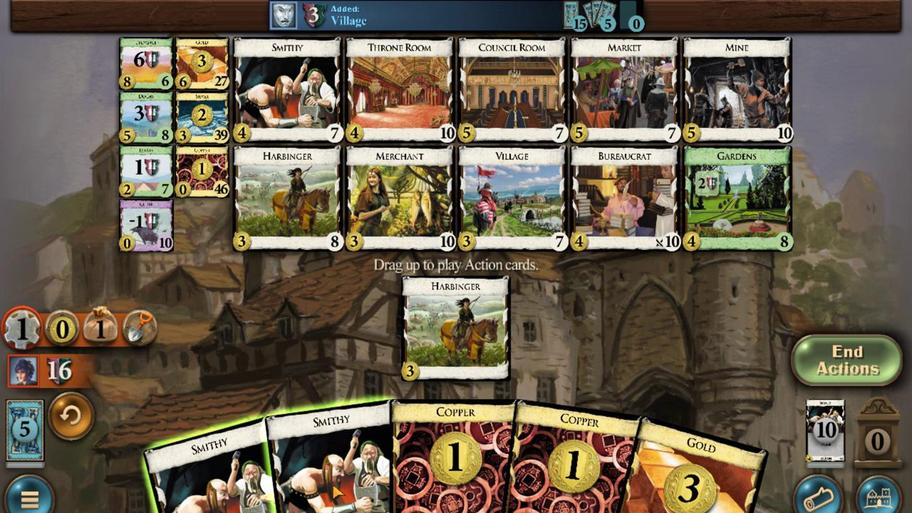 
Action: Mouse pressed left at (690, 267)
Screenshot: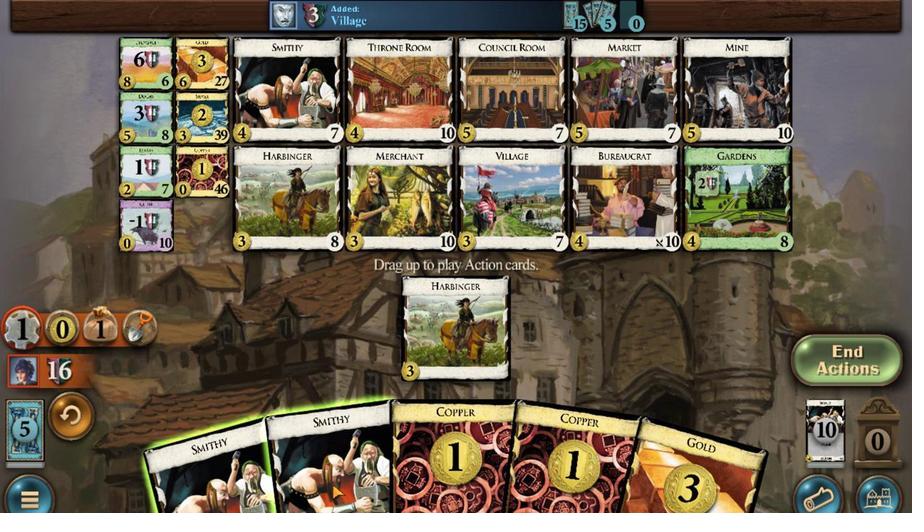 
Action: Mouse moved to (699, 270)
Screenshot: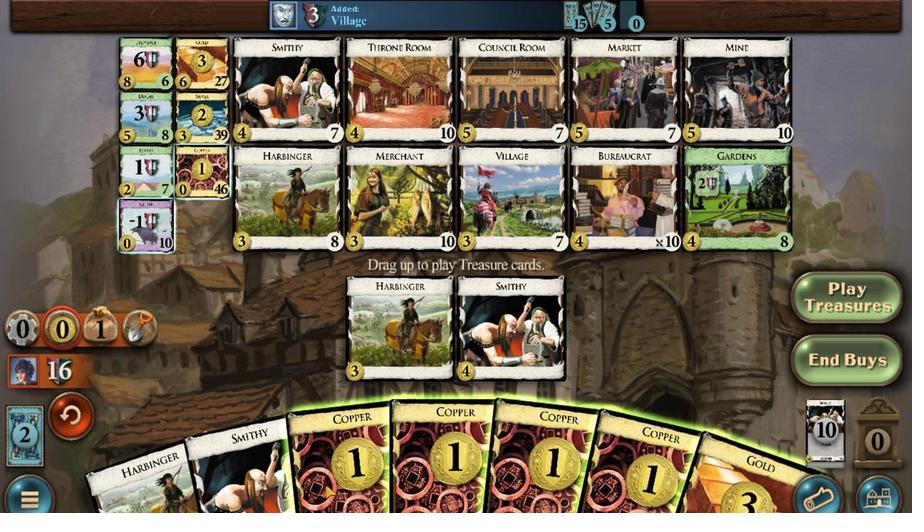 
Action: Mouse pressed left at (699, 270)
Screenshot: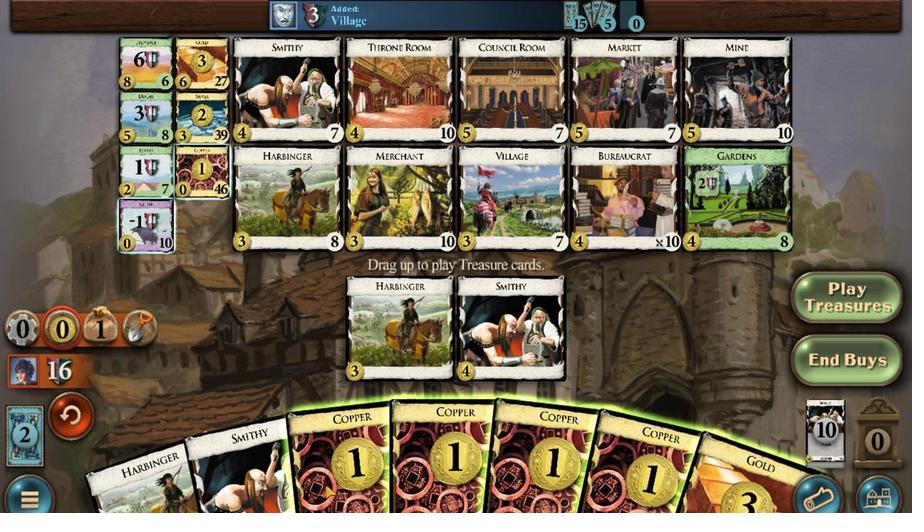 
Action: Mouse moved to (521, 267)
Screenshot: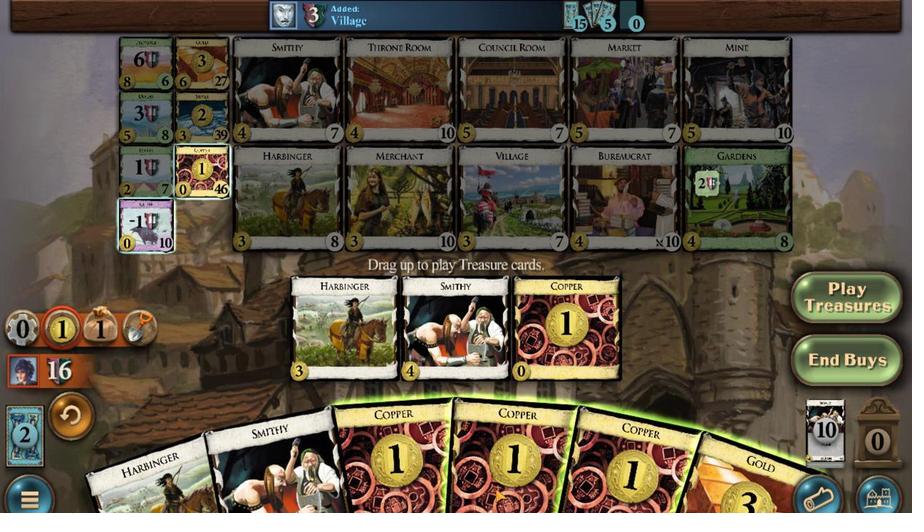 
Action: Mouse pressed left at (521, 267)
Screenshot: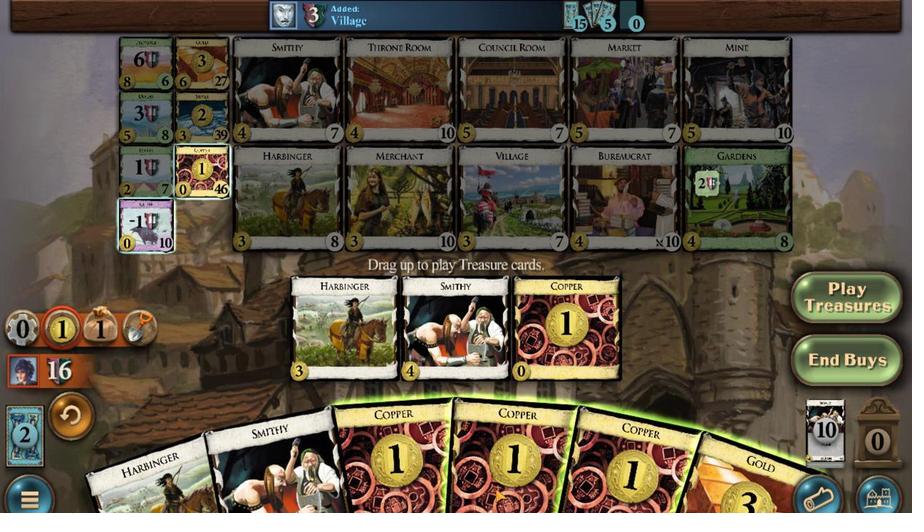 
Action: Mouse moved to (468, 270)
Screenshot: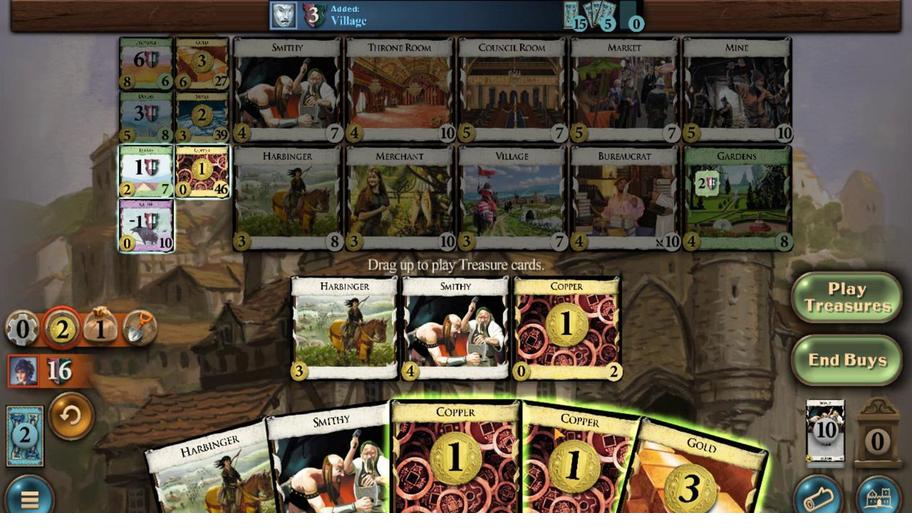 
Action: Mouse pressed left at (468, 270)
Screenshot: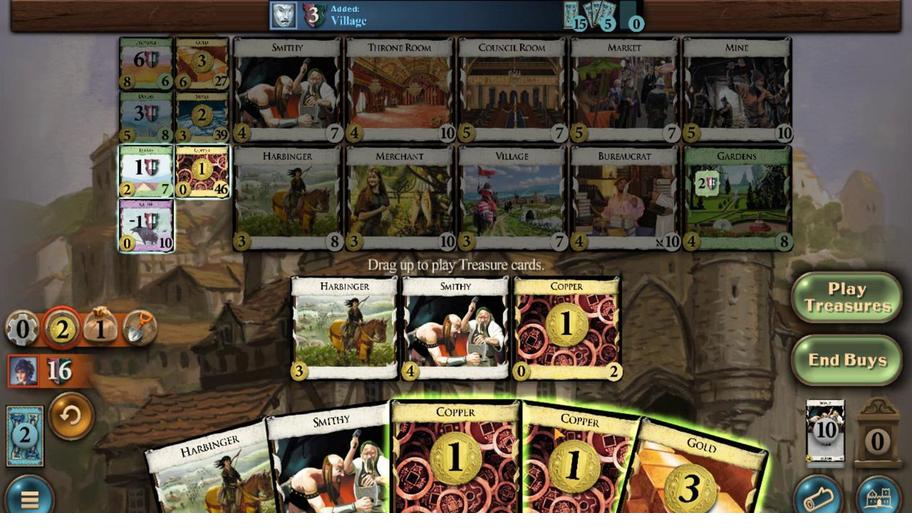 
Action: Mouse moved to (392, 265)
Screenshot: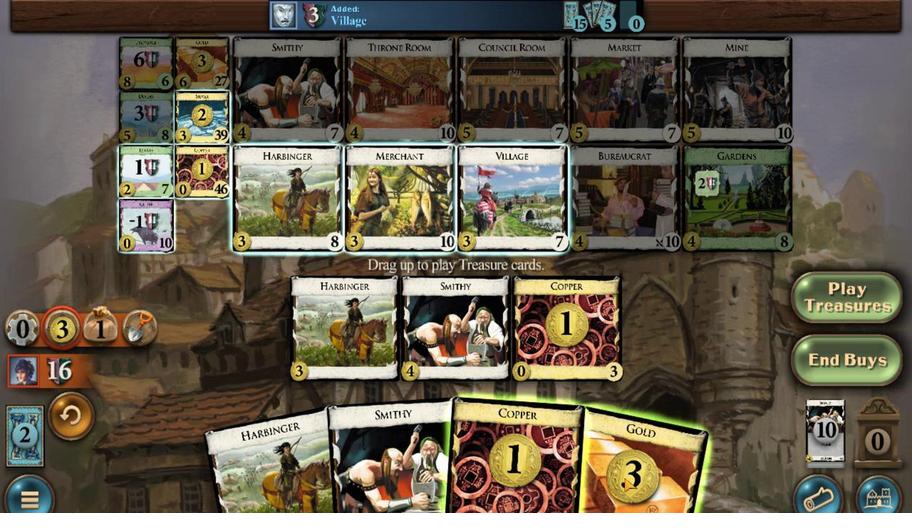 
Action: Mouse pressed left at (392, 265)
Screenshot: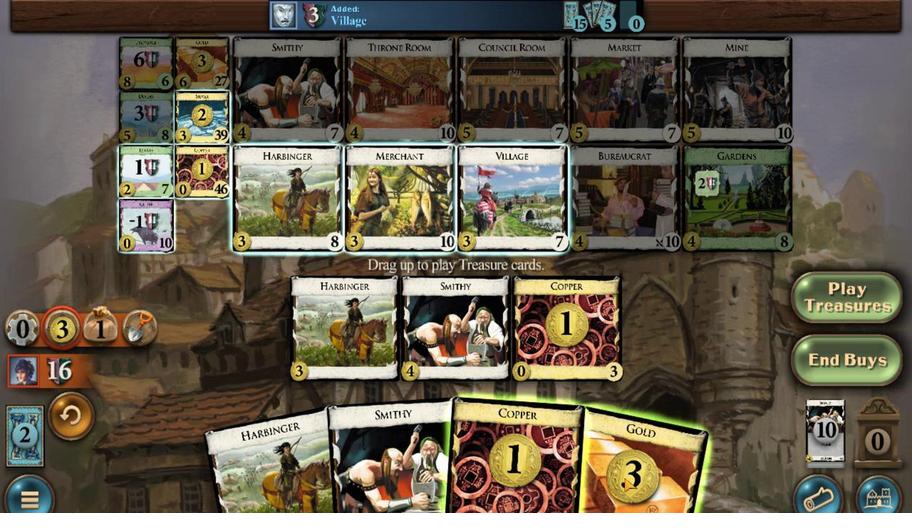 
Action: Mouse moved to (454, 273)
Screenshot: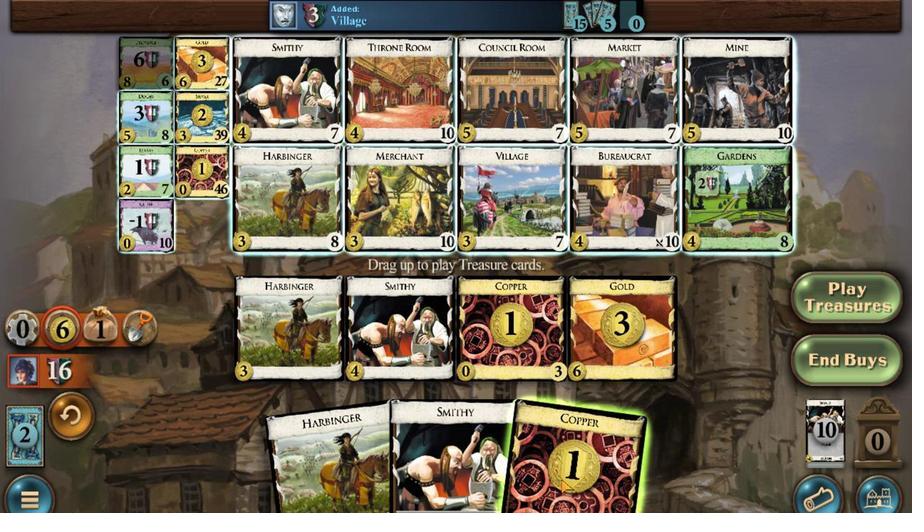 
Action: Mouse pressed left at (454, 273)
Screenshot: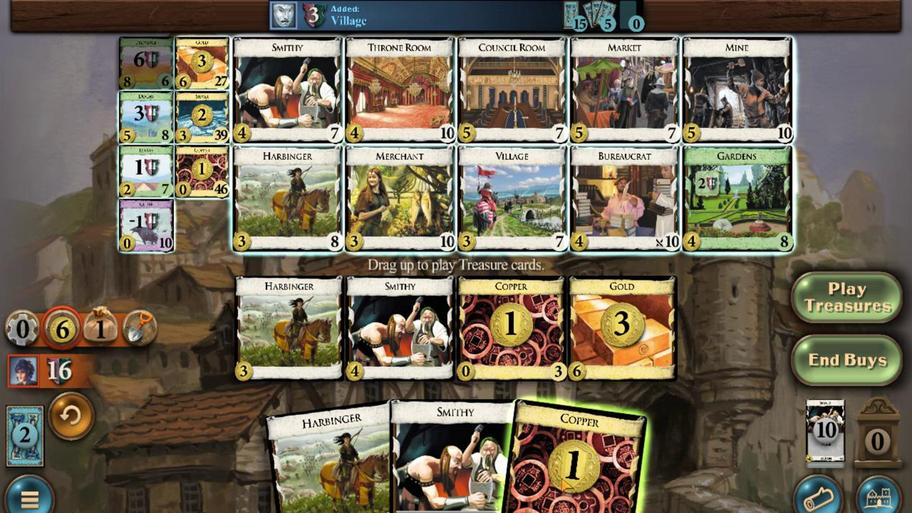 
Action: Mouse moved to (882, 449)
Screenshot: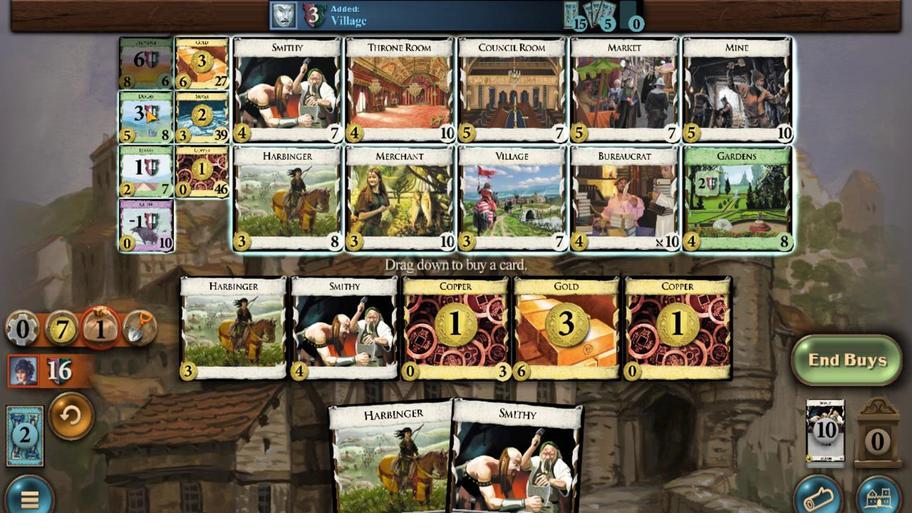 
Action: Mouse pressed left at (882, 449)
Screenshot: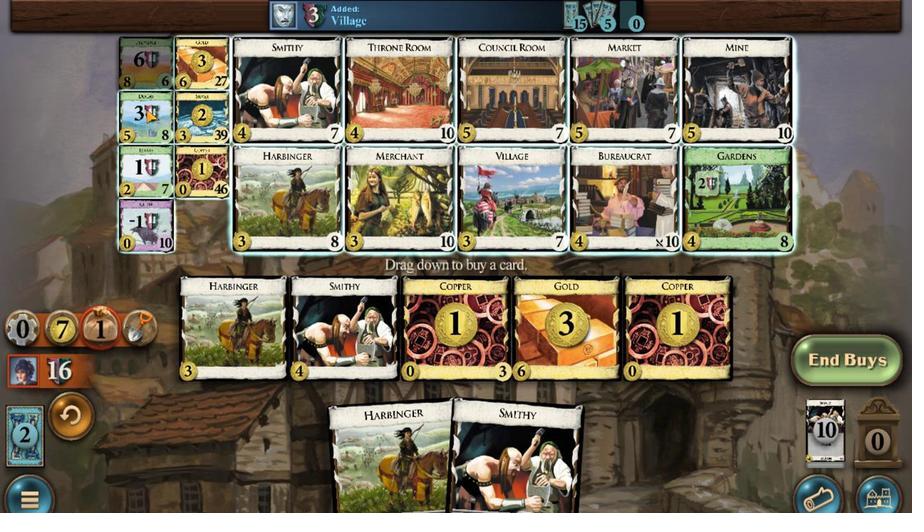 
Action: Mouse moved to (863, 277)
Screenshot: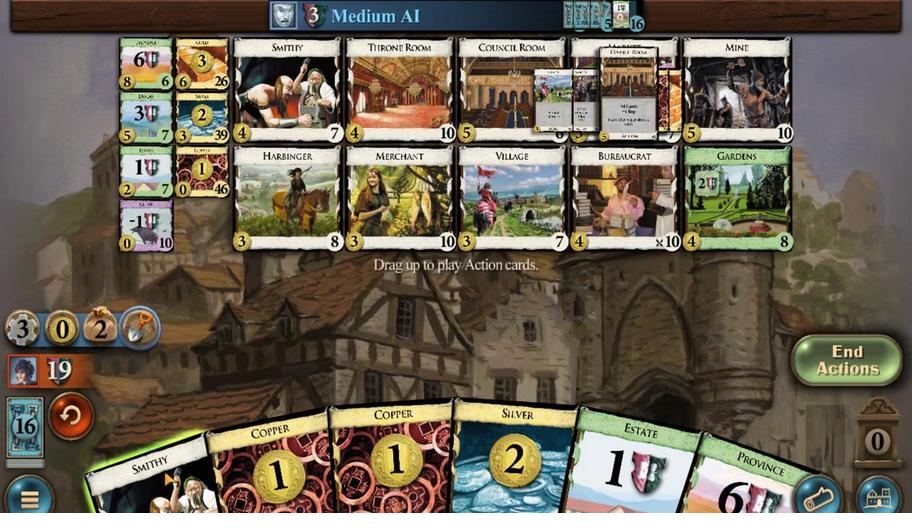 
Action: Mouse pressed left at (863, 277)
Screenshot: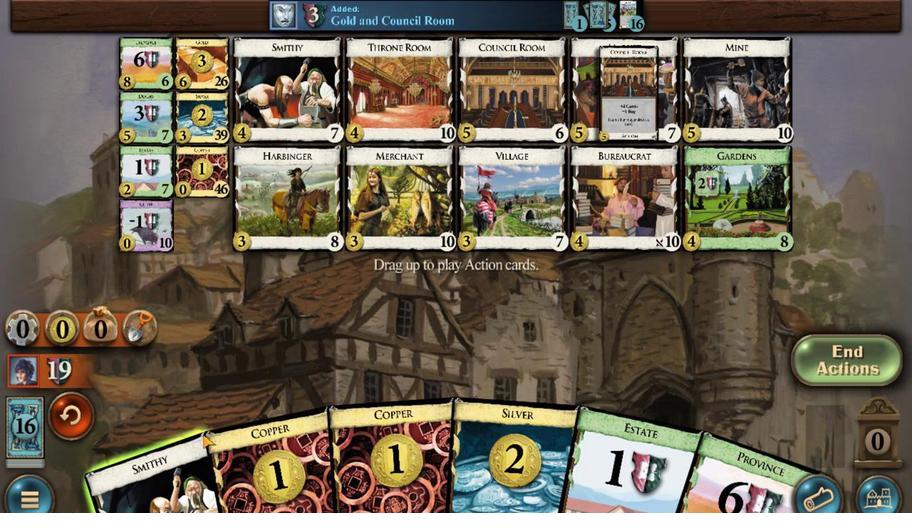 
Action: Mouse moved to (566, 273)
Screenshot: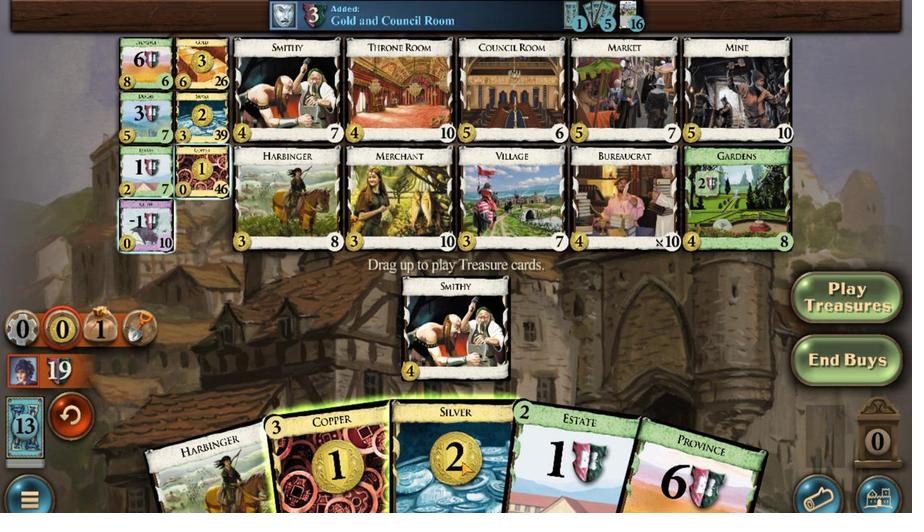 
Action: Mouse pressed left at (566, 273)
Screenshot: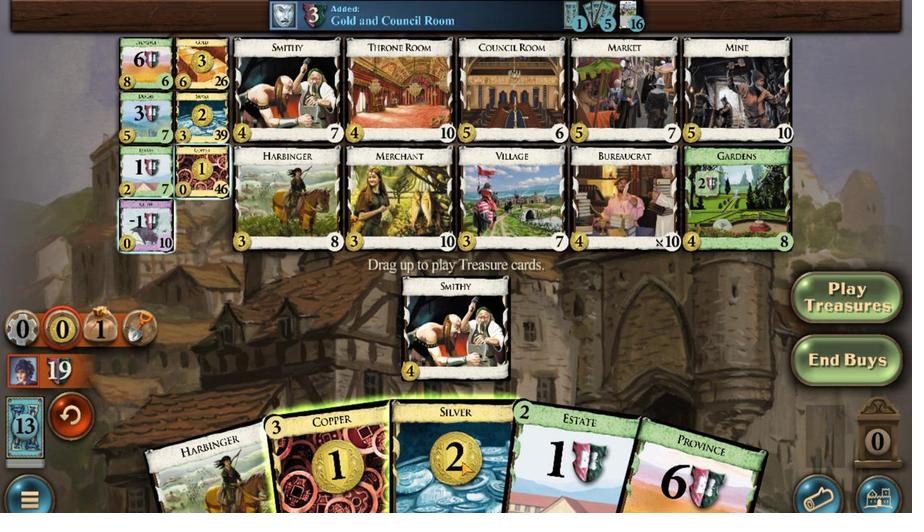 
Action: Mouse moved to (602, 273)
Screenshot: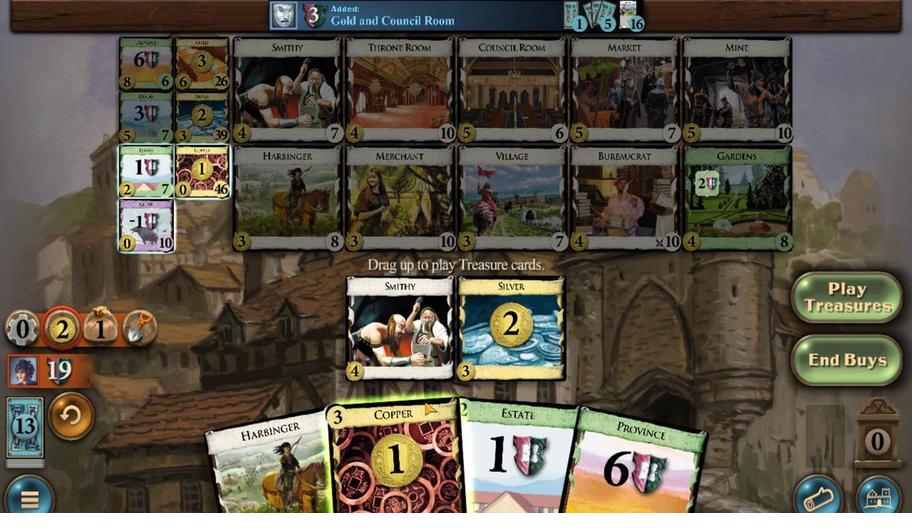 
Action: Mouse pressed left at (602, 272)
Screenshot: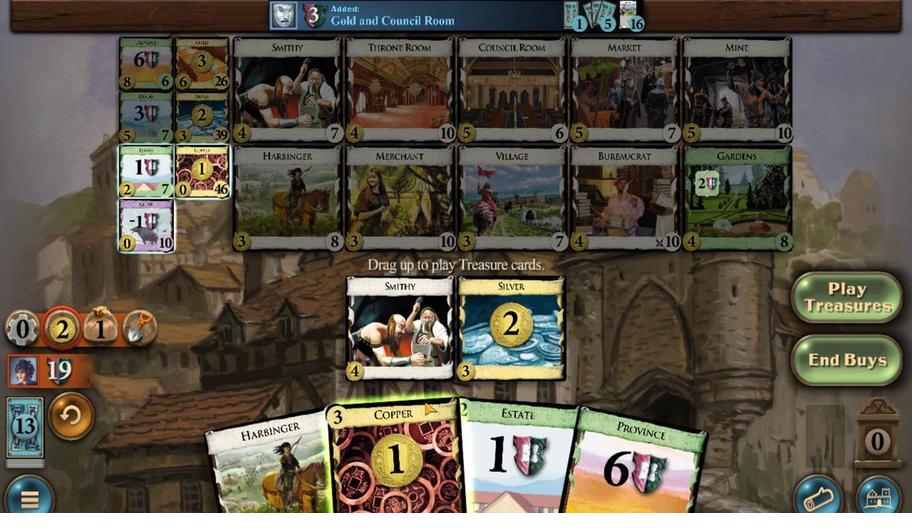 
Action: Mouse moved to (623, 278)
Screenshot: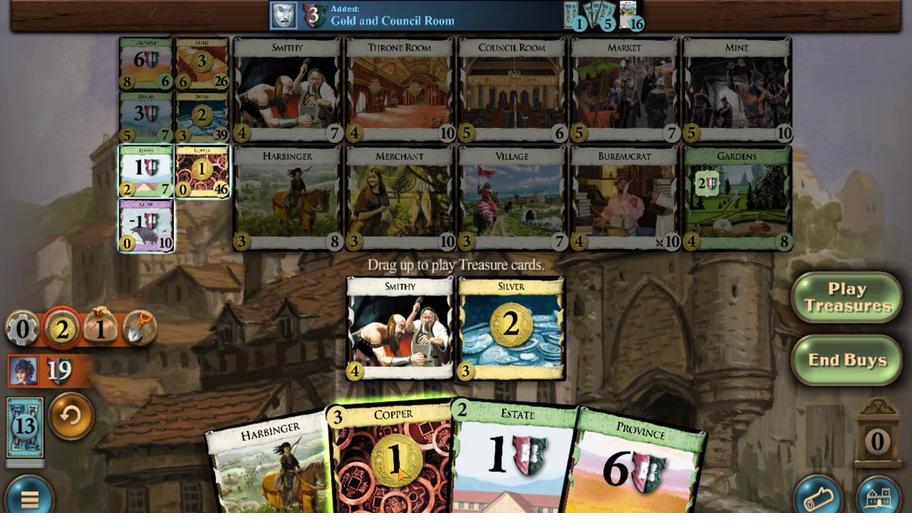 
Action: Mouse pressed left at (623, 278)
Screenshot: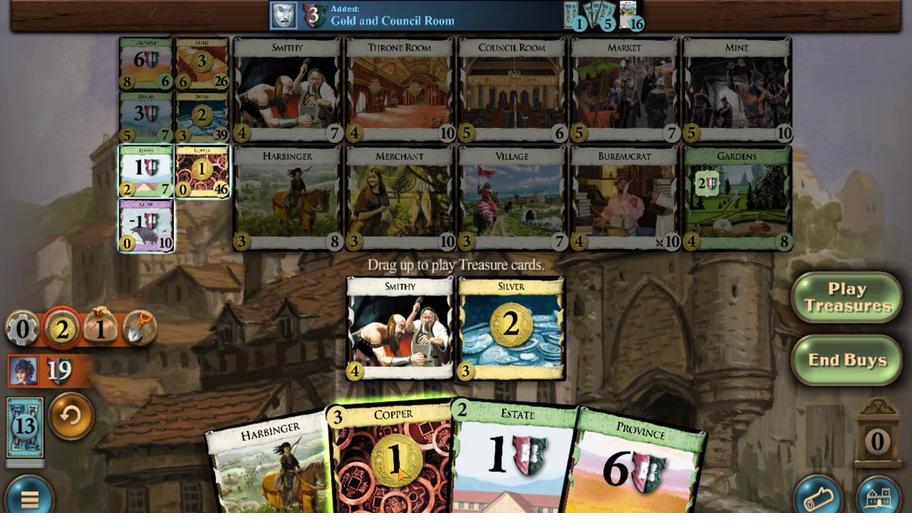 
Action: Mouse moved to (625, 268)
Screenshot: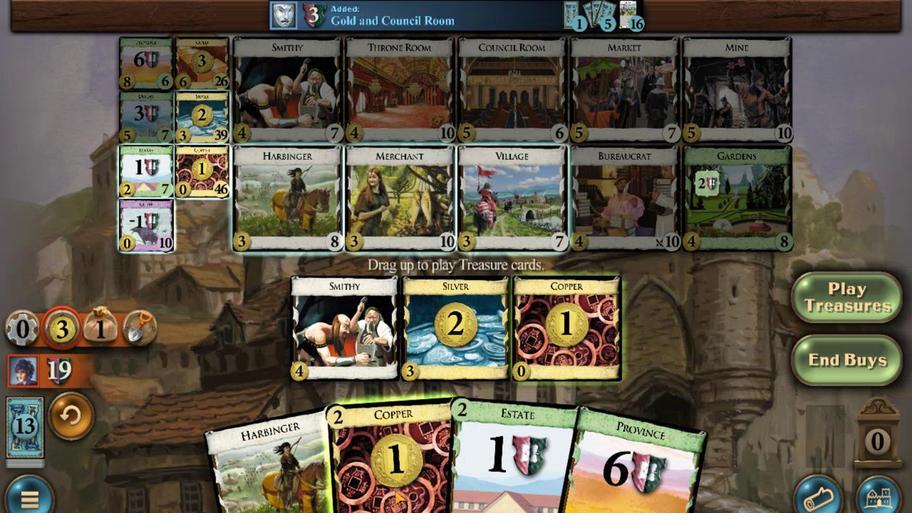 
Action: Mouse pressed left at (625, 268)
Screenshot: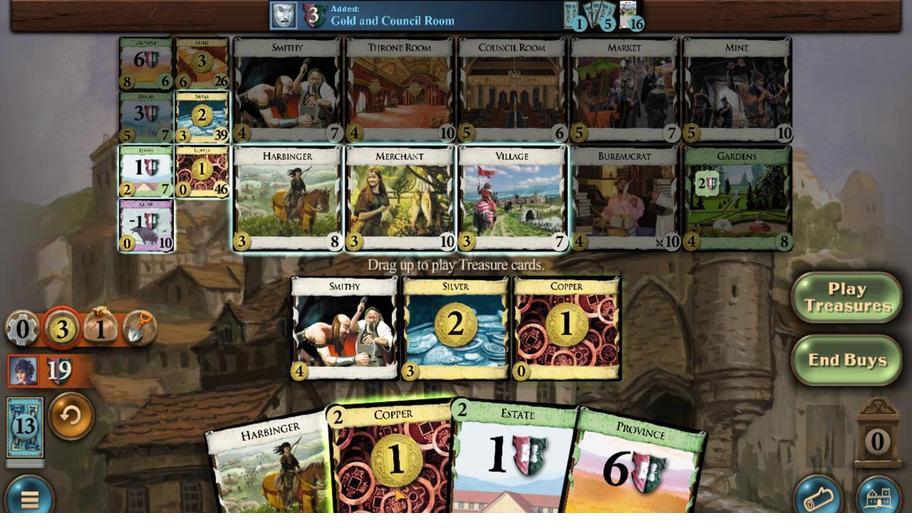 
Action: Mouse moved to (728, 466)
Screenshot: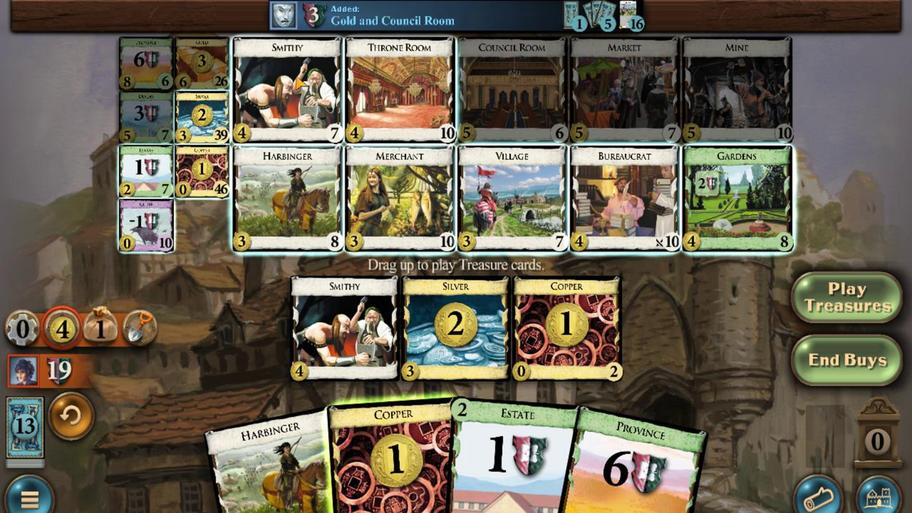 
Action: Mouse pressed left at (728, 466)
Screenshot: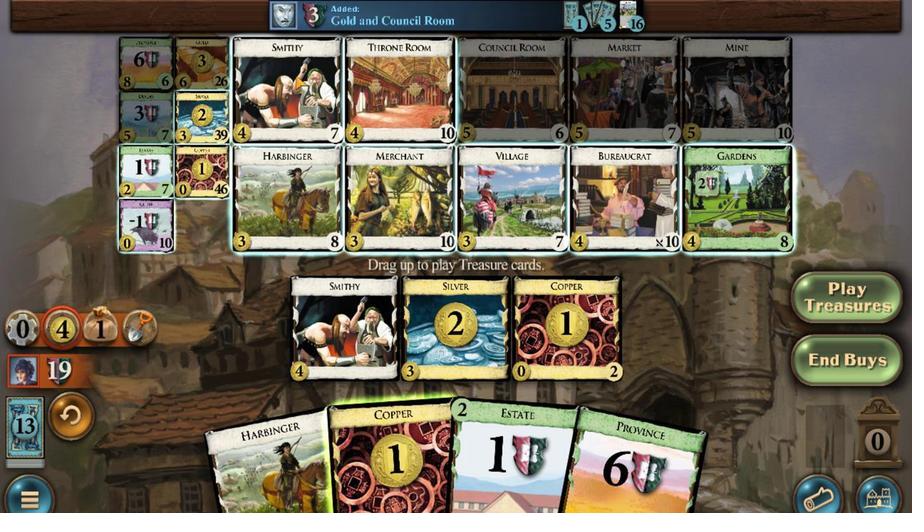 
Action: Mouse moved to (903, 268)
Screenshot: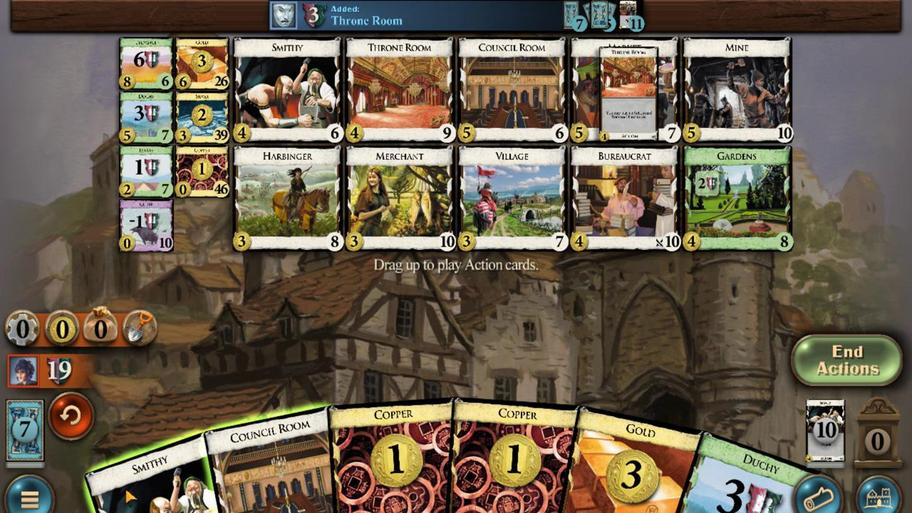 
Action: Mouse pressed left at (903, 268)
Screenshot: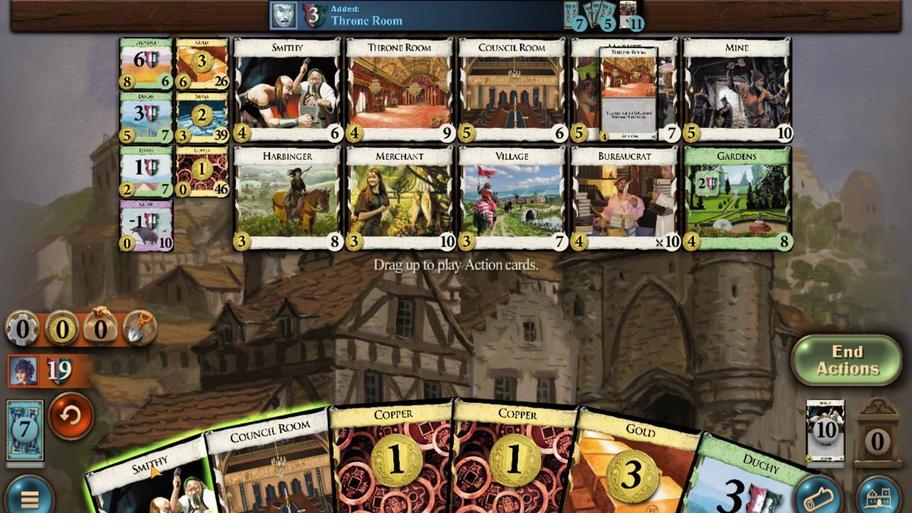 
Action: Mouse moved to (513, 268)
Screenshot: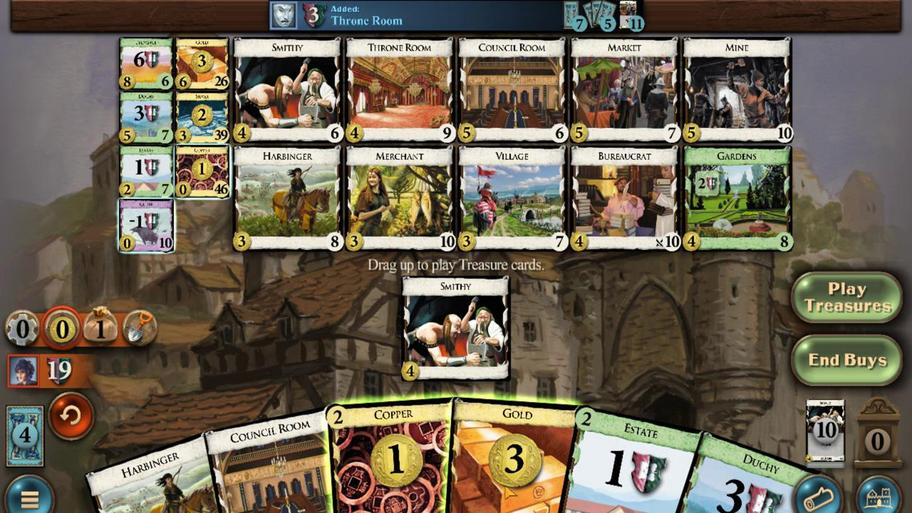 
Action: Mouse pressed left at (513, 268)
Screenshot: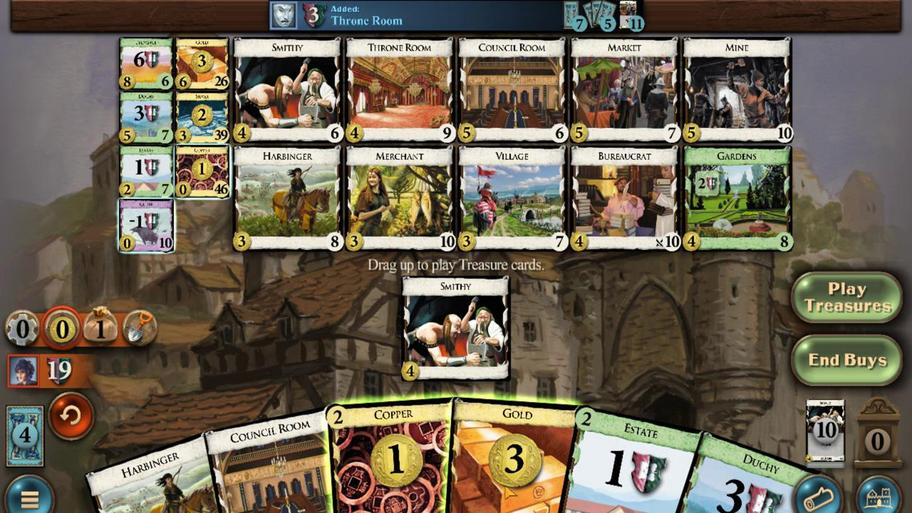 
Action: Mouse moved to (538, 275)
Screenshot: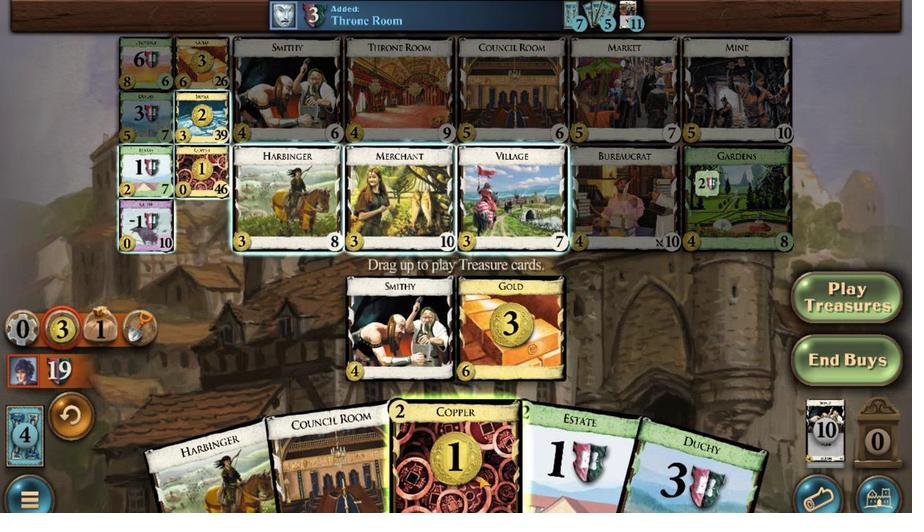 
Action: Mouse pressed left at (538, 275)
Screenshot: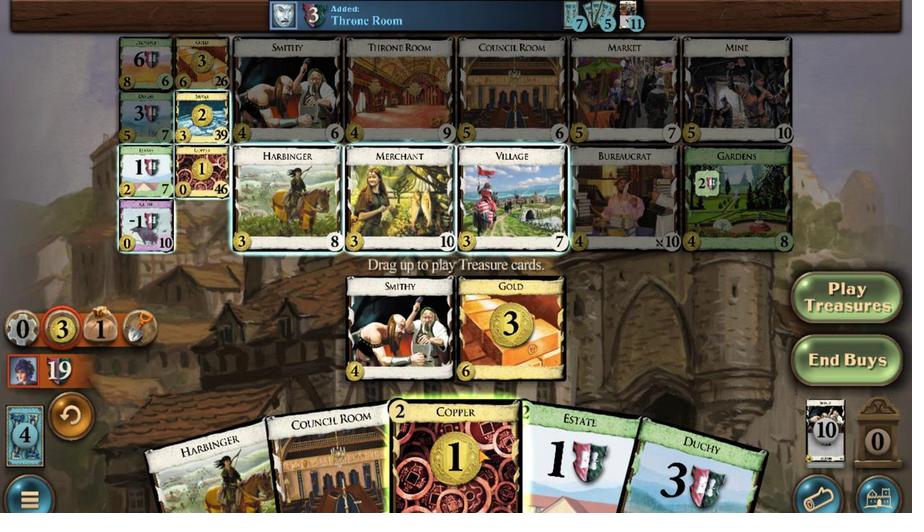 
Action: Mouse moved to (565, 282)
Screenshot: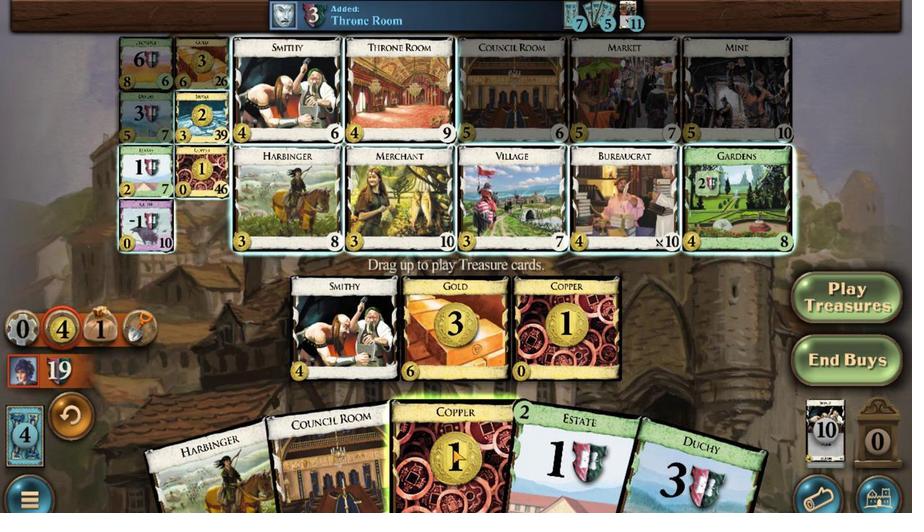 
Action: Mouse pressed left at (565, 282)
Screenshot: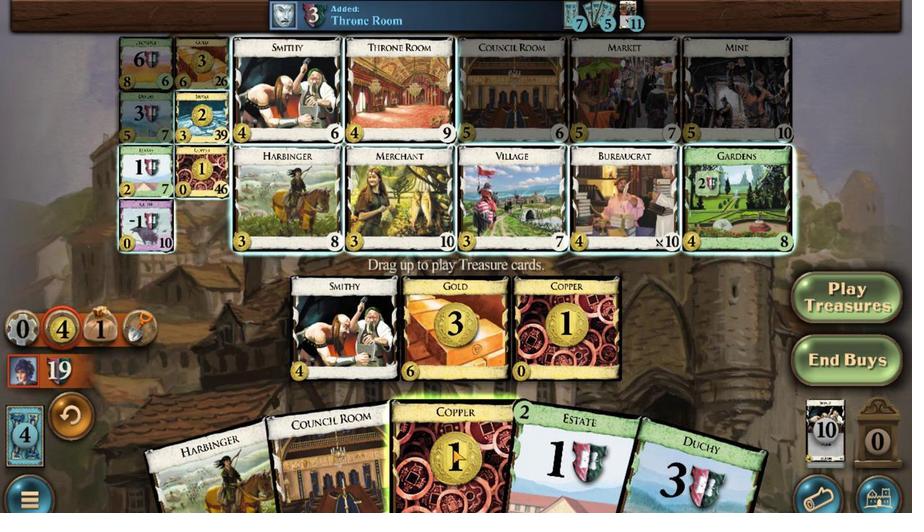 
Action: Mouse moved to (886, 445)
Screenshot: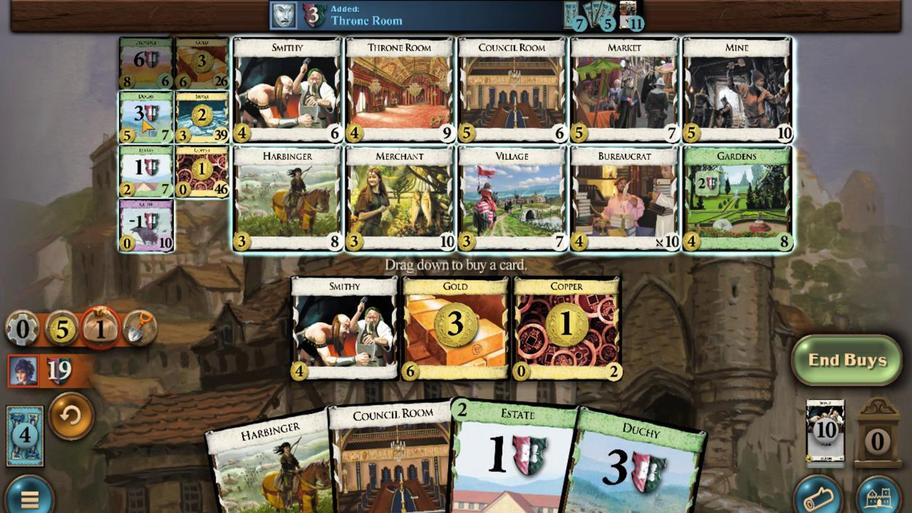 
Action: Mouse pressed left at (886, 445)
Screenshot: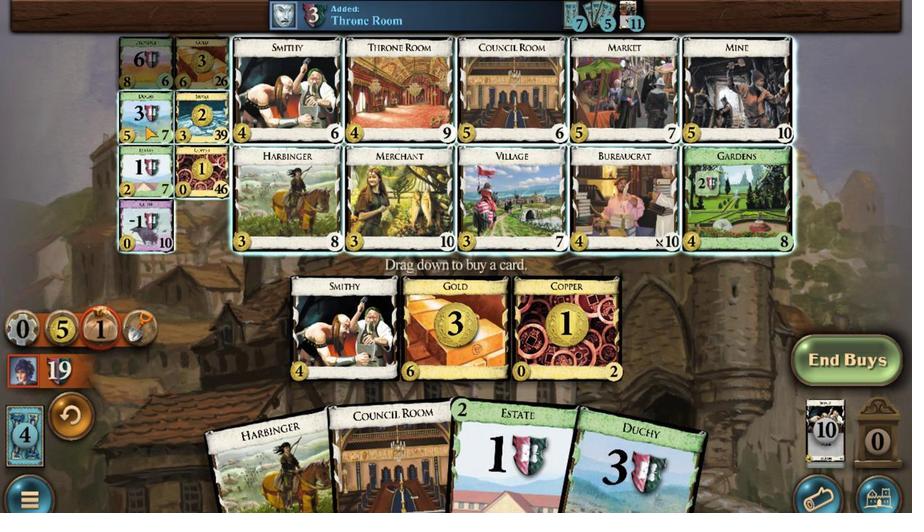 
Action: Mouse moved to (890, 274)
Screenshot: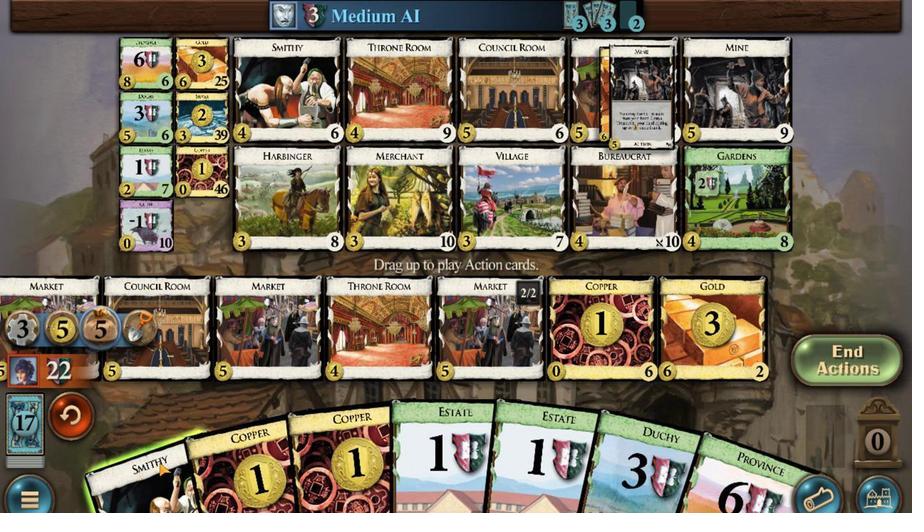 
Action: Mouse pressed left at (890, 274)
Screenshot: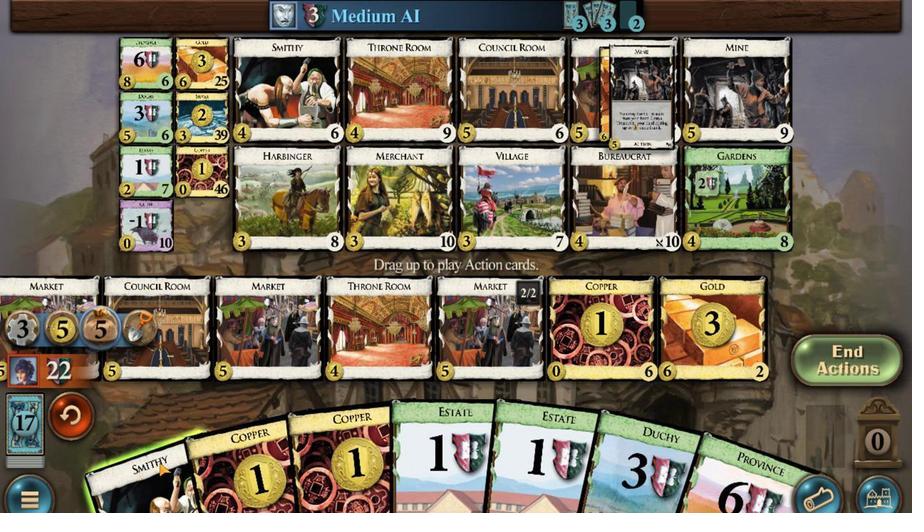 
Action: Mouse moved to (603, 278)
Screenshot: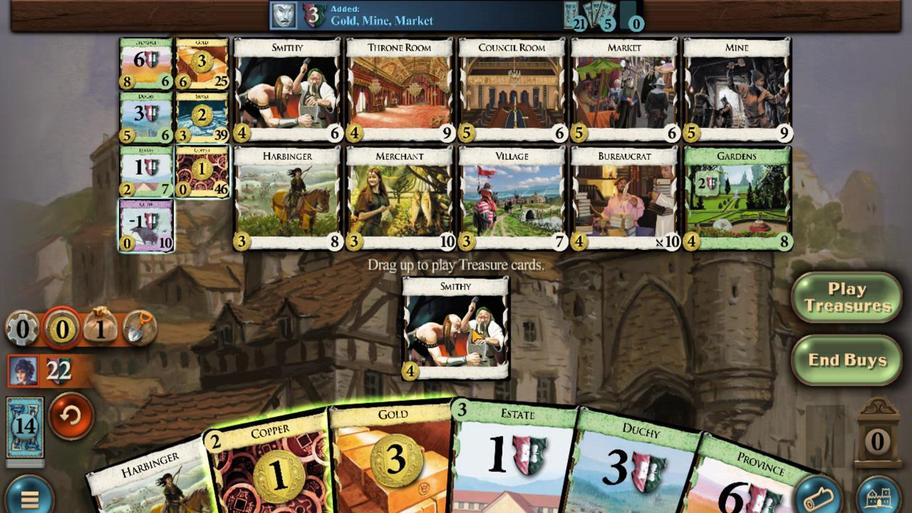
Action: Mouse pressed left at (603, 278)
Screenshot: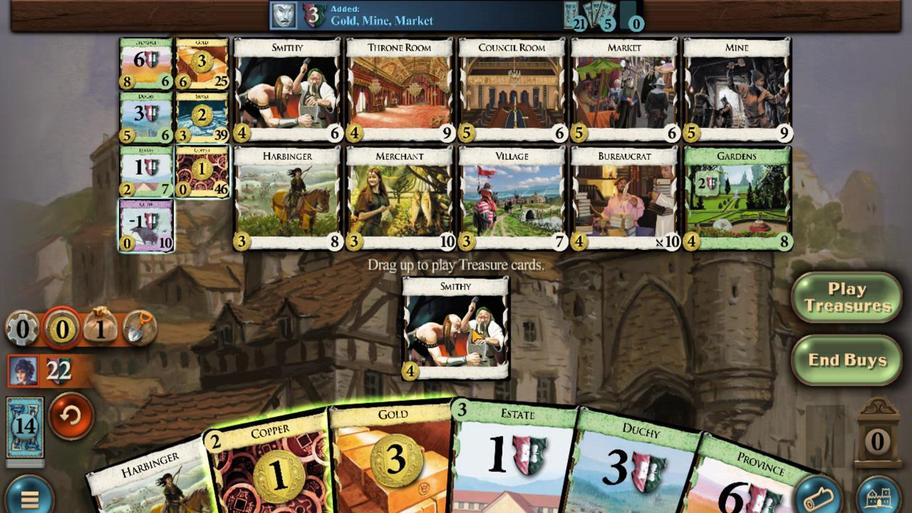 
Action: Mouse moved to (683, 280)
Screenshot: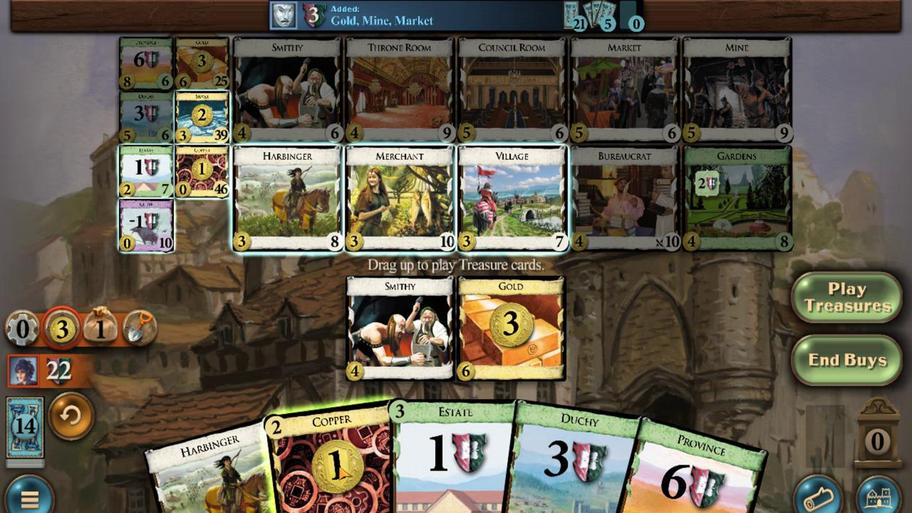 
Action: Mouse pressed left at (683, 280)
Screenshot: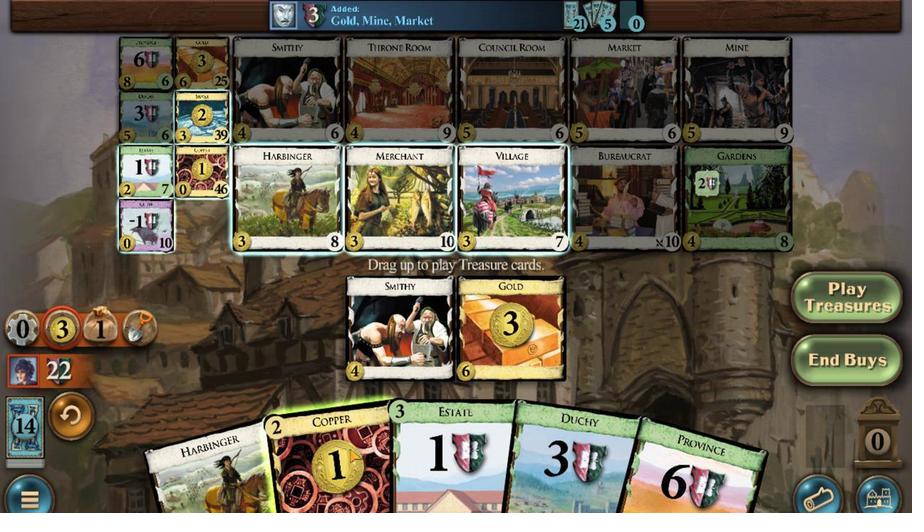 
Action: Mouse moved to (678, 275)
Screenshot: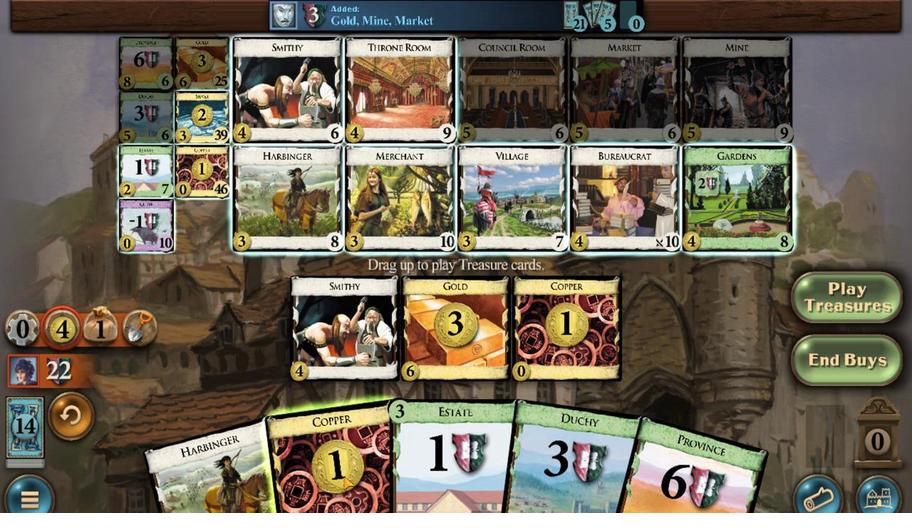 
Action: Mouse pressed left at (678, 275)
Screenshot: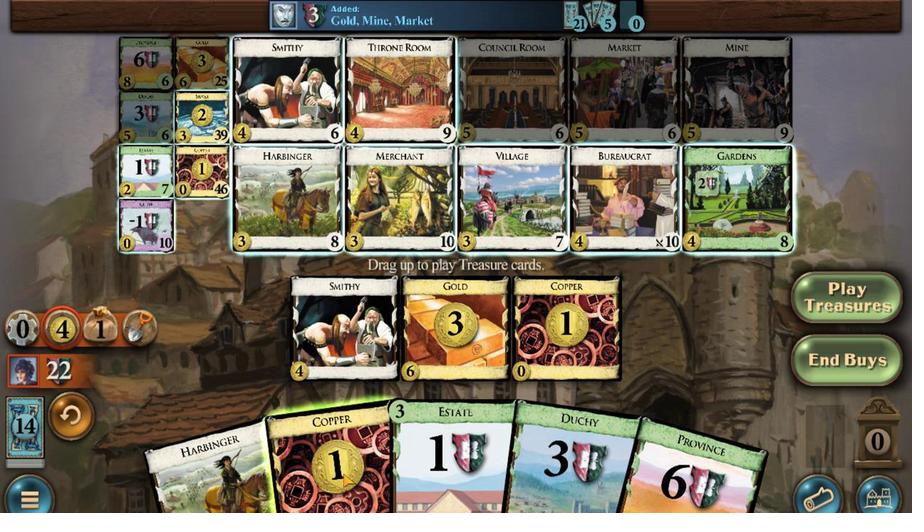 
Action: Mouse moved to (881, 446)
Screenshot: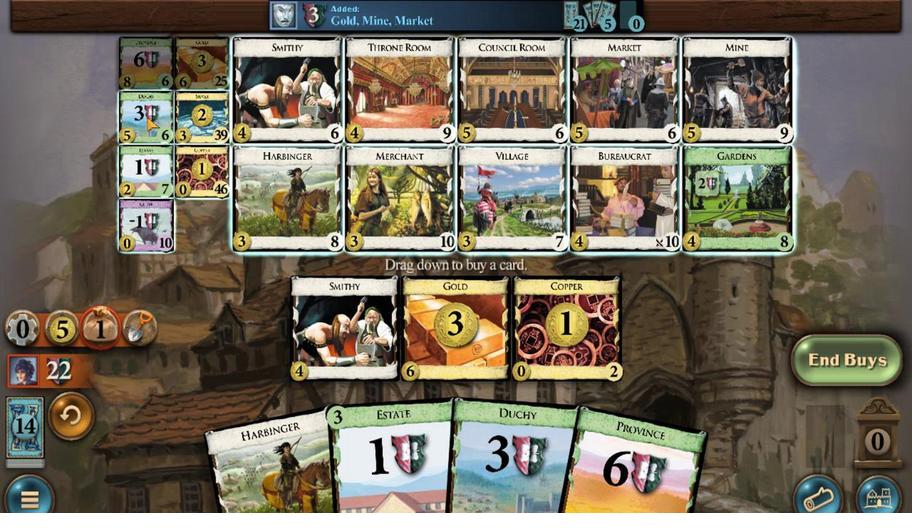 
Action: Mouse pressed left at (881, 446)
Screenshot: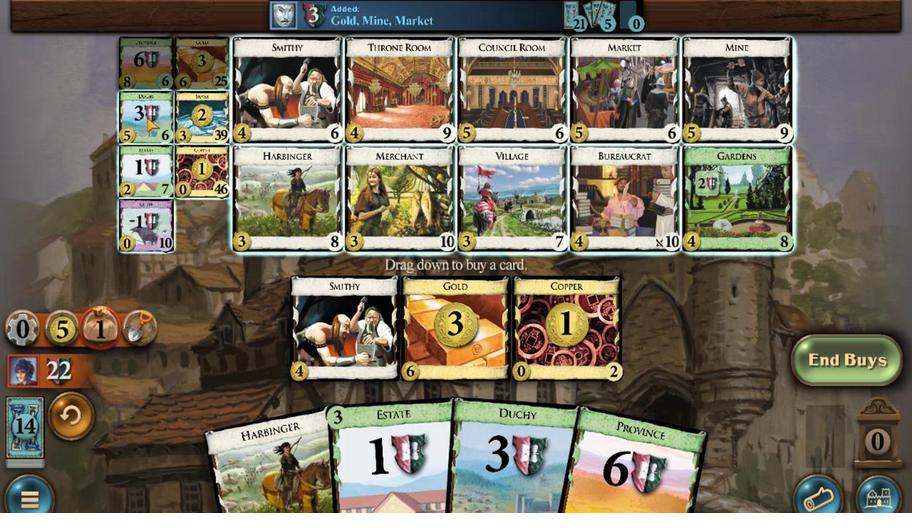 
Action: Mouse moved to (871, 282)
Screenshot: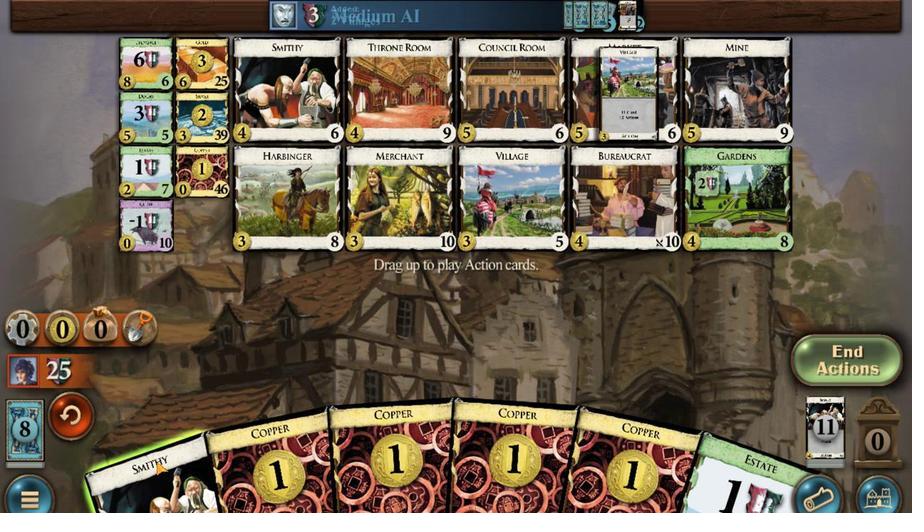 
Action: Mouse pressed left at (871, 282)
Screenshot: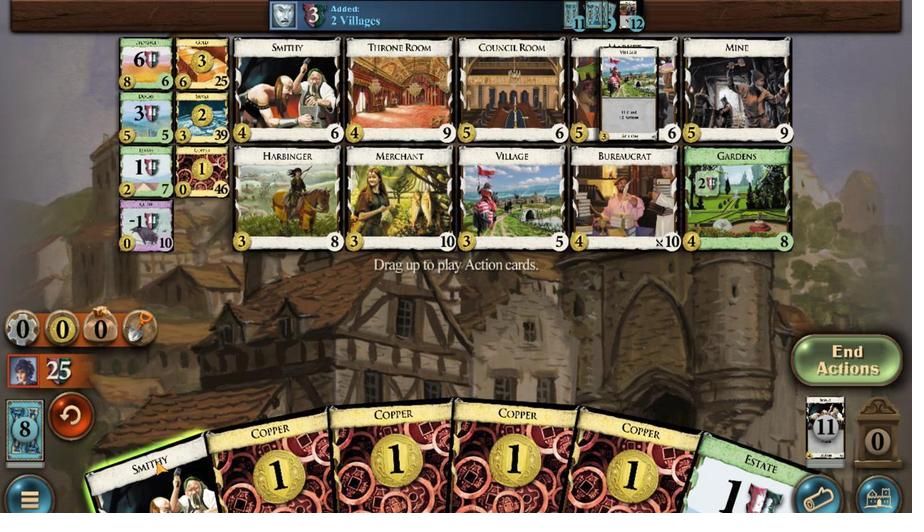 
Action: Mouse moved to (474, 274)
Screenshot: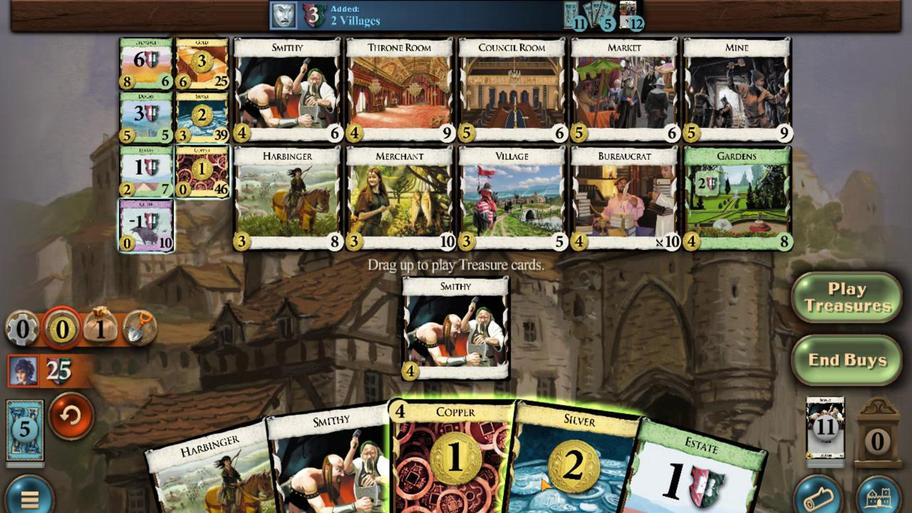 
Action: Mouse pressed left at (474, 274)
Screenshot: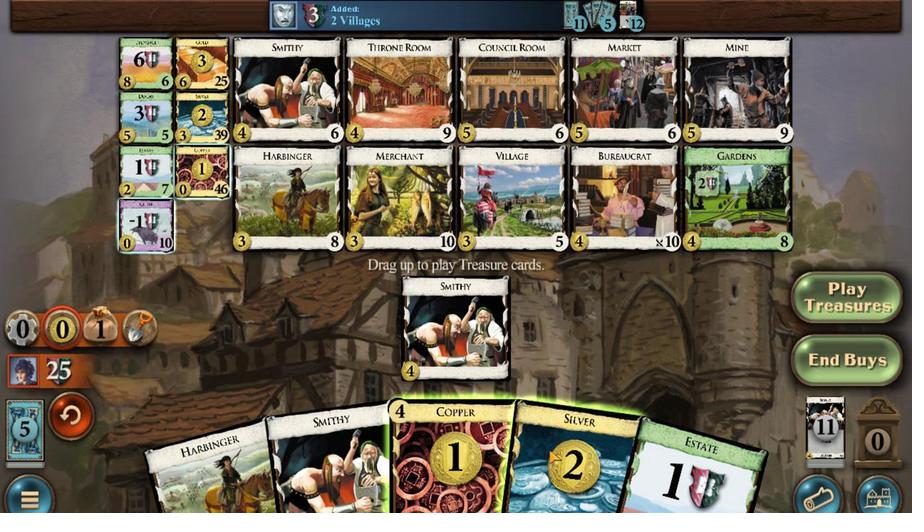 
Action: Mouse moved to (520, 278)
Screenshot: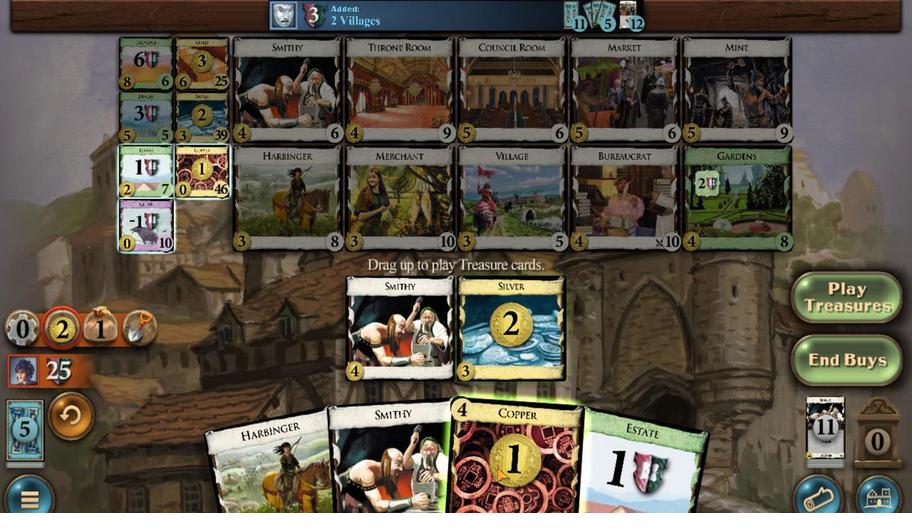 
Action: Mouse pressed left at (520, 278)
Screenshot: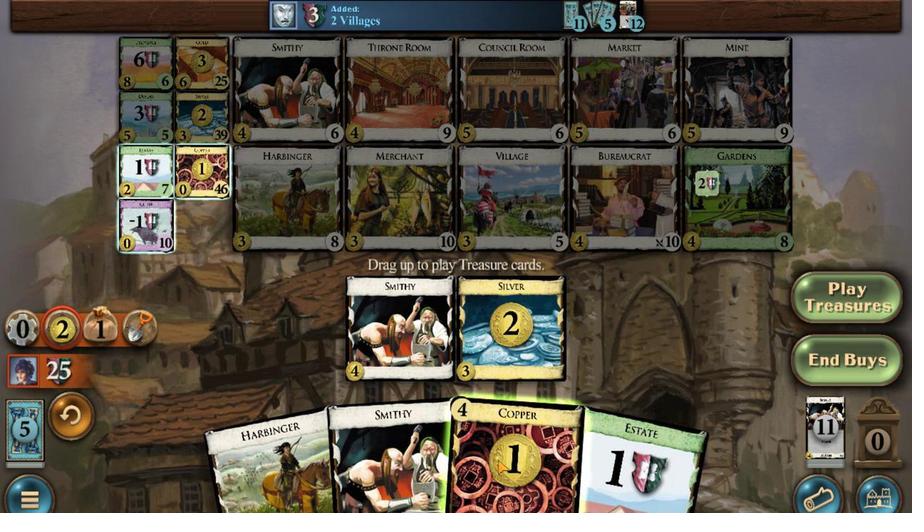
Action: Mouse moved to (513, 275)
Screenshot: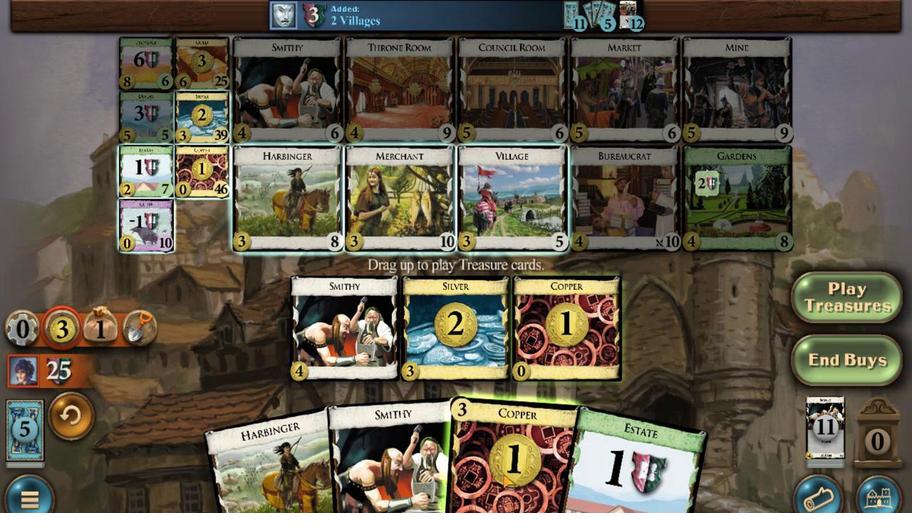
Action: Mouse pressed left at (513, 275)
Screenshot: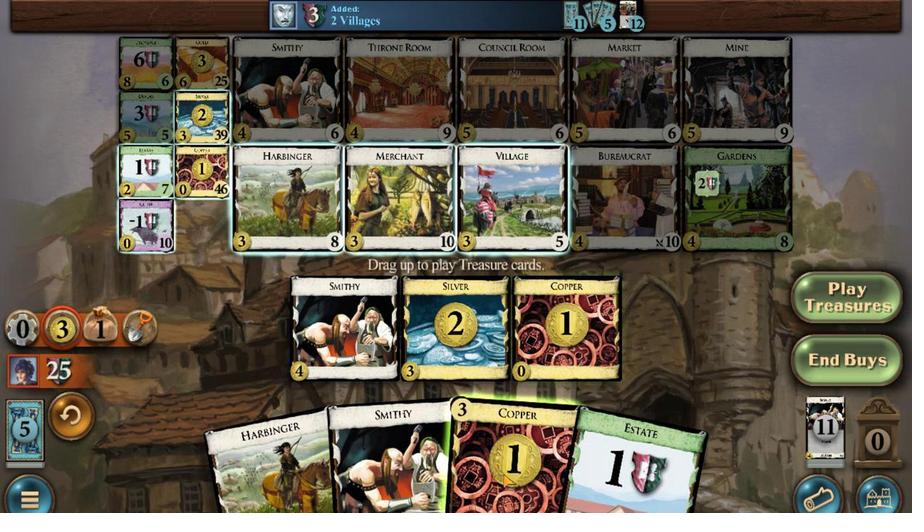 
Action: Mouse moved to (536, 279)
Screenshot: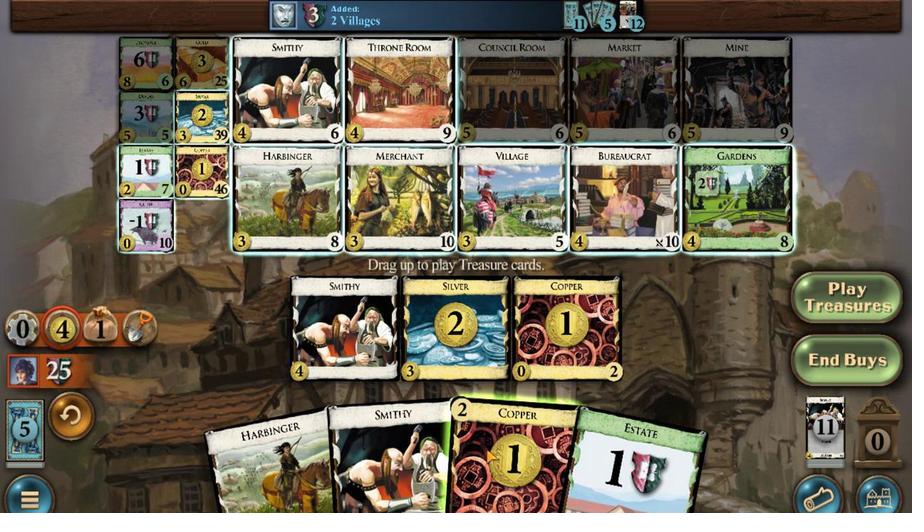 
Action: Mouse pressed left at (536, 279)
Screenshot: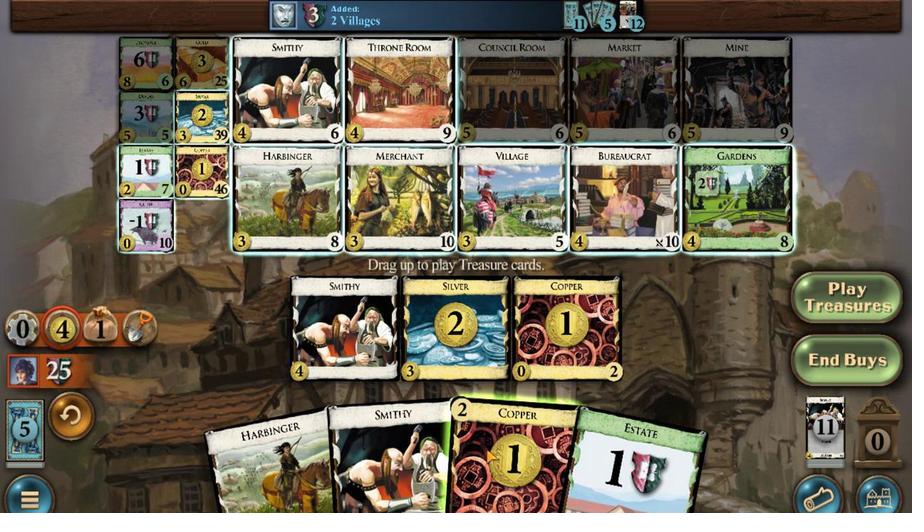 
Action: Mouse moved to (549, 275)
Screenshot: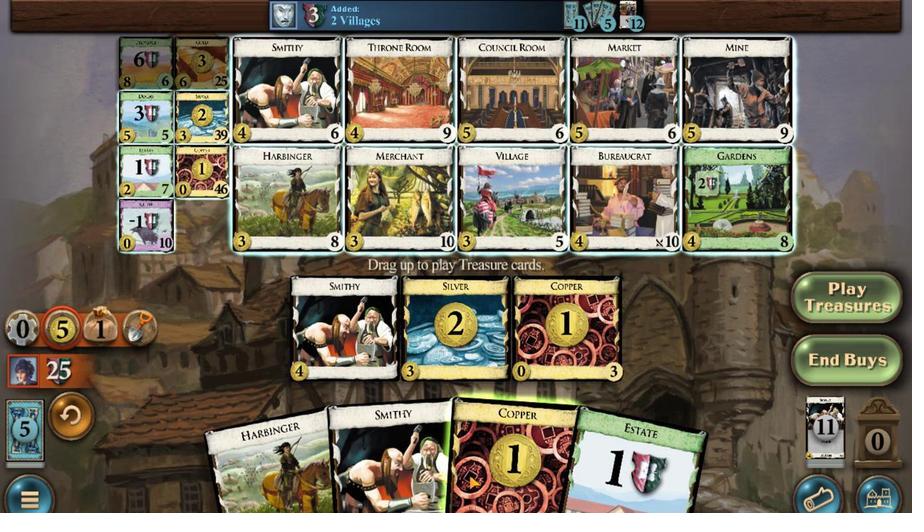 
Action: Mouse pressed left at (549, 275)
Screenshot: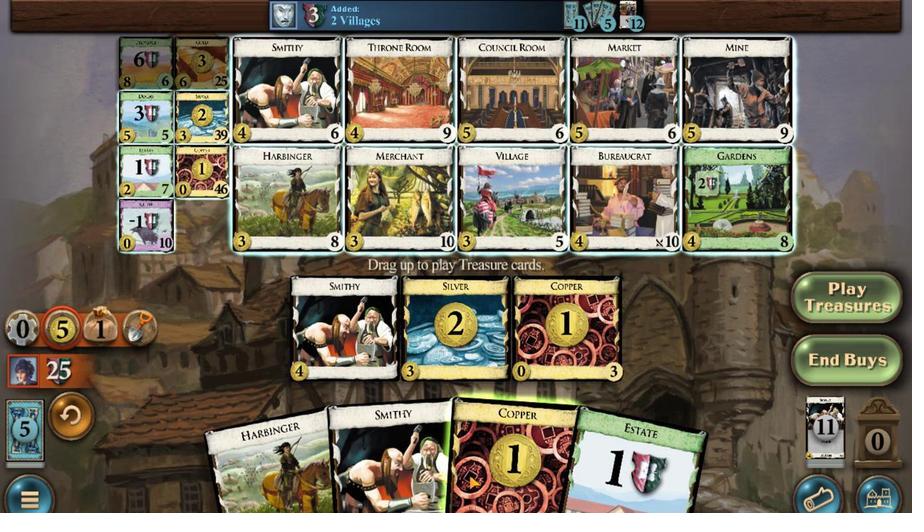 
Action: Mouse moved to (826, 476)
Screenshot: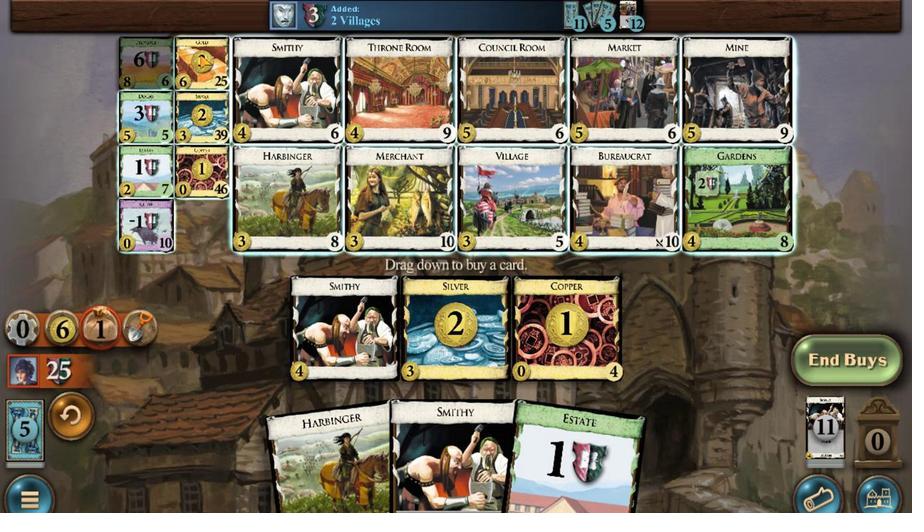 
Action: Mouse pressed left at (826, 476)
Screenshot: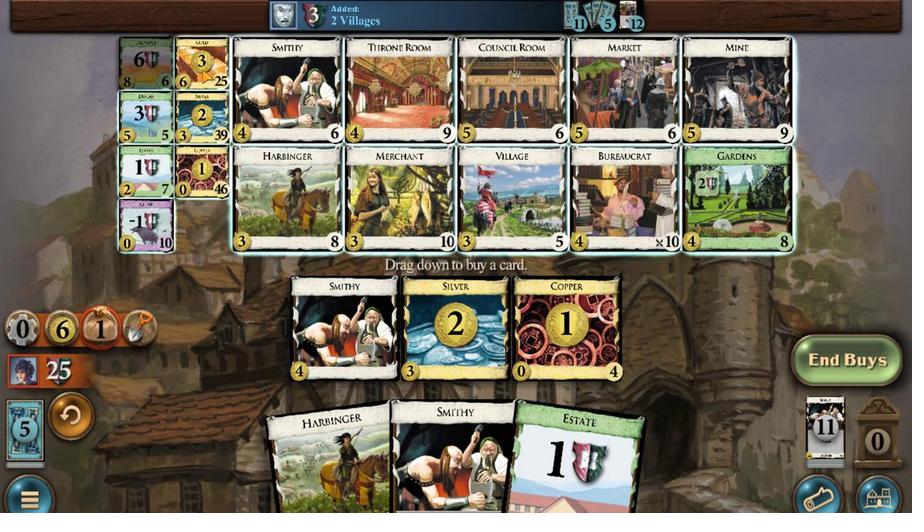 
Action: Mouse moved to (821, 287)
Screenshot: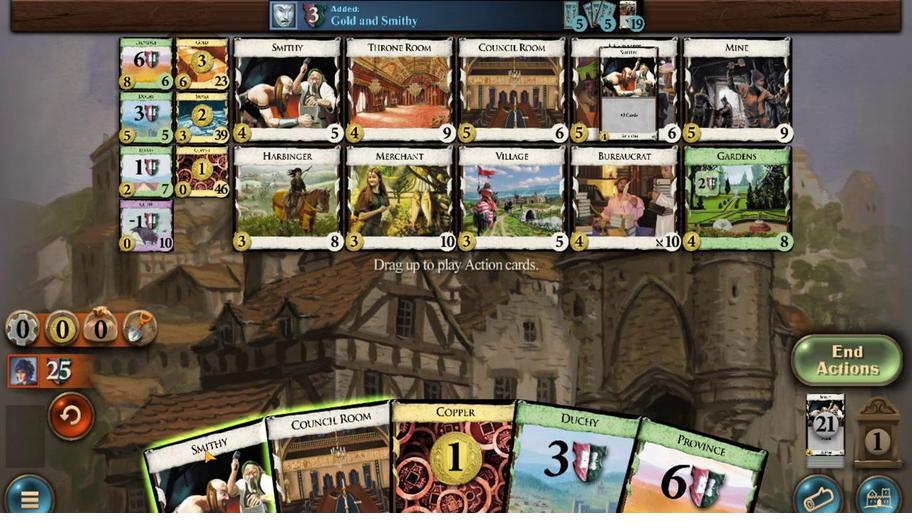 
Action: Mouse pressed left at (821, 287)
Screenshot: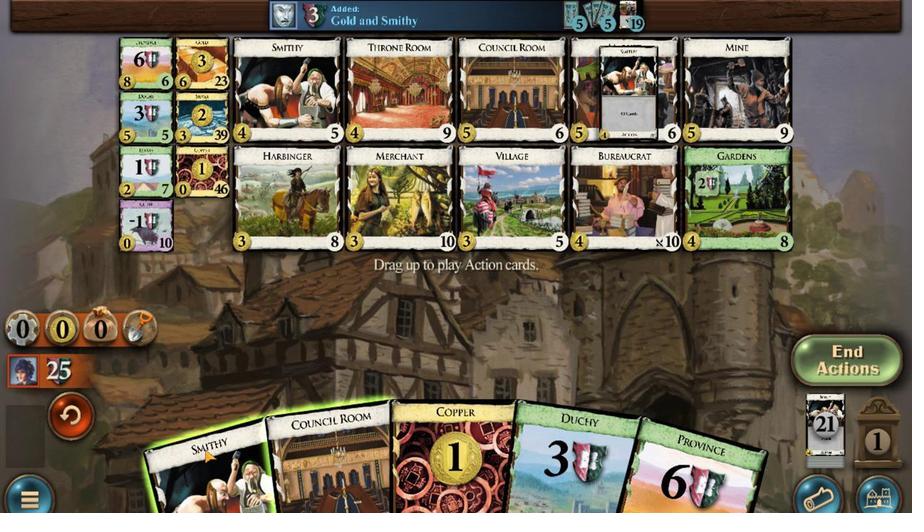 
Action: Mouse moved to (614, 276)
Screenshot: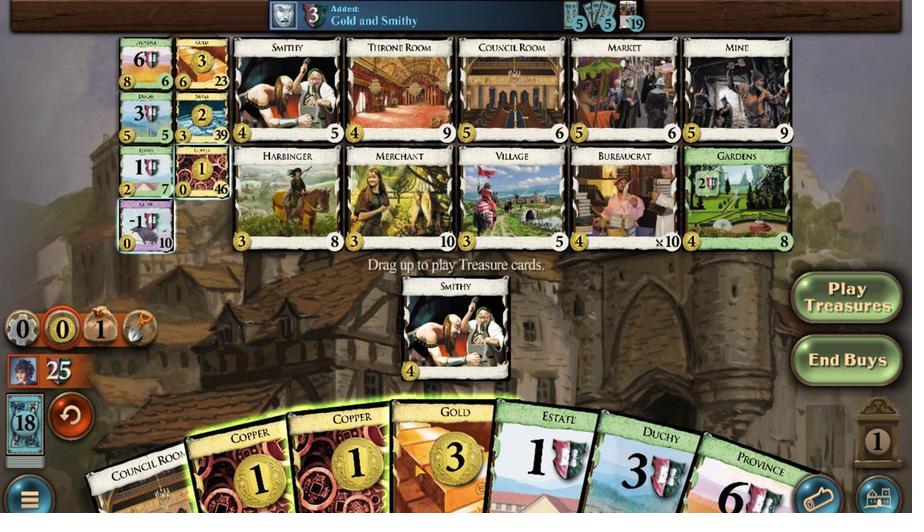 
Action: Mouse pressed left at (614, 276)
Screenshot: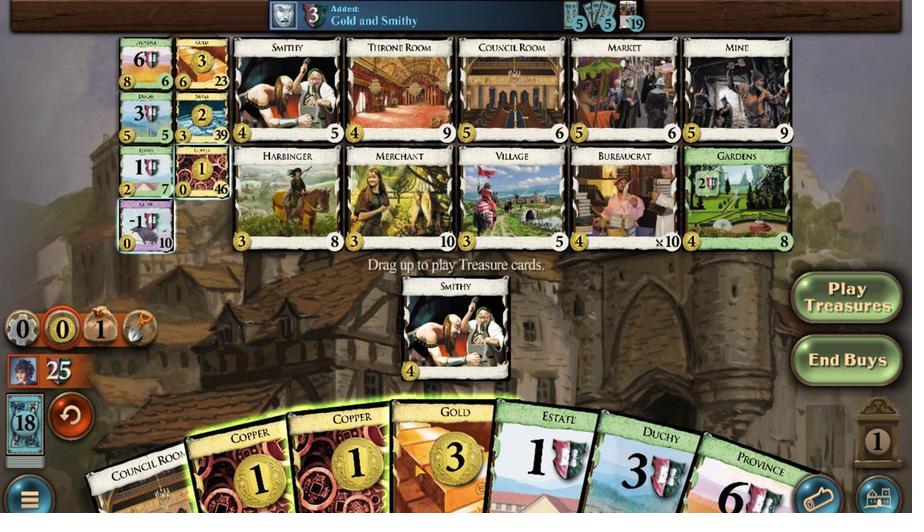 
Action: Mouse moved to (627, 276)
Screenshot: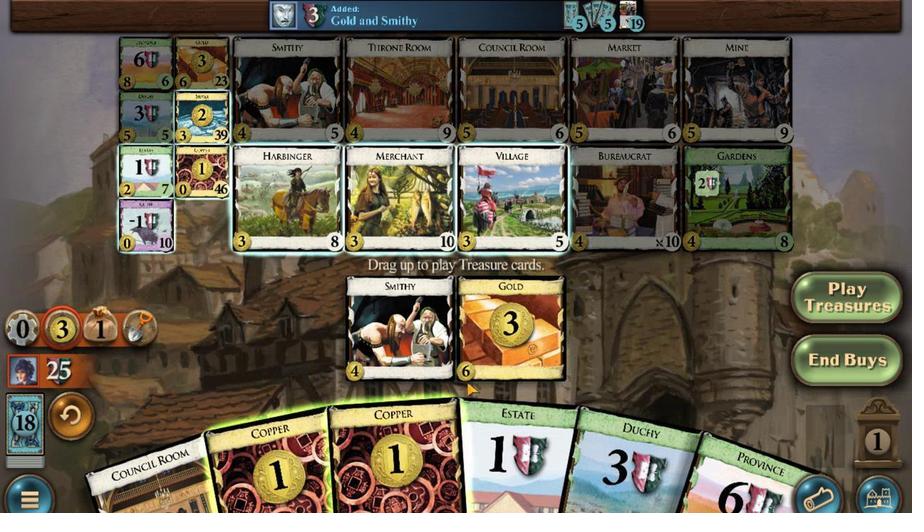 
Action: Mouse pressed left at (629, 275)
Screenshot: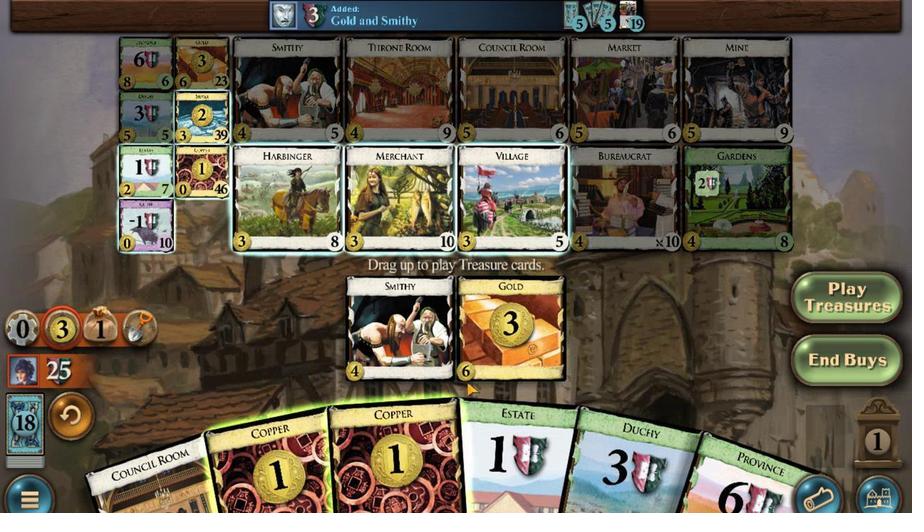 
Action: Mouse moved to (678, 273)
Screenshot: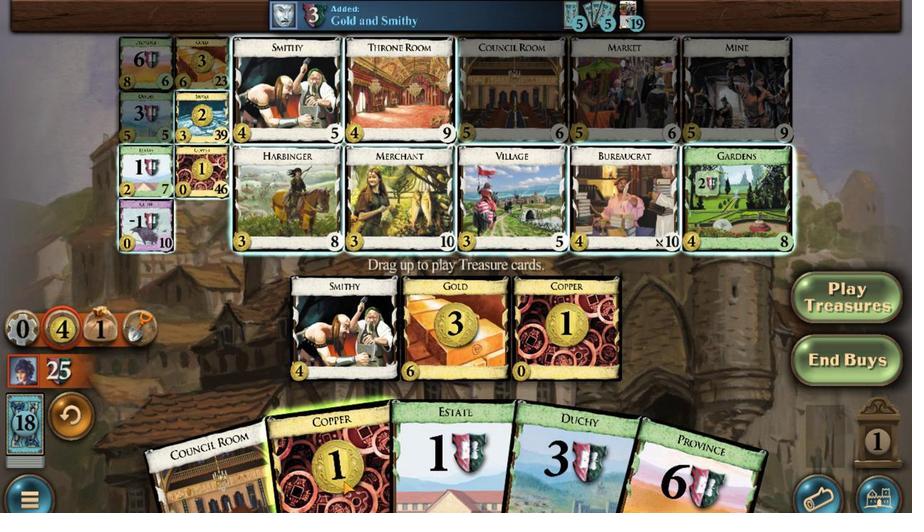
Action: Mouse pressed left at (678, 273)
Screenshot: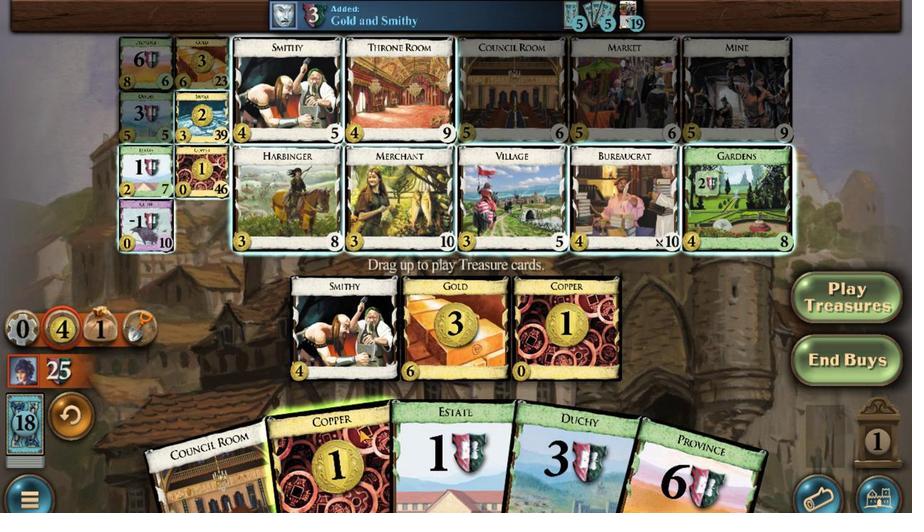 
Action: Mouse moved to (871, 449)
Screenshot: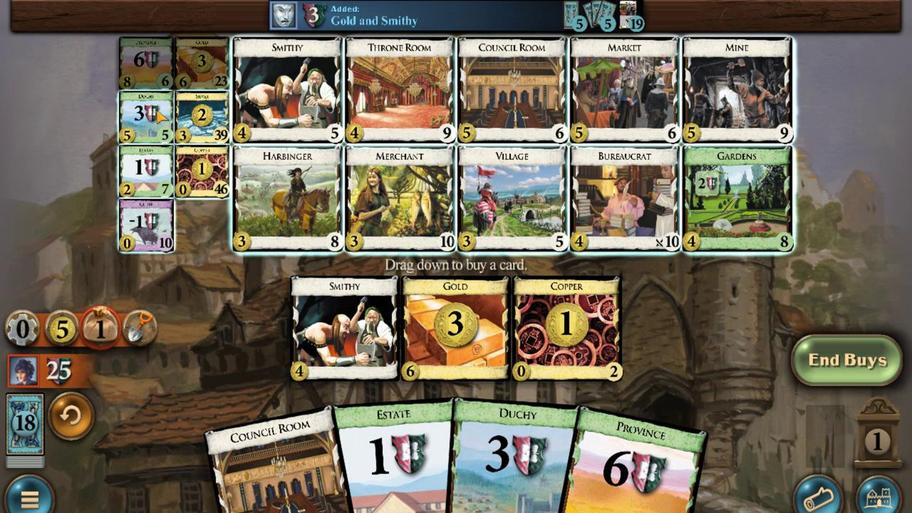 
Action: Mouse pressed left at (871, 449)
Screenshot: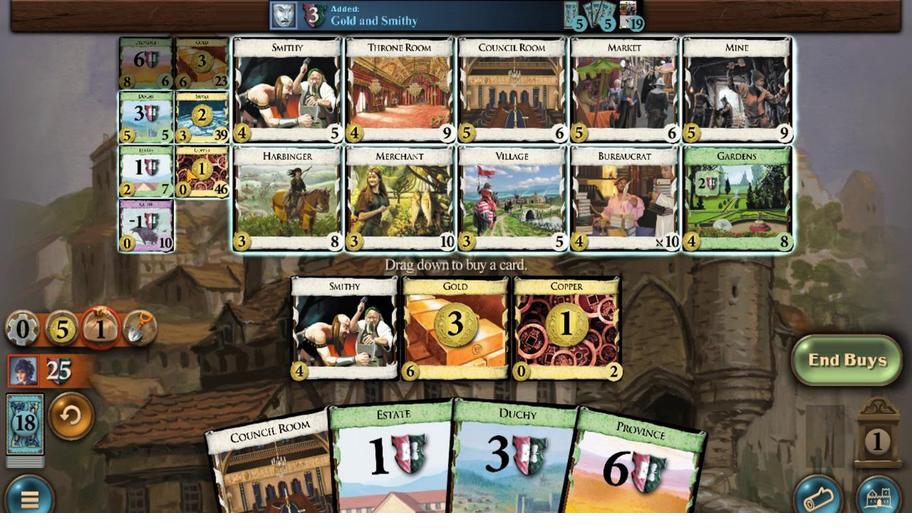
Action: Mouse moved to (883, 270)
Screenshot: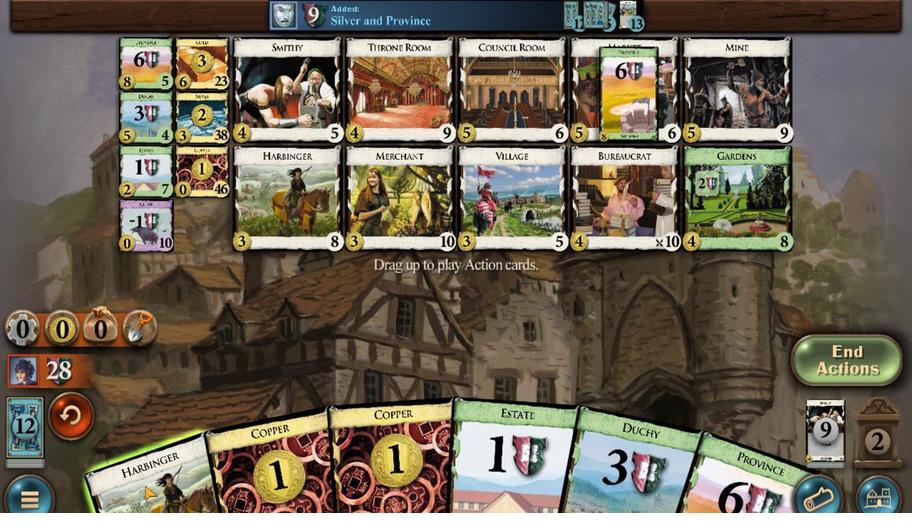 
Action: Mouse pressed left at (883, 270)
Screenshot: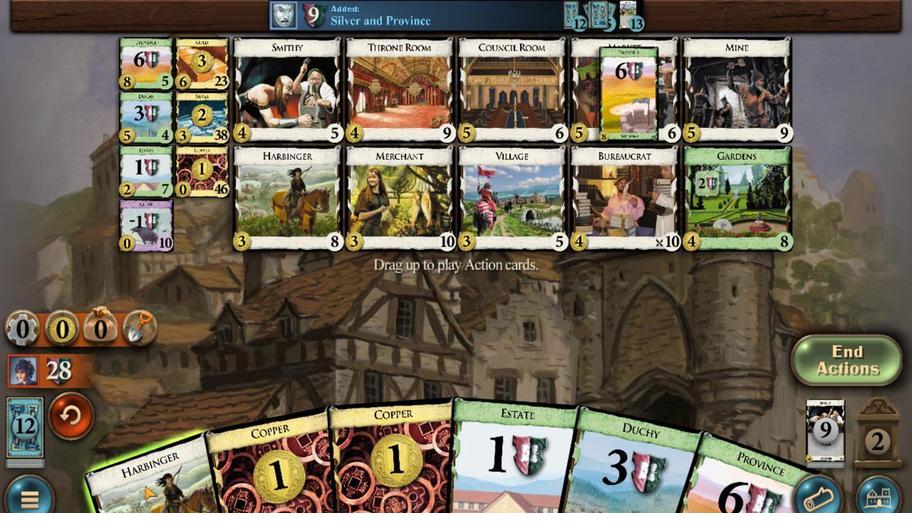 
Action: Mouse moved to (330, 456)
Screenshot: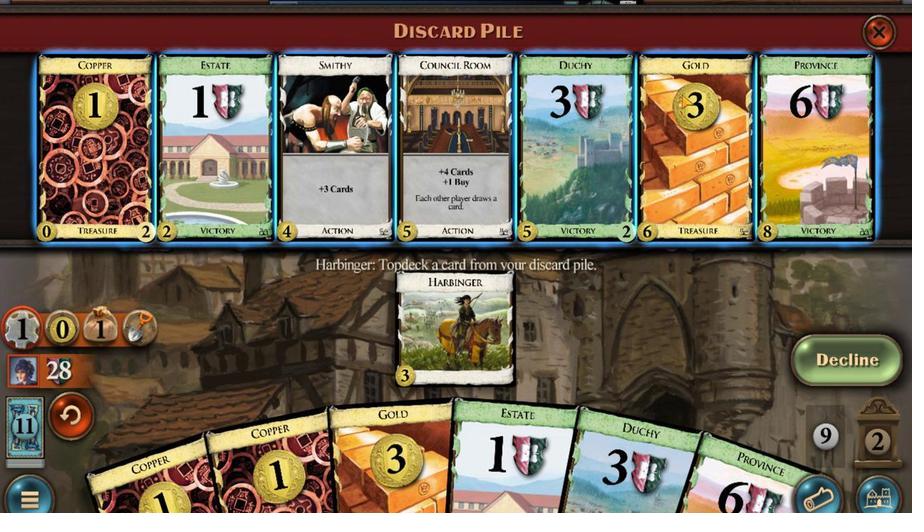 
Action: Mouse pressed left at (330, 456)
Screenshot: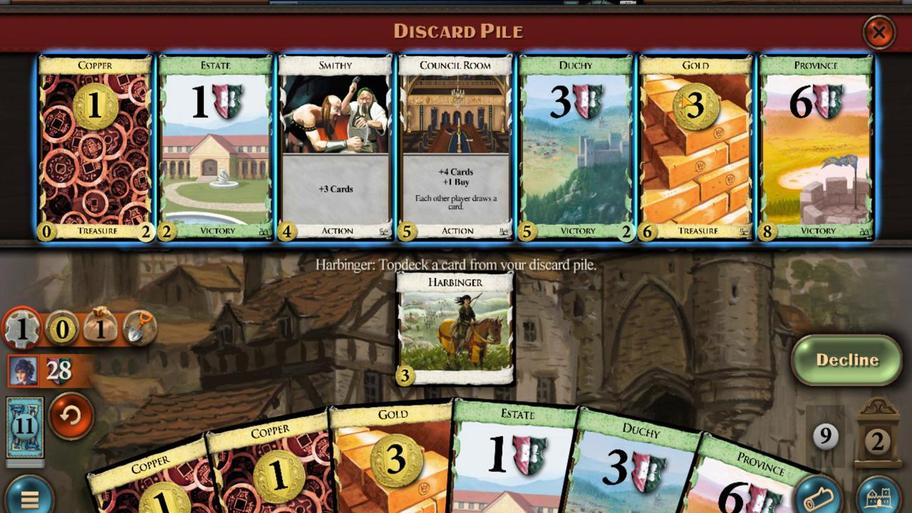 
Action: Mouse moved to (316, 442)
Screenshot: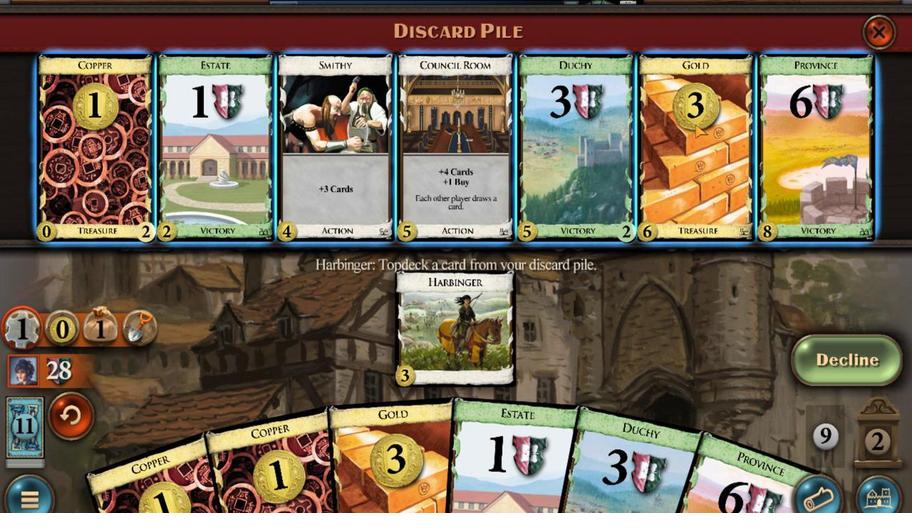 
Action: Mouse pressed left at (316, 442)
Screenshot: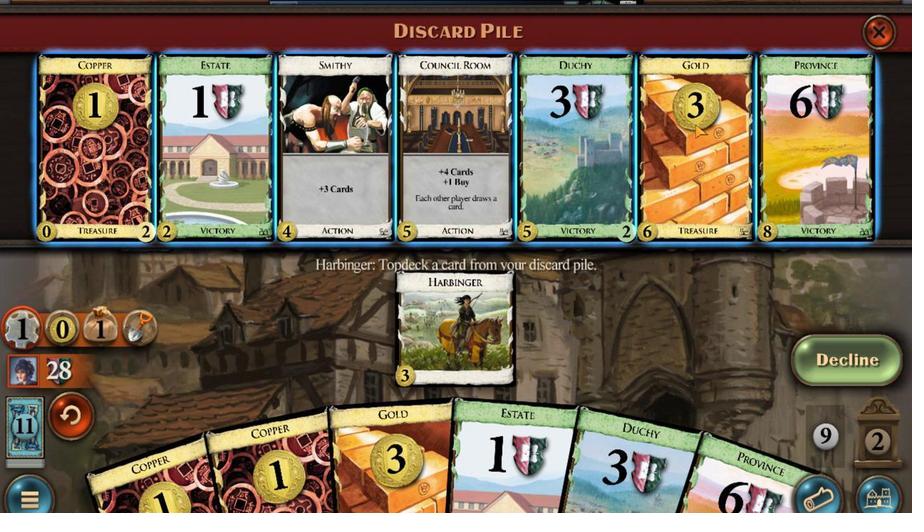
Action: Mouse moved to (669, 270)
Screenshot: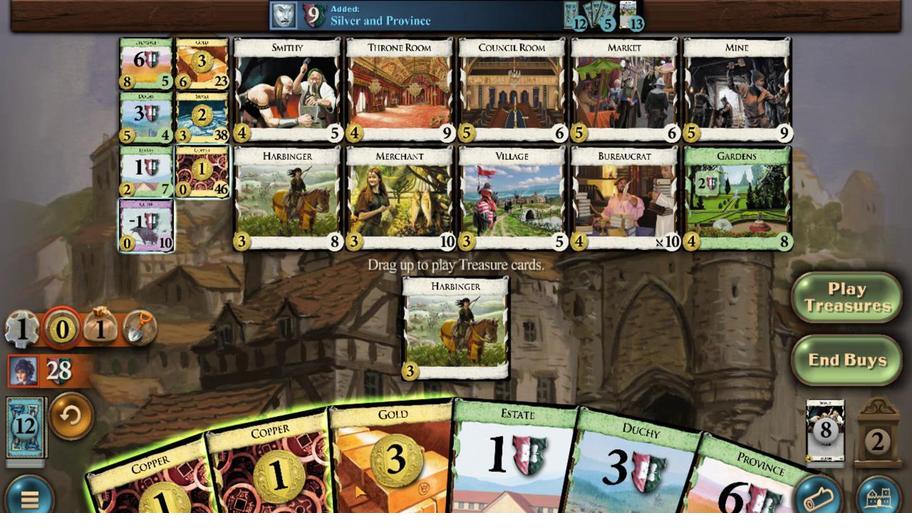 
Action: Mouse pressed left at (669, 270)
Screenshot: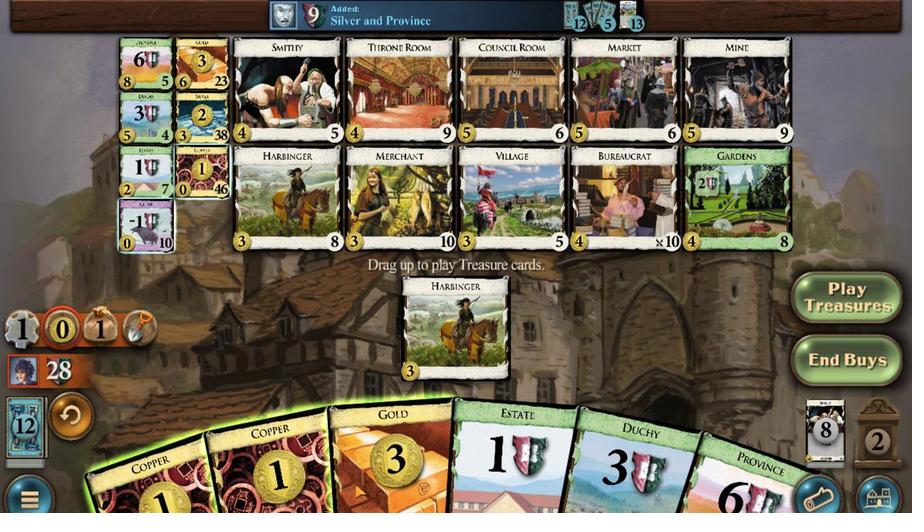 
Action: Mouse moved to (692, 278)
Screenshot: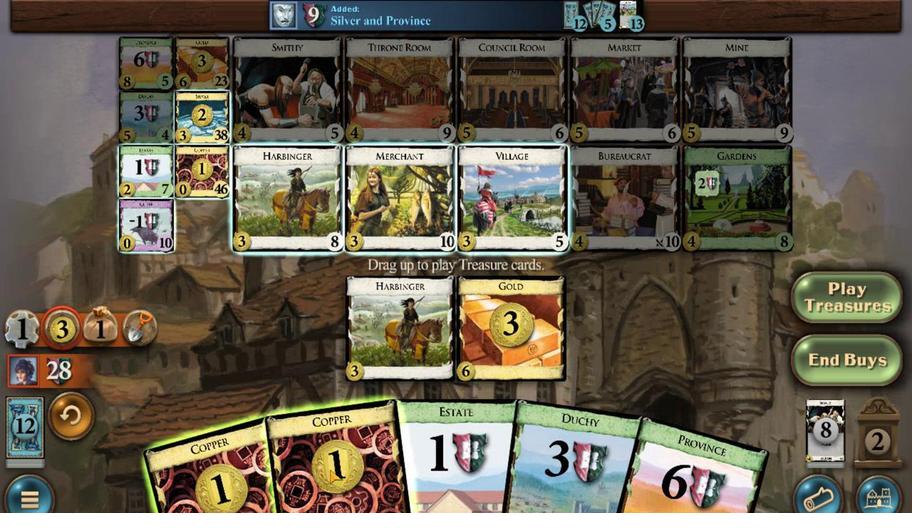 
Action: Mouse pressed left at (692, 278)
Screenshot: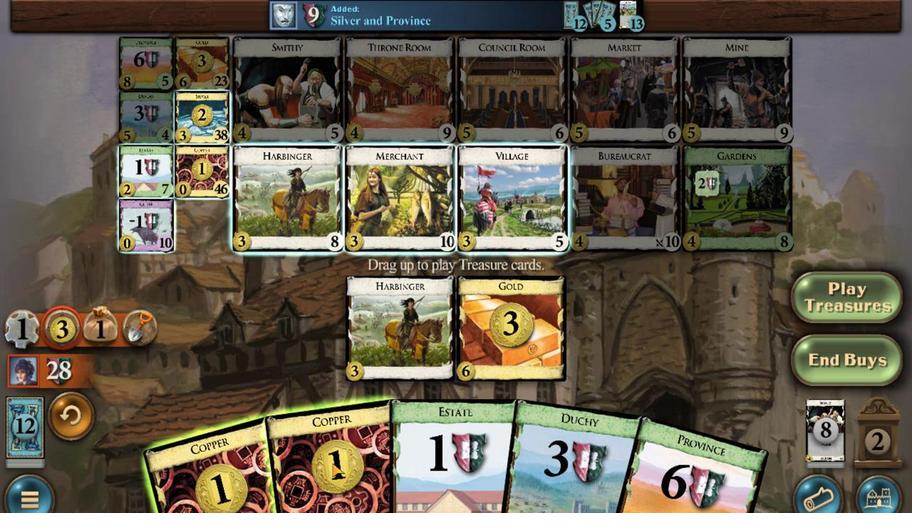 
Action: Mouse moved to (735, 417)
Screenshot: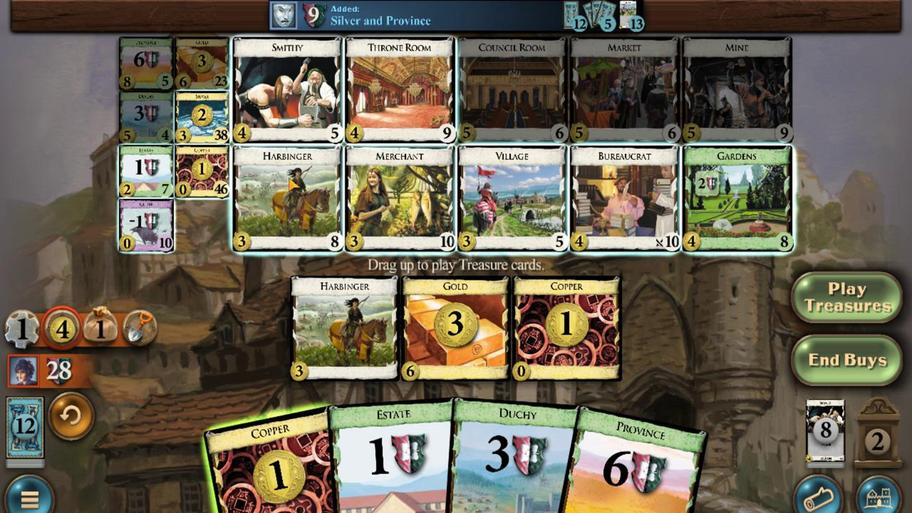 
Action: Mouse pressed left at (735, 417)
Screenshot: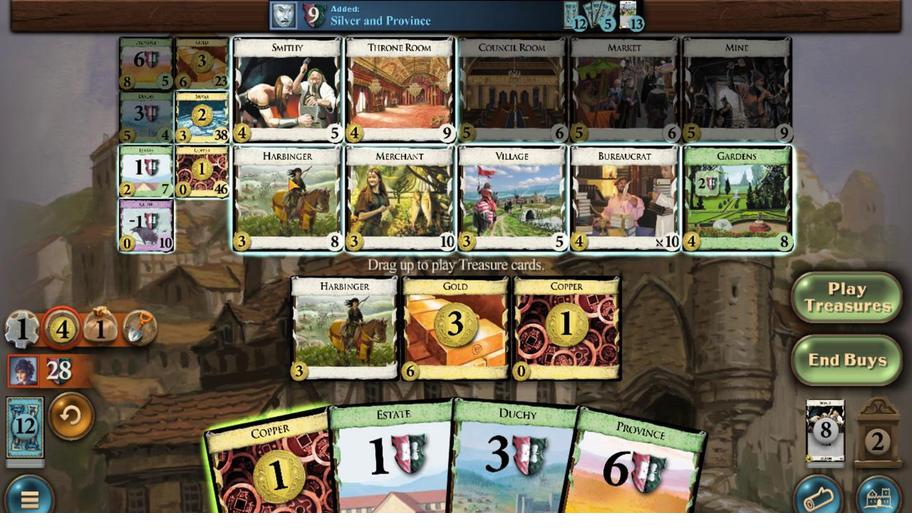 
Action: Mouse moved to (752, 419)
Screenshot: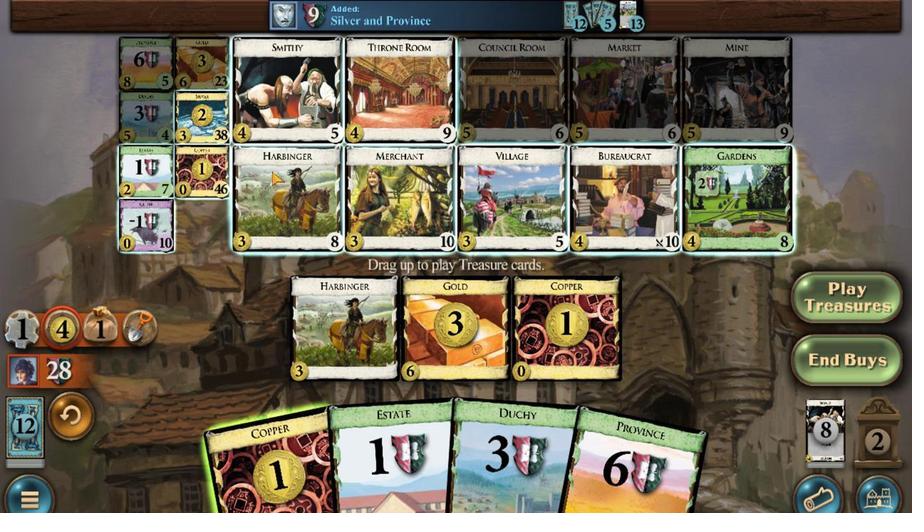 
Action: Mouse pressed left at (752, 419)
Screenshot: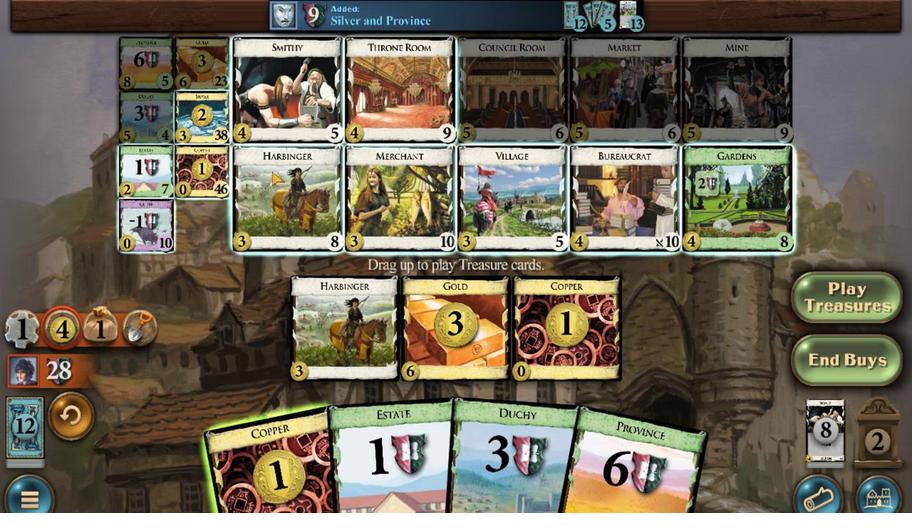 
Action: Mouse moved to (879, 273)
Screenshot: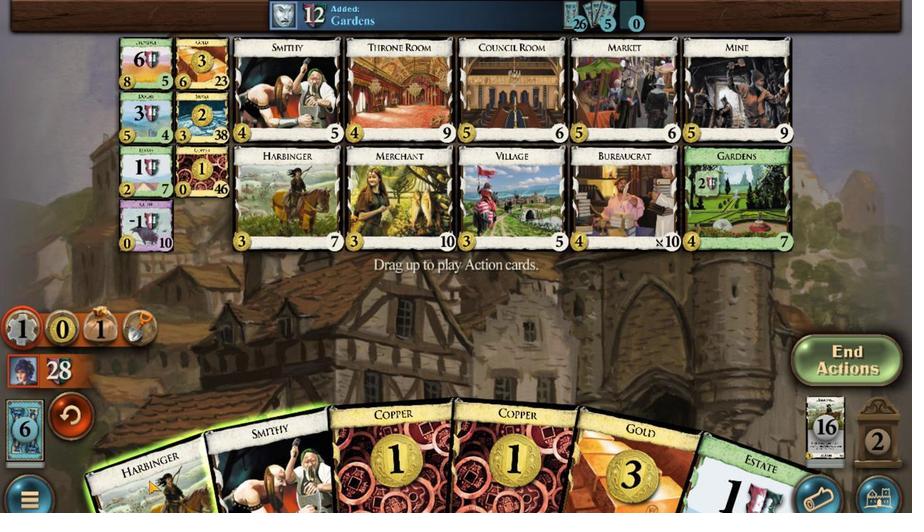 
Action: Mouse pressed left at (879, 273)
Screenshot: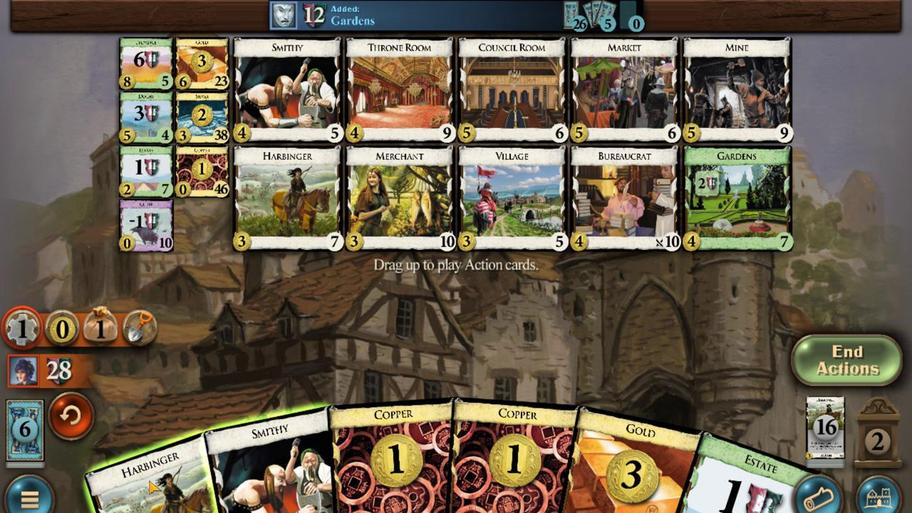 
Action: Mouse moved to (270, 450)
Screenshot: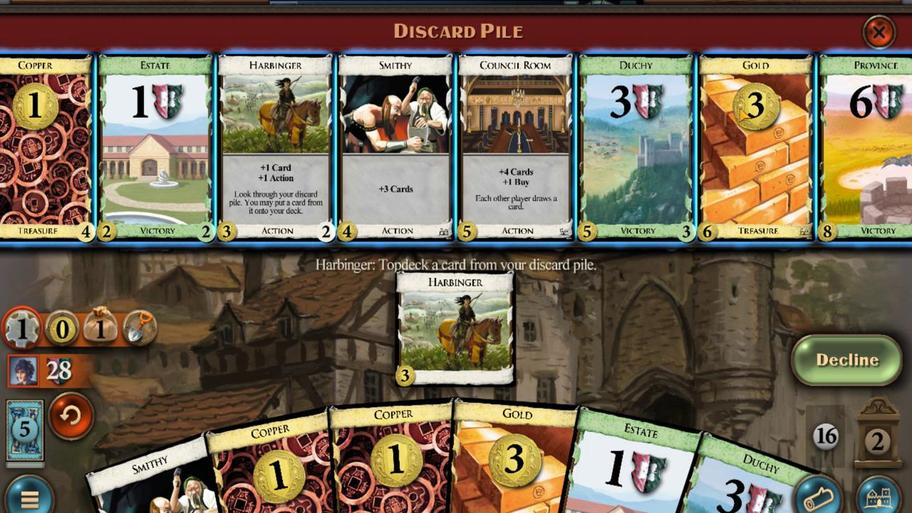 
Action: Mouse pressed left at (270, 450)
Screenshot: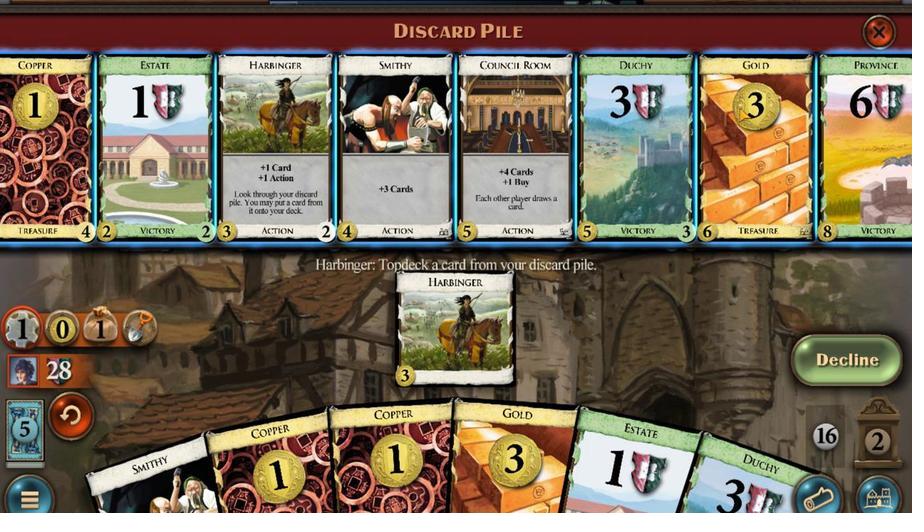
Action: Mouse moved to (887, 273)
Screenshot: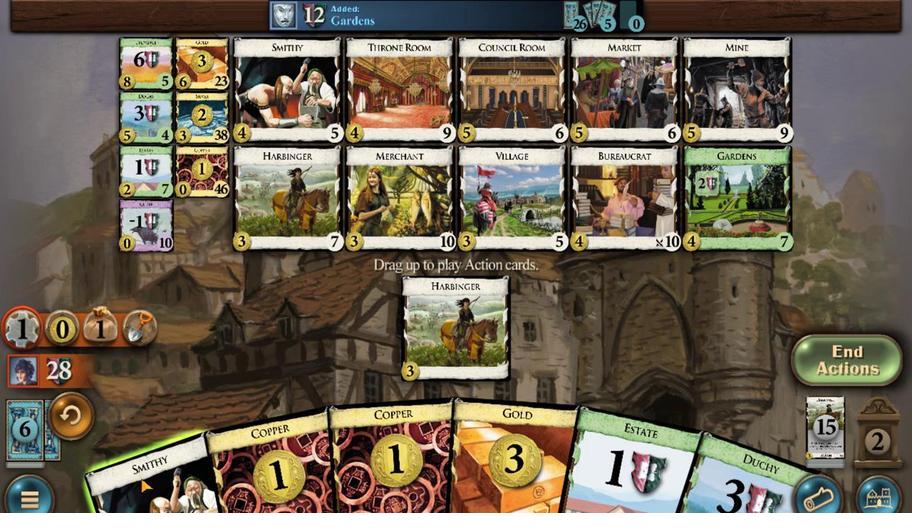 
Action: Mouse pressed left at (887, 273)
Screenshot: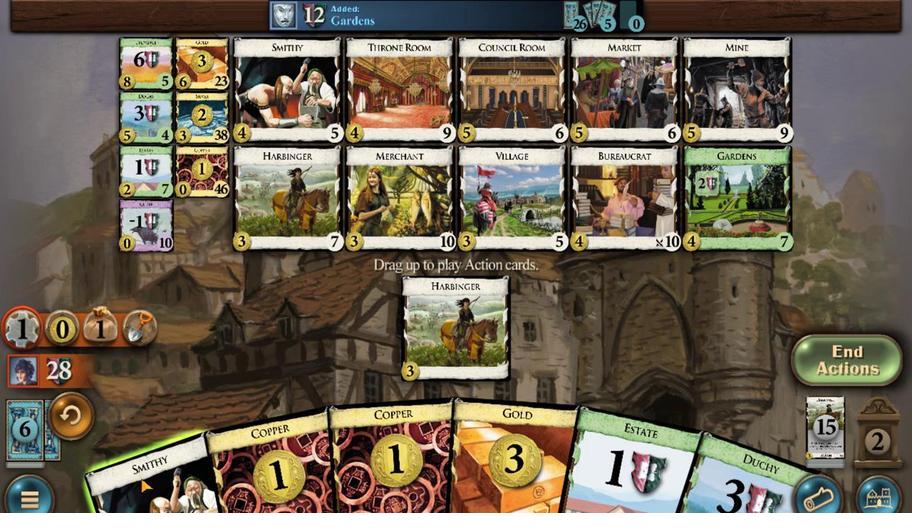 
Action: Mouse moved to (566, 270)
Screenshot: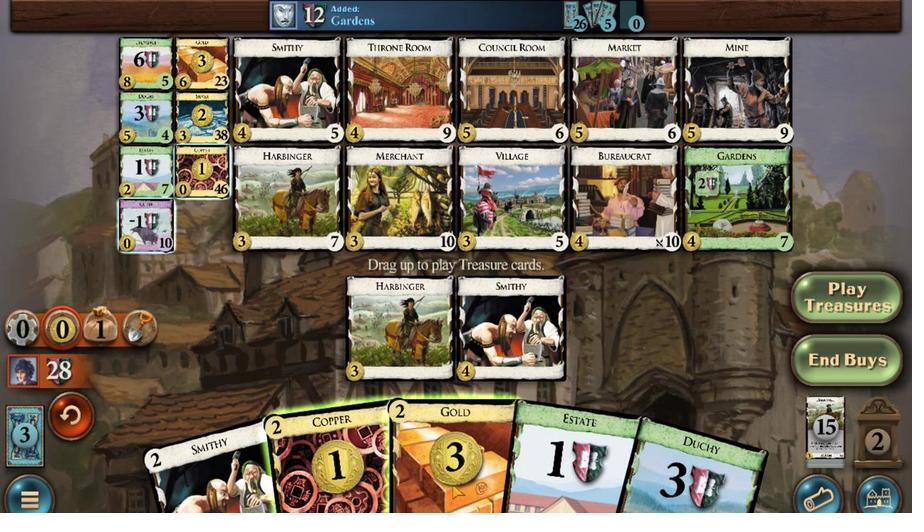 
Action: Mouse pressed left at (566, 270)
Screenshot: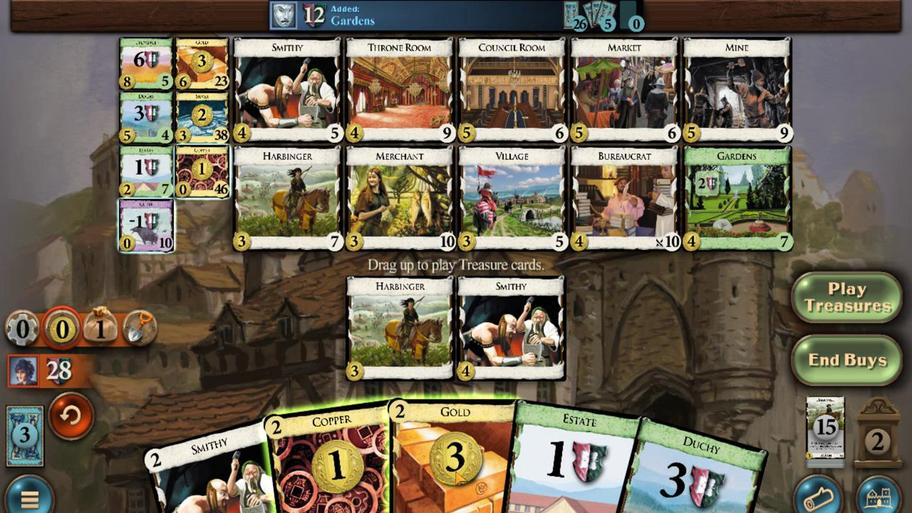 
Action: Mouse moved to (567, 260)
Screenshot: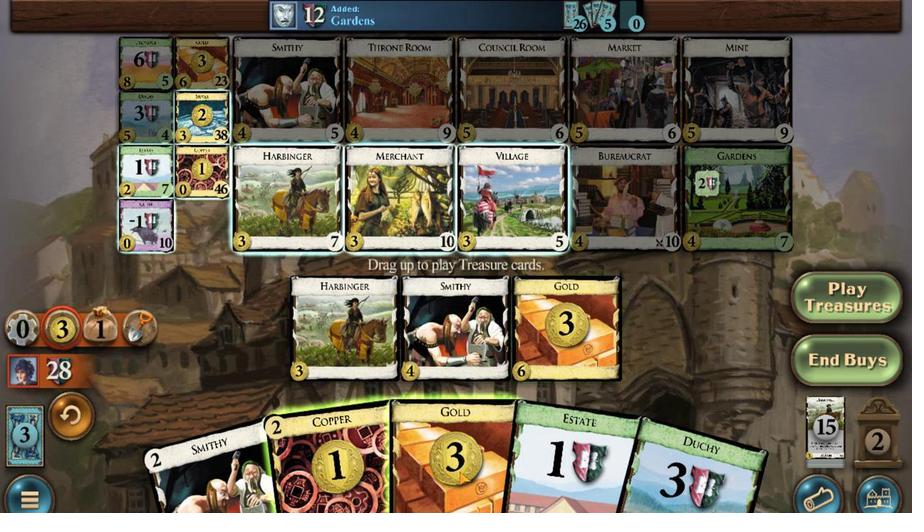 
Action: Mouse pressed left at (567, 260)
Screenshot: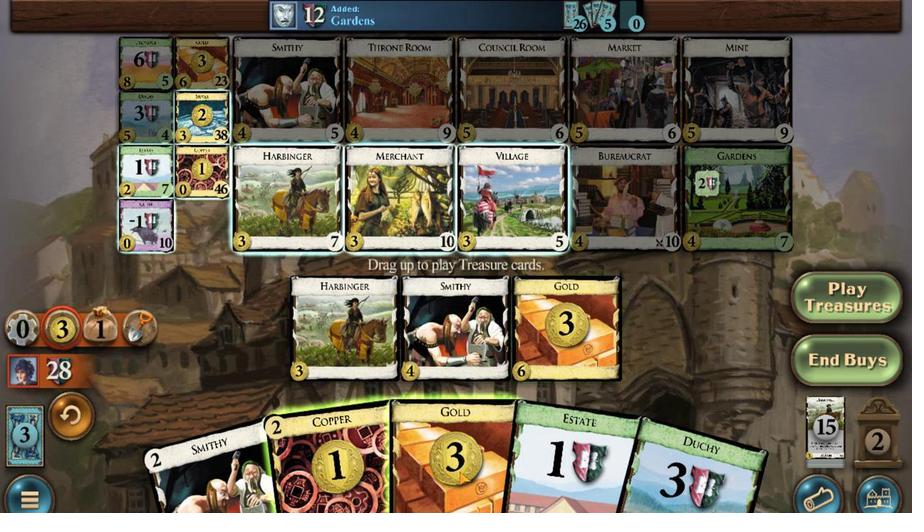 
Action: Mouse moved to (627, 261)
Screenshot: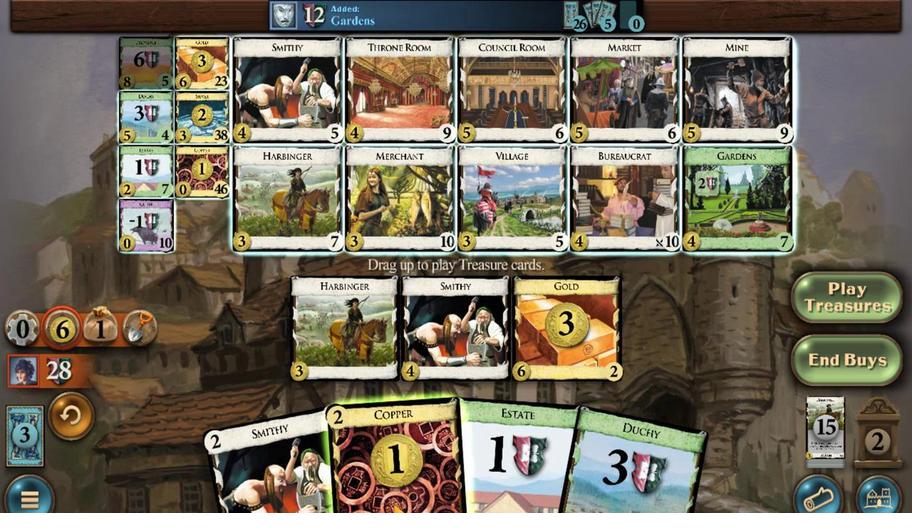 
Action: Mouse pressed left at (627, 261)
Screenshot: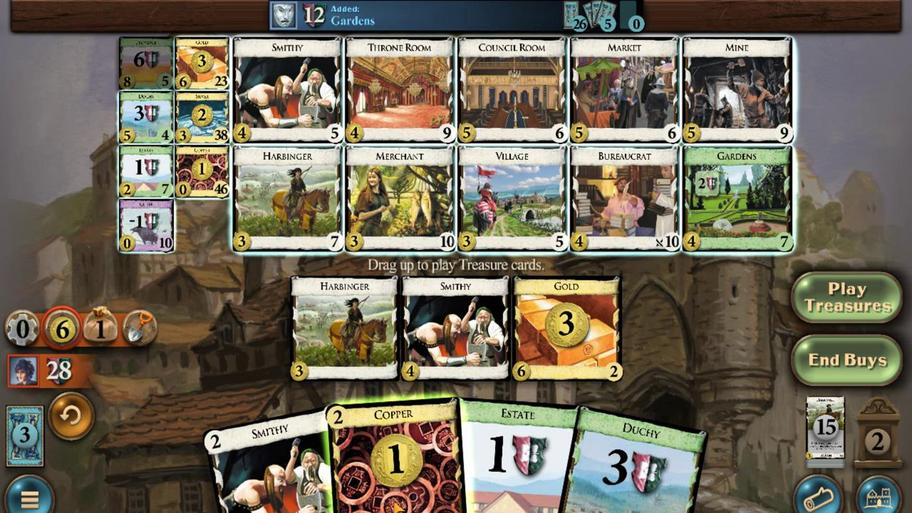 
Action: Mouse moved to (614, 271)
Screenshot: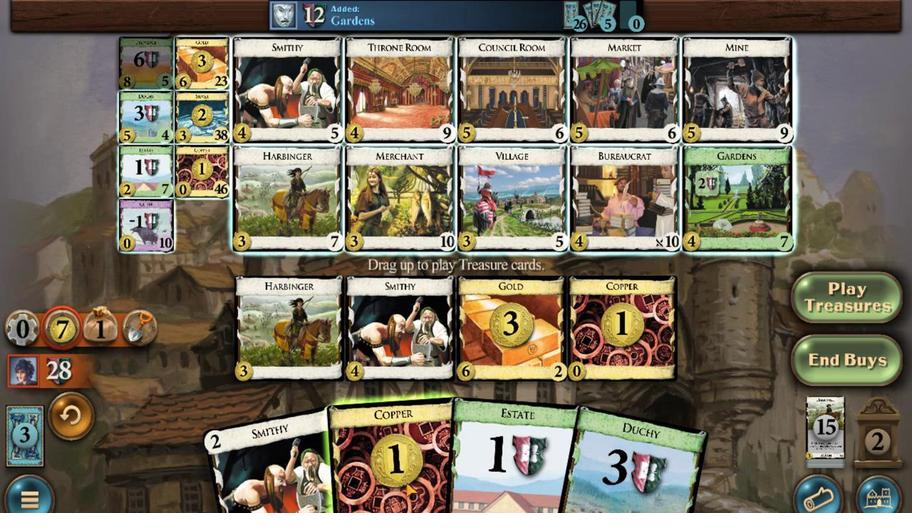 
Action: Mouse pressed left at (614, 271)
Screenshot: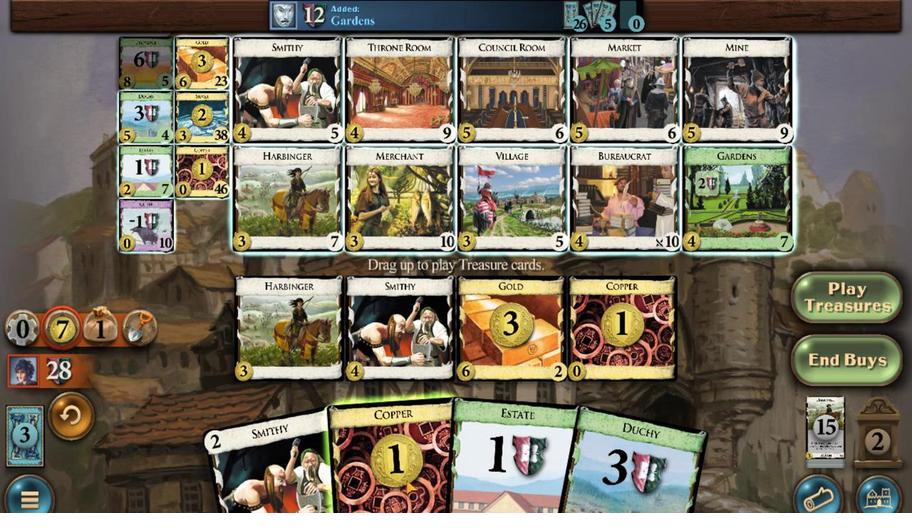 
Action: Mouse moved to (889, 473)
Screenshot: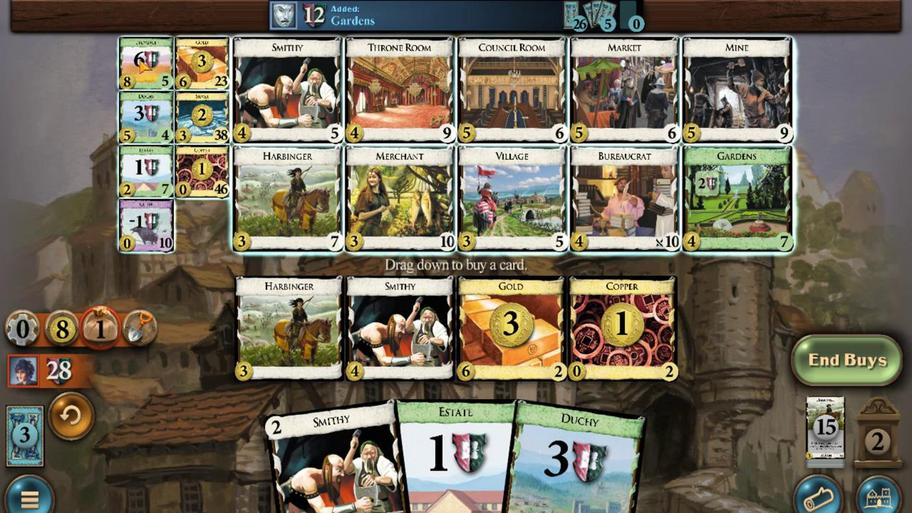 
Action: Mouse pressed left at (889, 473)
Screenshot: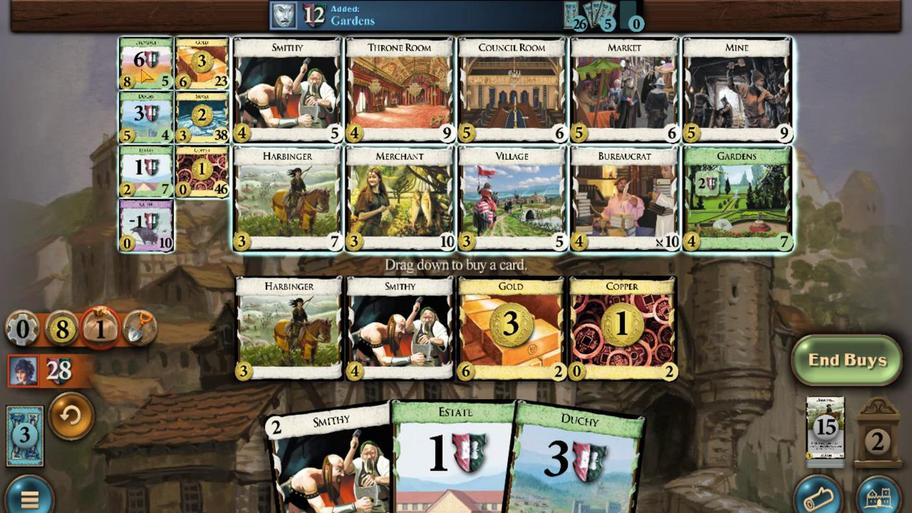 
Action: Mouse moved to (900, 270)
Screenshot: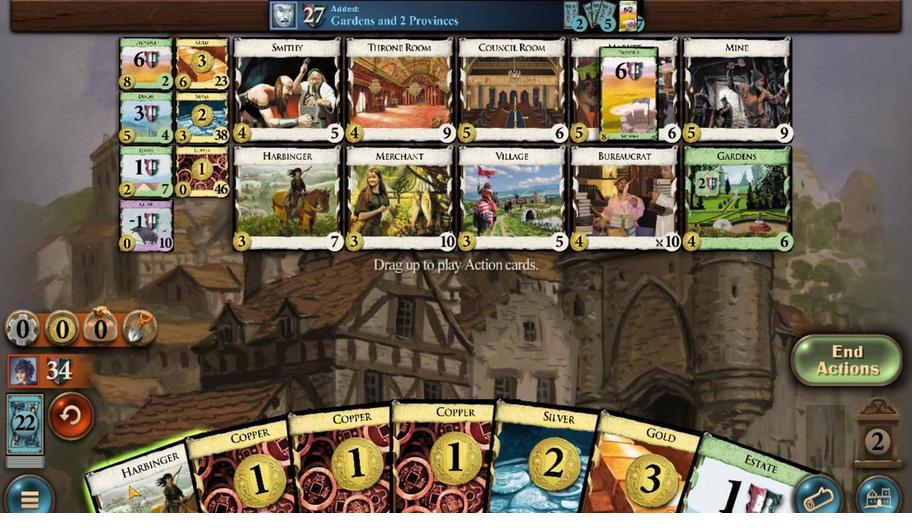 
Action: Mouse pressed left at (900, 270)
Screenshot: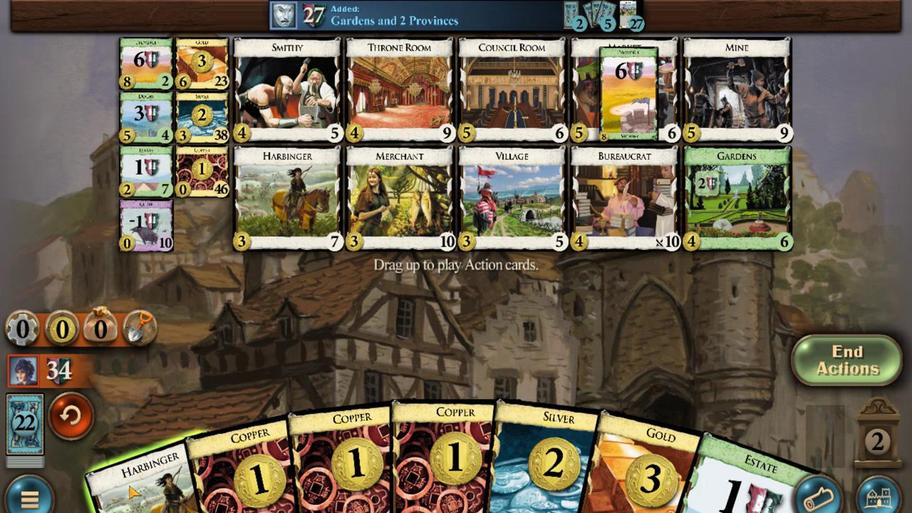 
Action: Mouse moved to (504, 280)
Screenshot: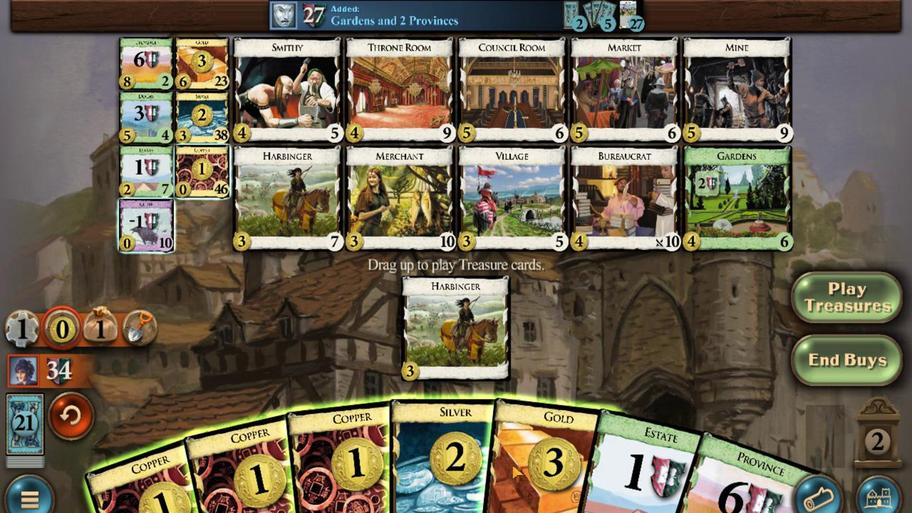 
Action: Mouse pressed left at (504, 280)
Screenshot: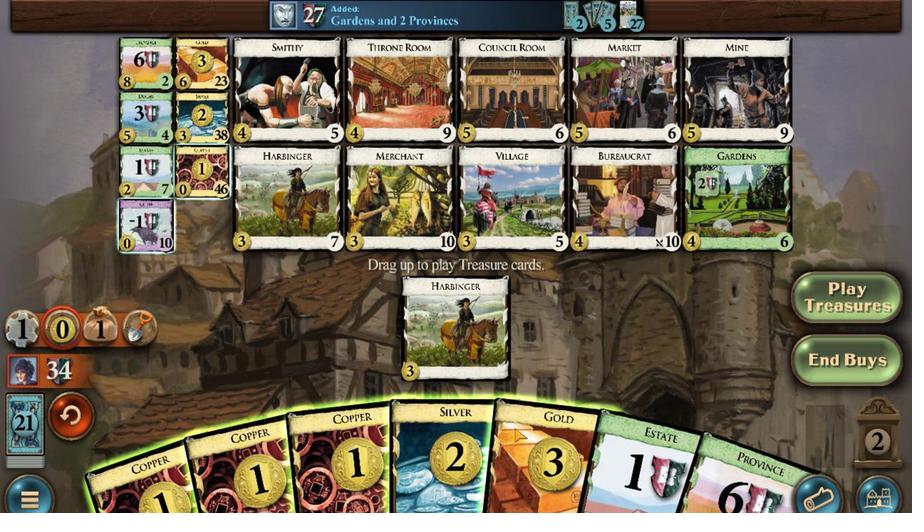 
Action: Mouse moved to (553, 267)
Screenshot: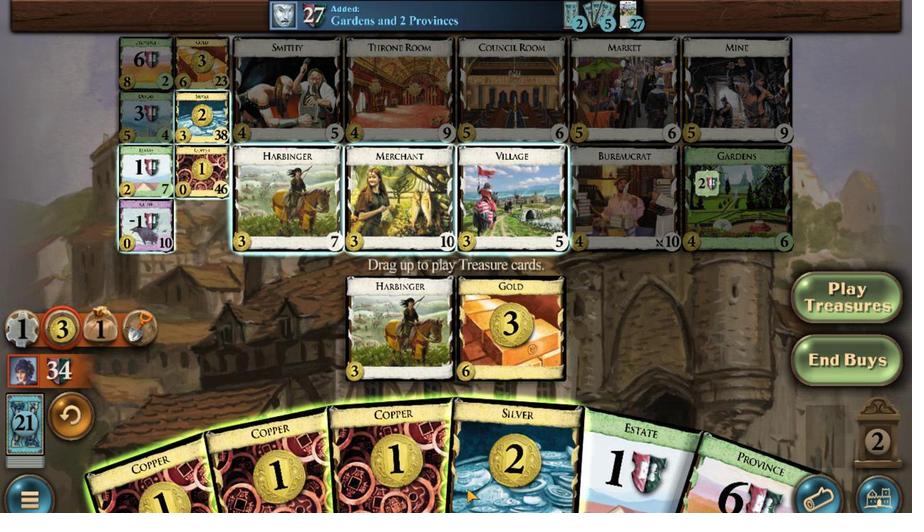 
Action: Mouse pressed left at (553, 267)
Screenshot: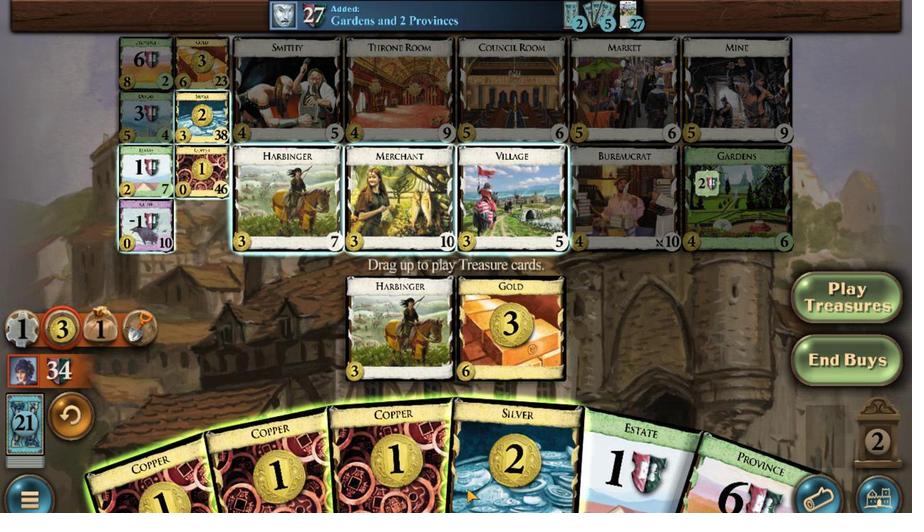 
Action: Mouse moved to (583, 275)
Screenshot: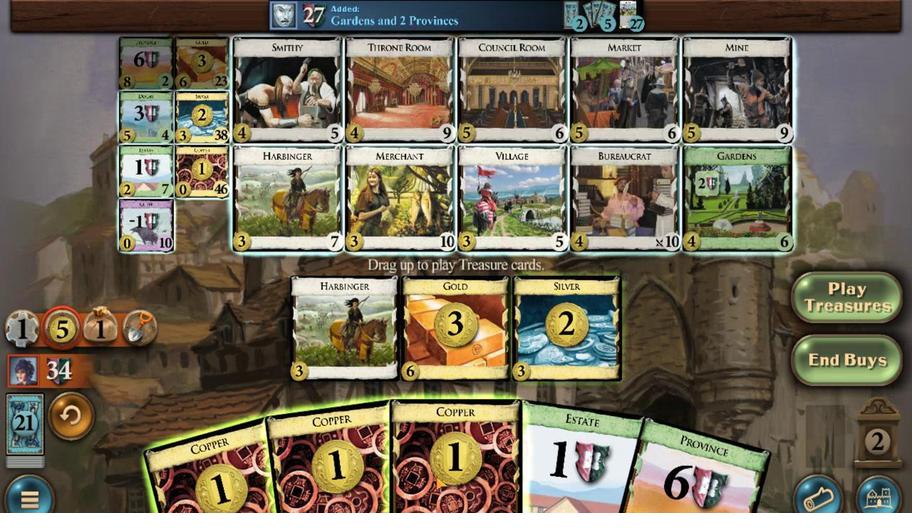 
Action: Mouse pressed left at (583, 275)
Screenshot: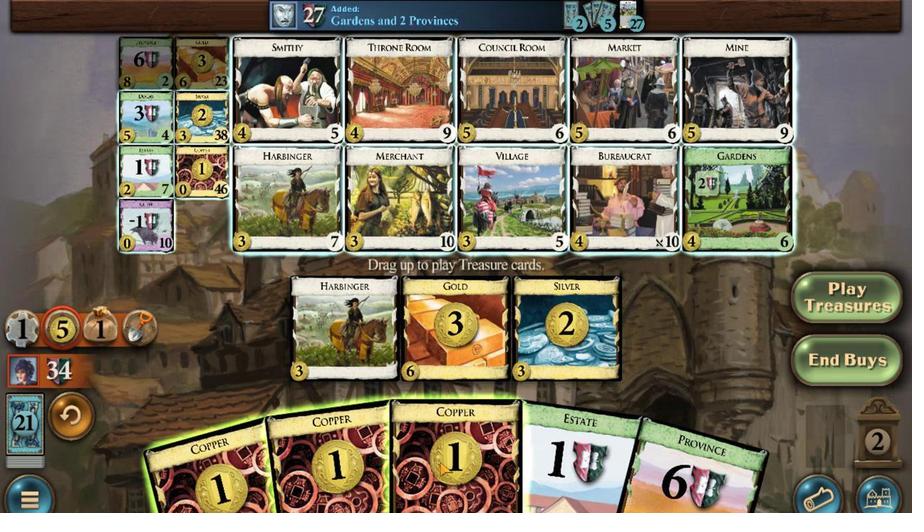 
Action: Mouse moved to (616, 287)
Screenshot: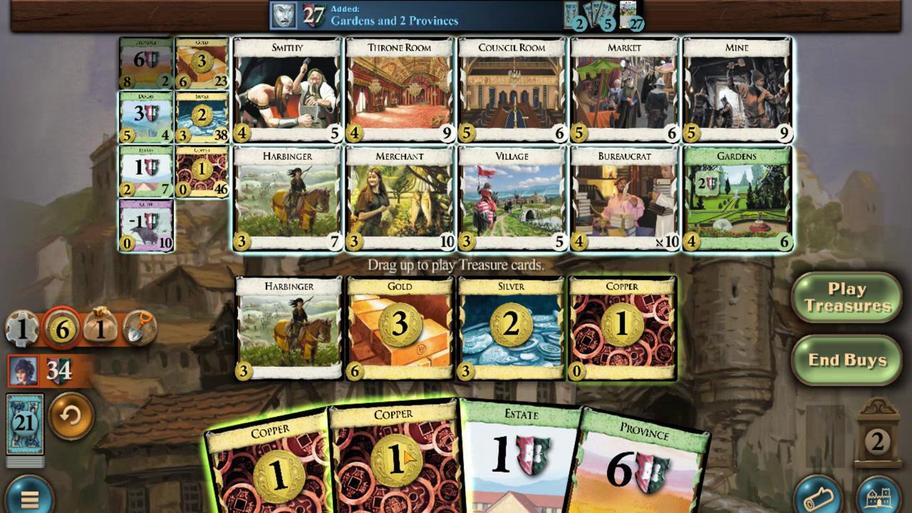 
Action: Mouse pressed left at (616, 287)
Screenshot: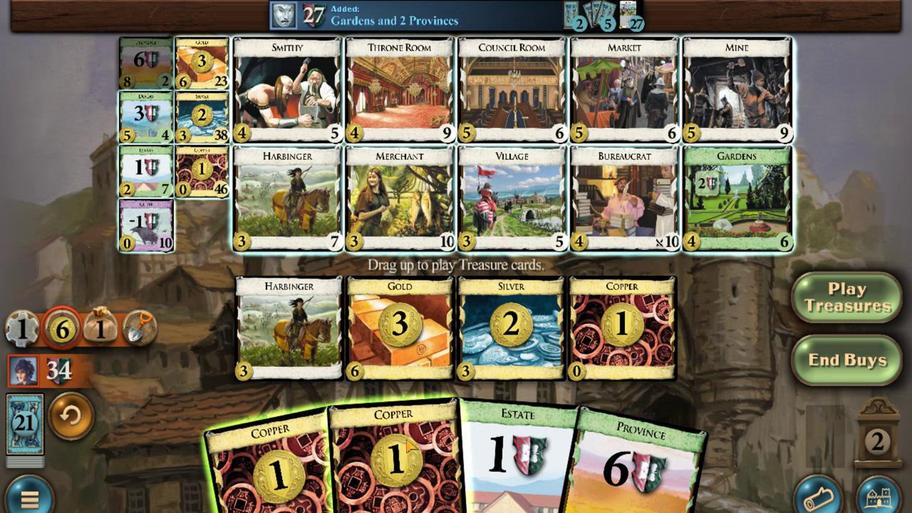 
Action: Mouse moved to (709, 282)
Screenshot: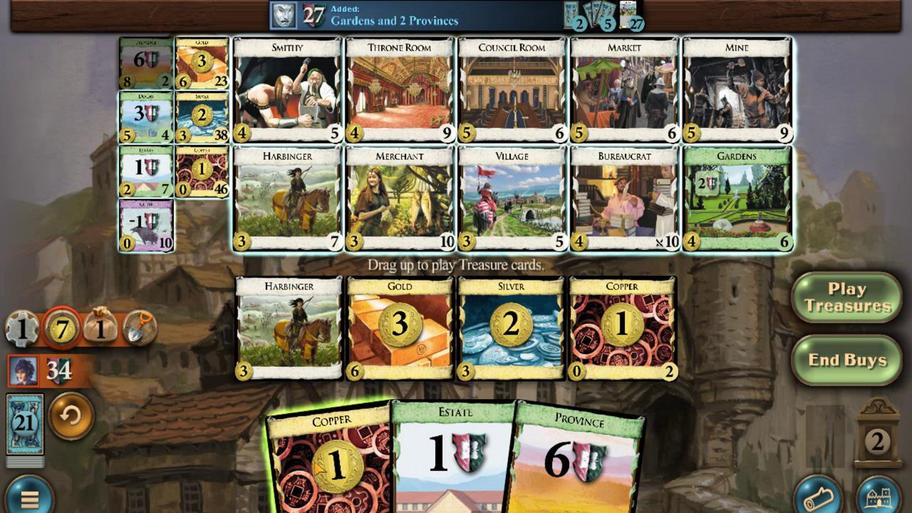
Action: Mouse pressed left at (709, 282)
